Task: Show all the stores that has offer on smoothie.
Action: Mouse moved to (61, 95)
Screenshot: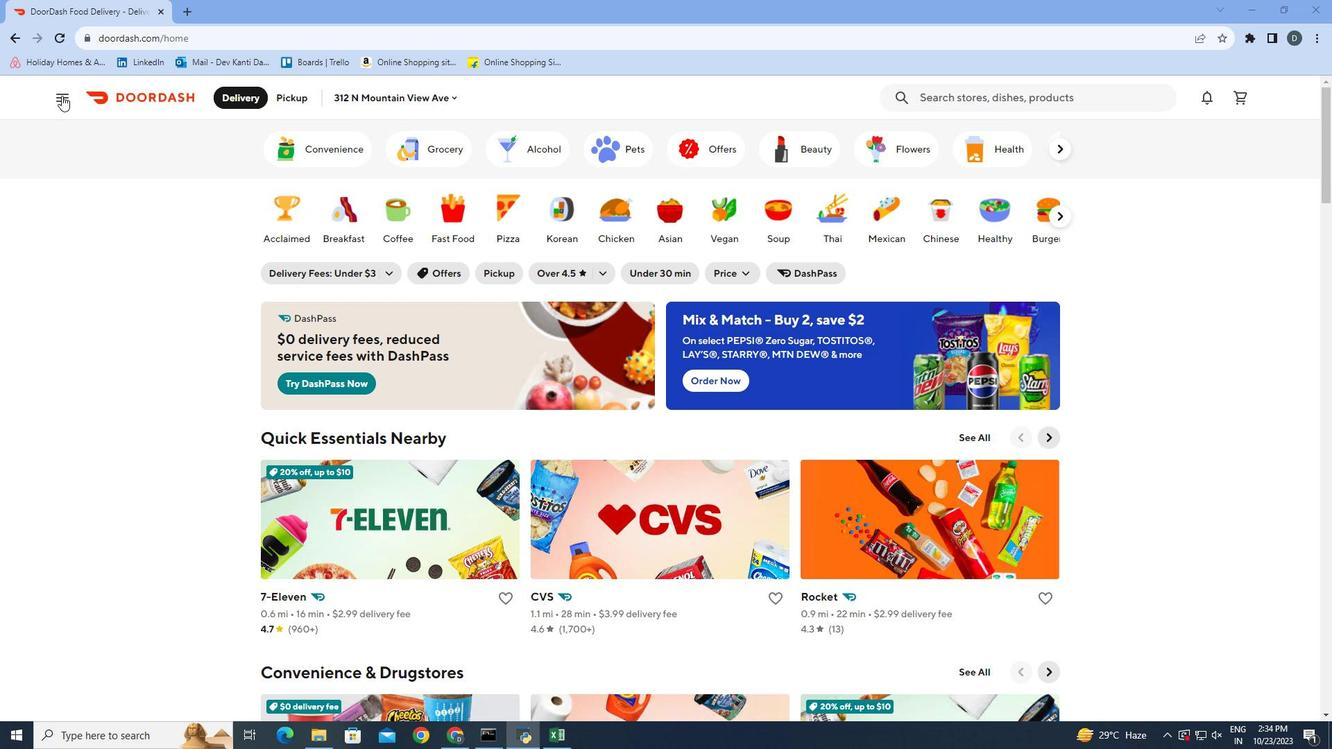 
Action: Mouse pressed left at (61, 95)
Screenshot: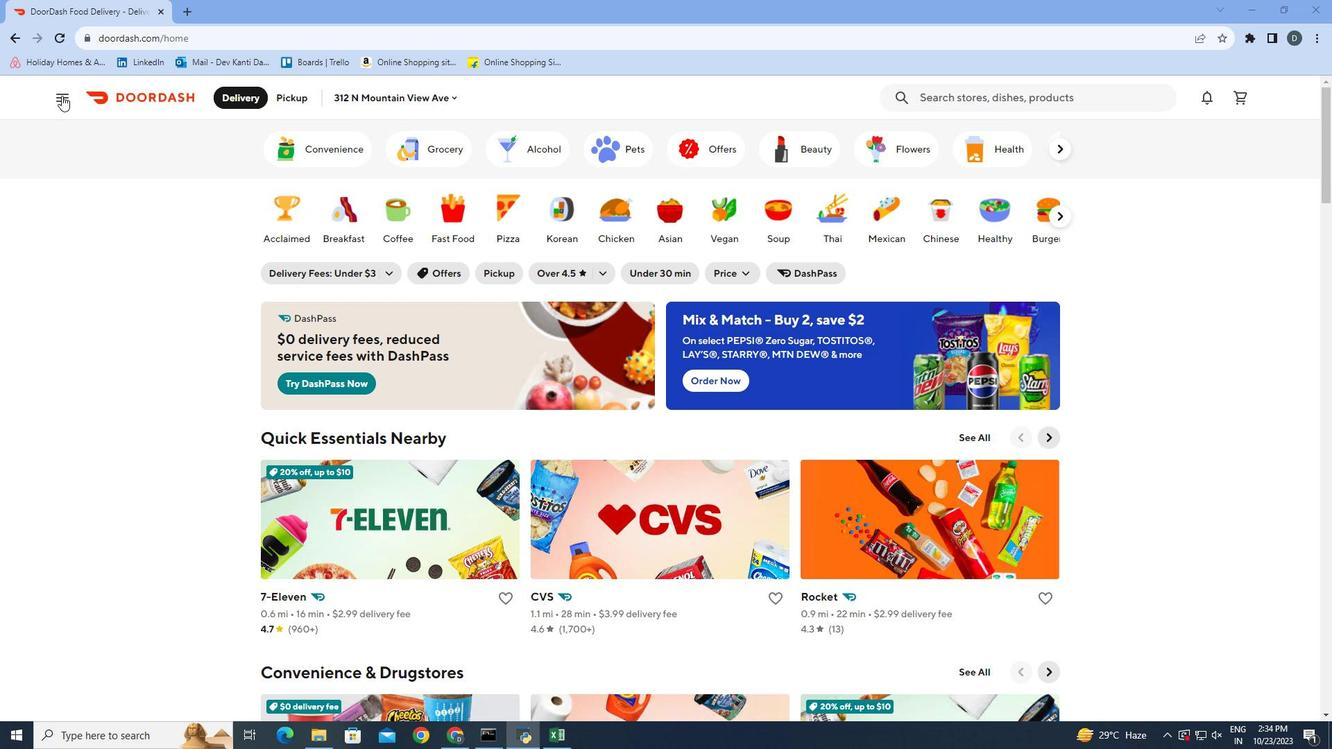 
Action: Mouse moved to (100, 282)
Screenshot: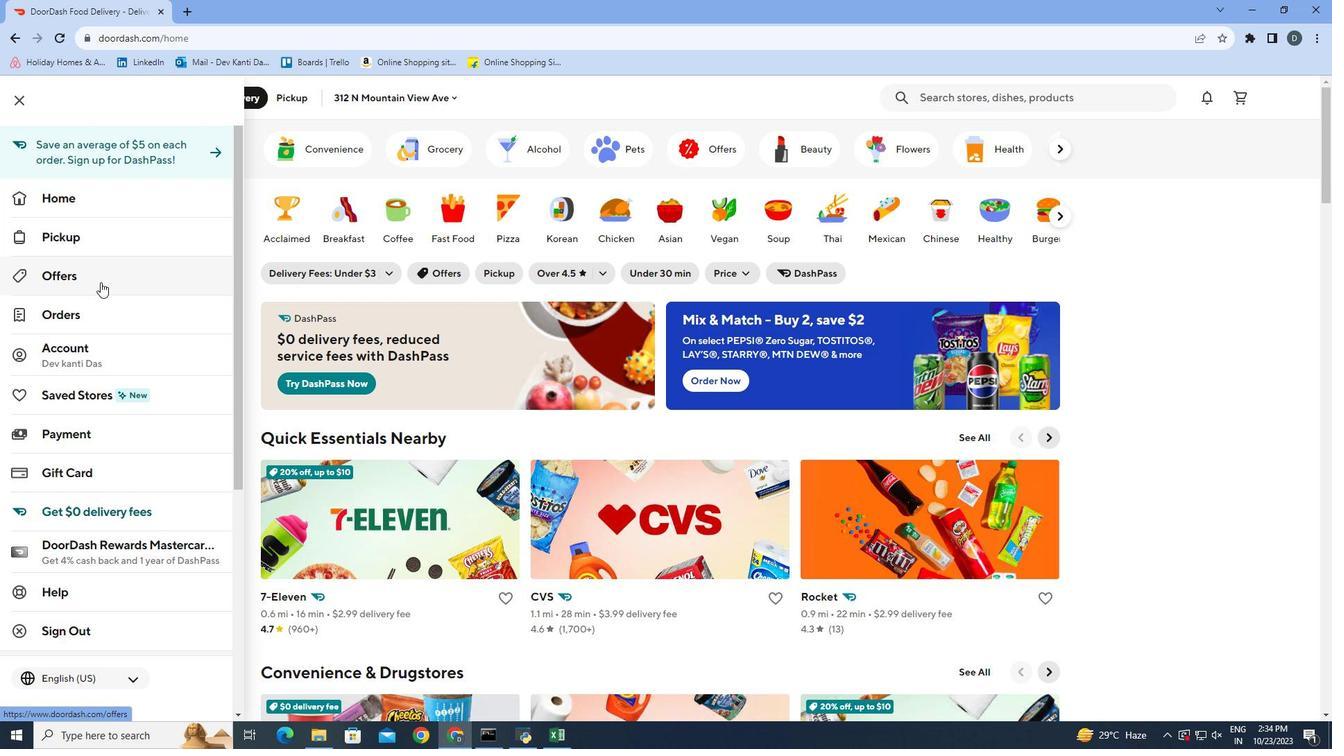 
Action: Mouse pressed left at (100, 282)
Screenshot: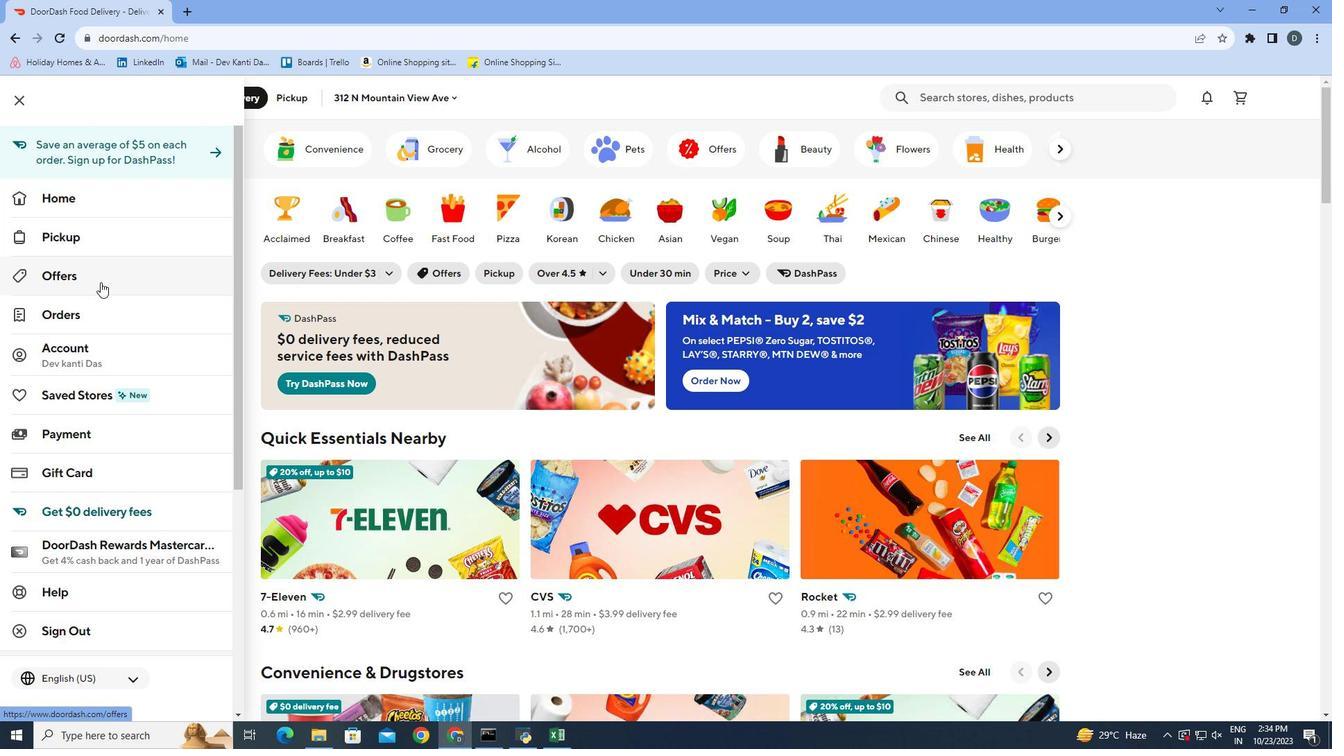 
Action: Mouse moved to (315, 204)
Screenshot: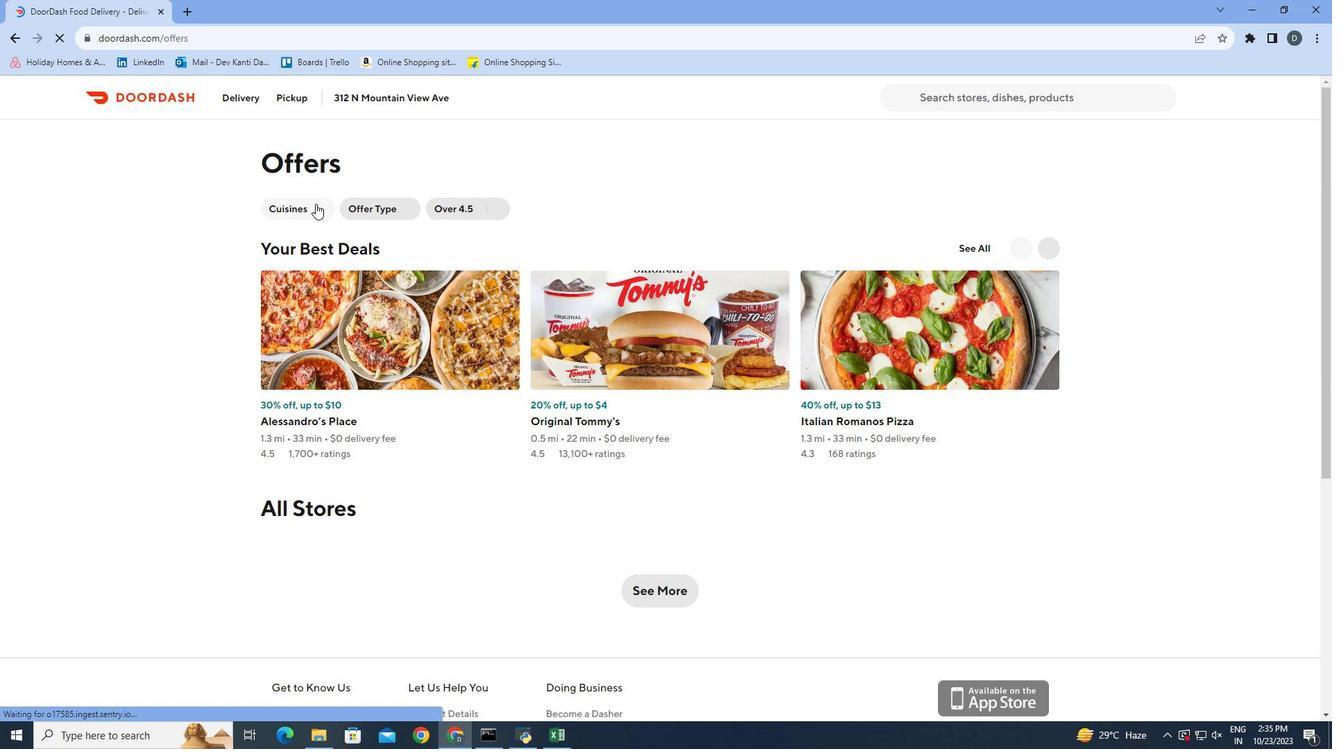 
Action: Mouse pressed left at (315, 204)
Screenshot: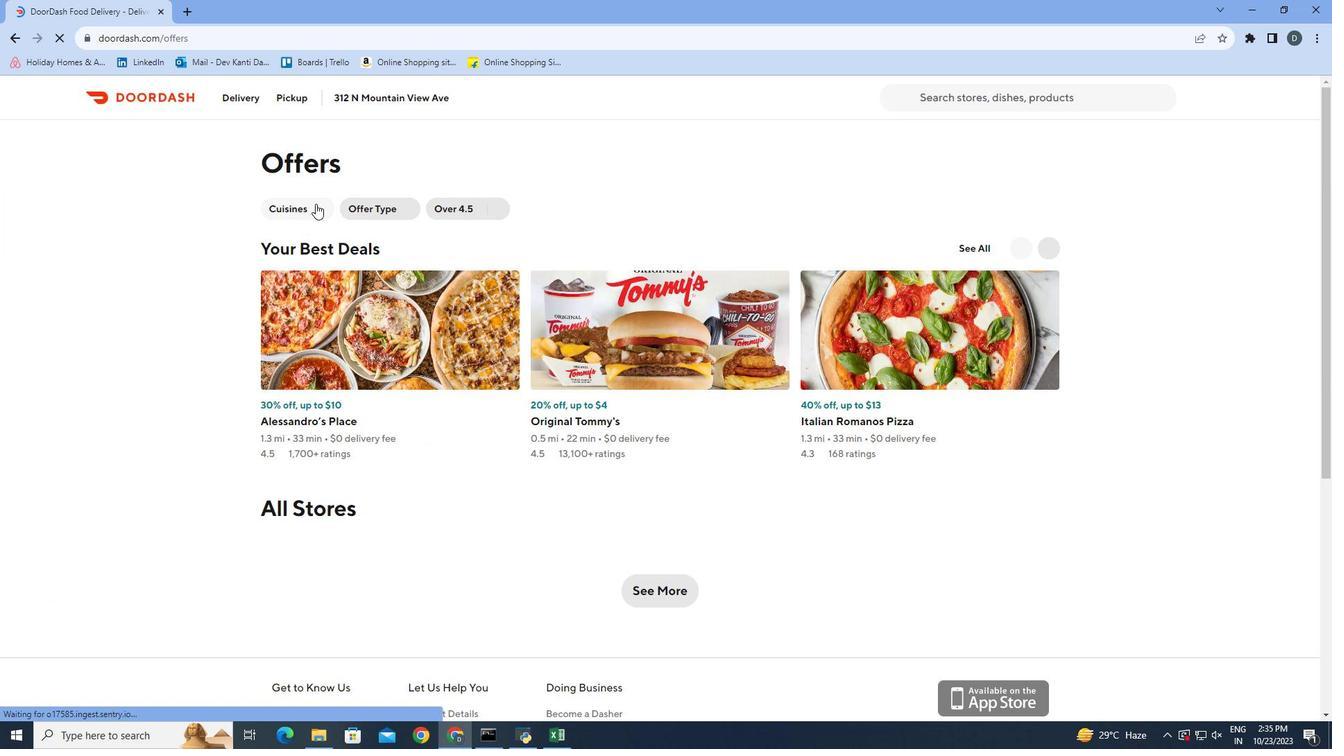 
Action: Mouse moved to (433, 301)
Screenshot: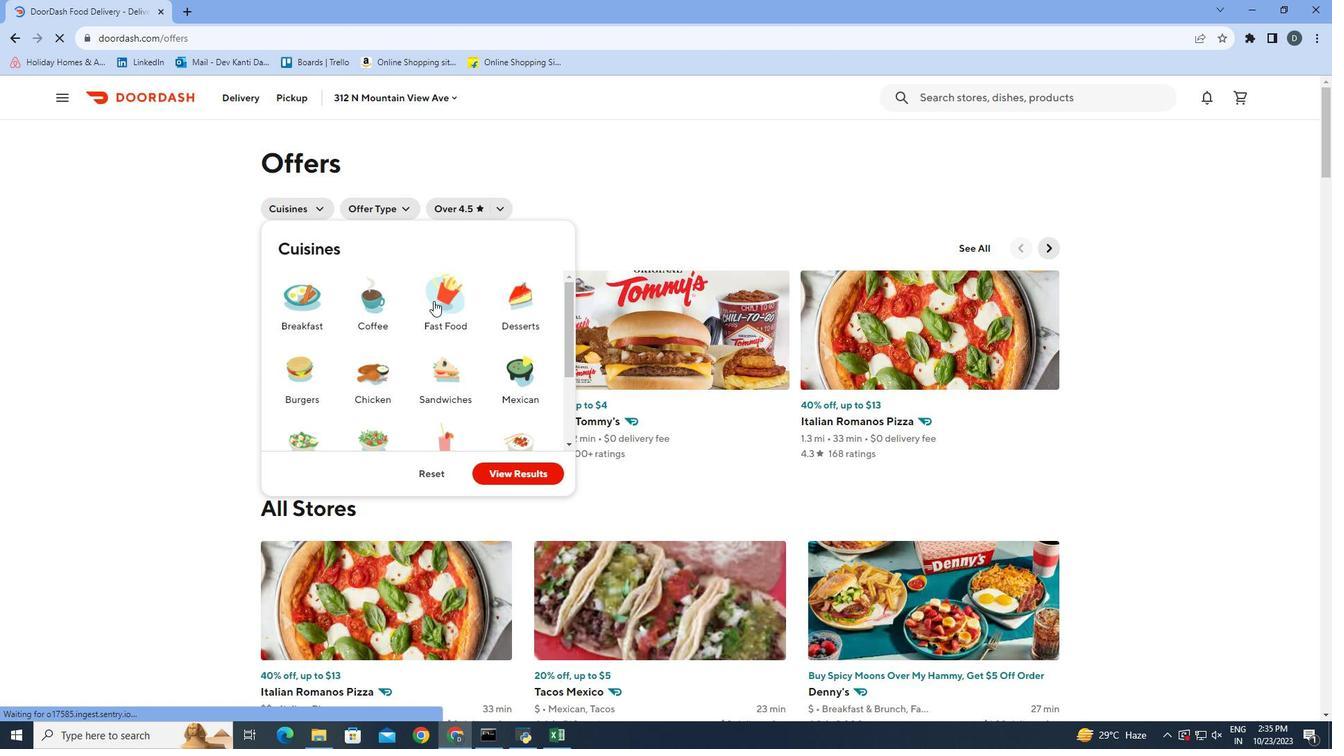 
Action: Mouse scrolled (433, 300) with delta (0, 0)
Screenshot: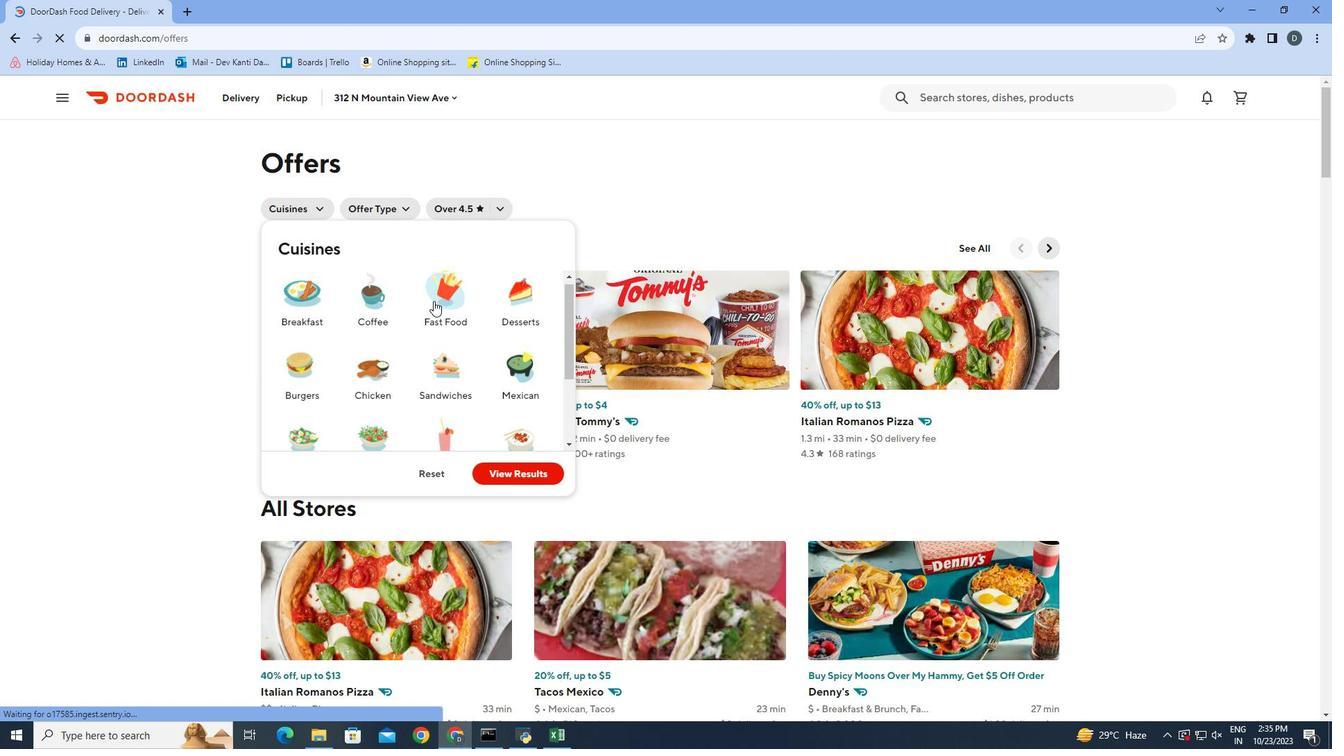 
Action: Mouse moved to (440, 375)
Screenshot: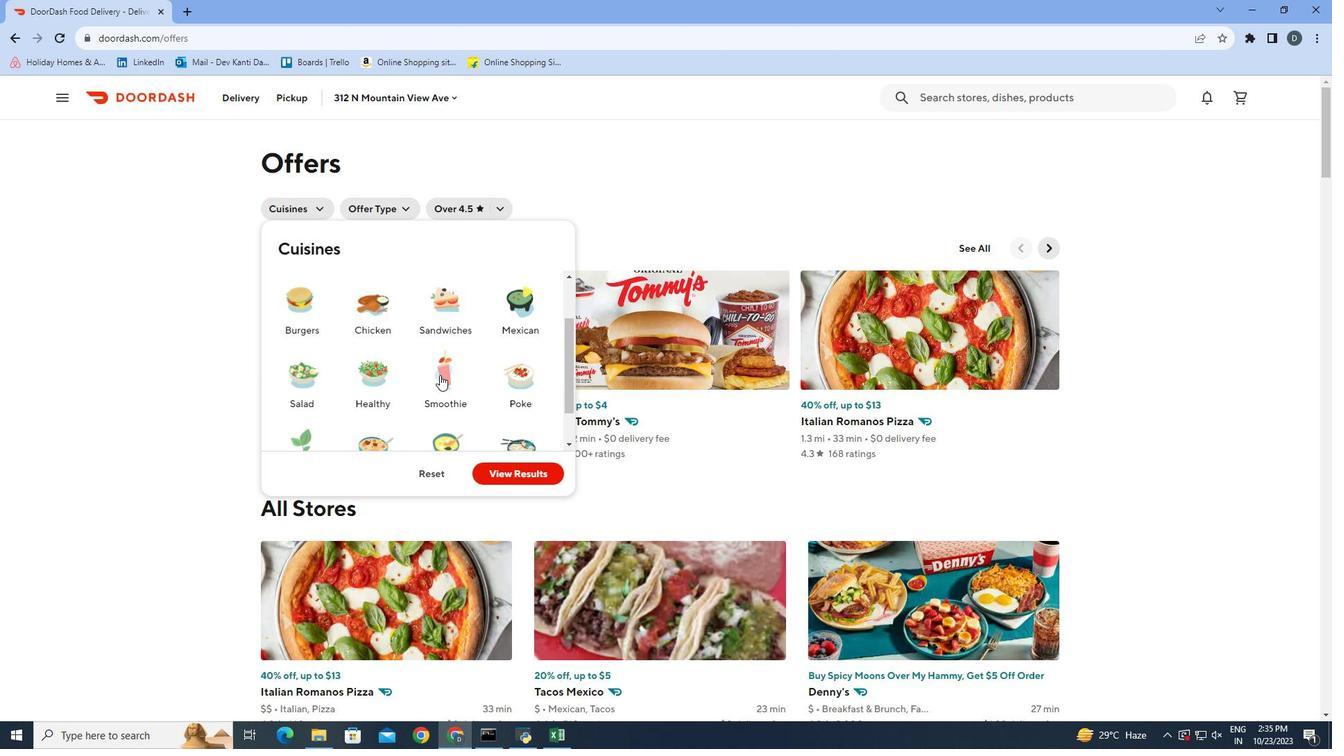 
Action: Mouse pressed left at (440, 375)
Screenshot: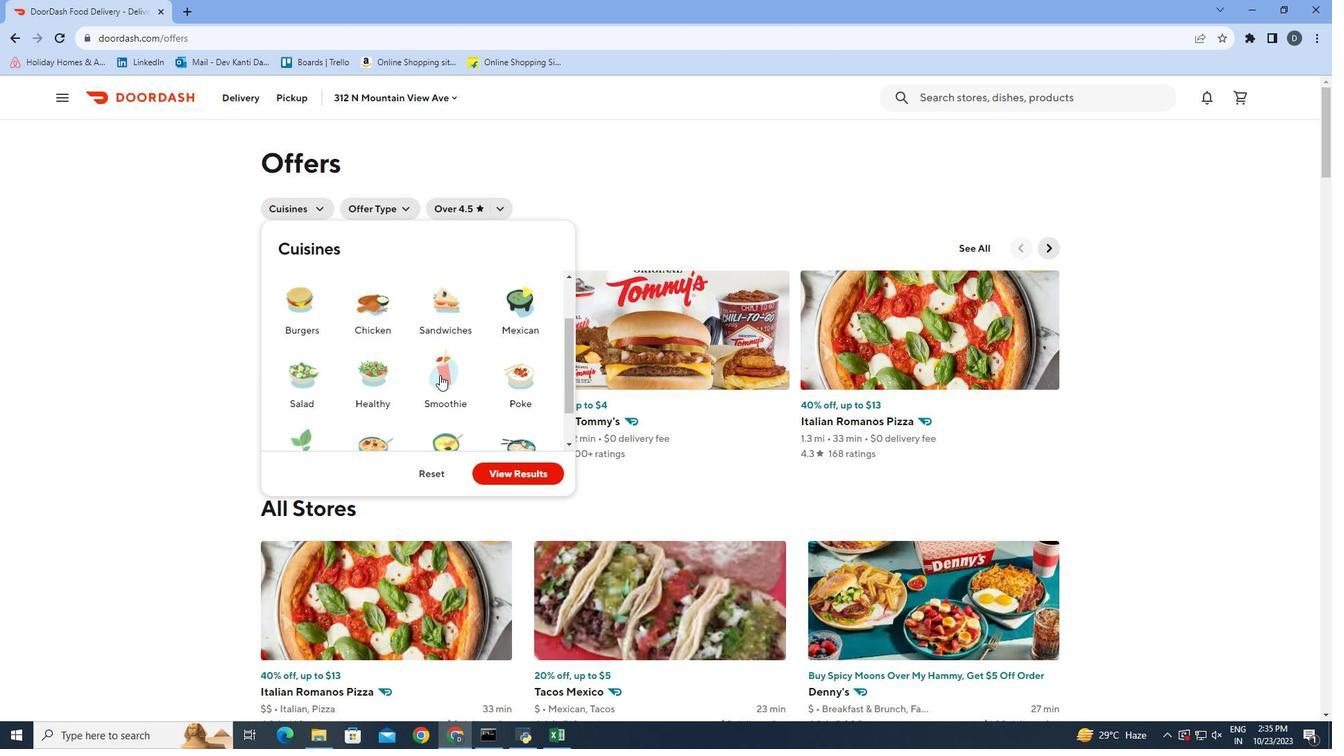 
Action: Mouse moved to (503, 466)
Screenshot: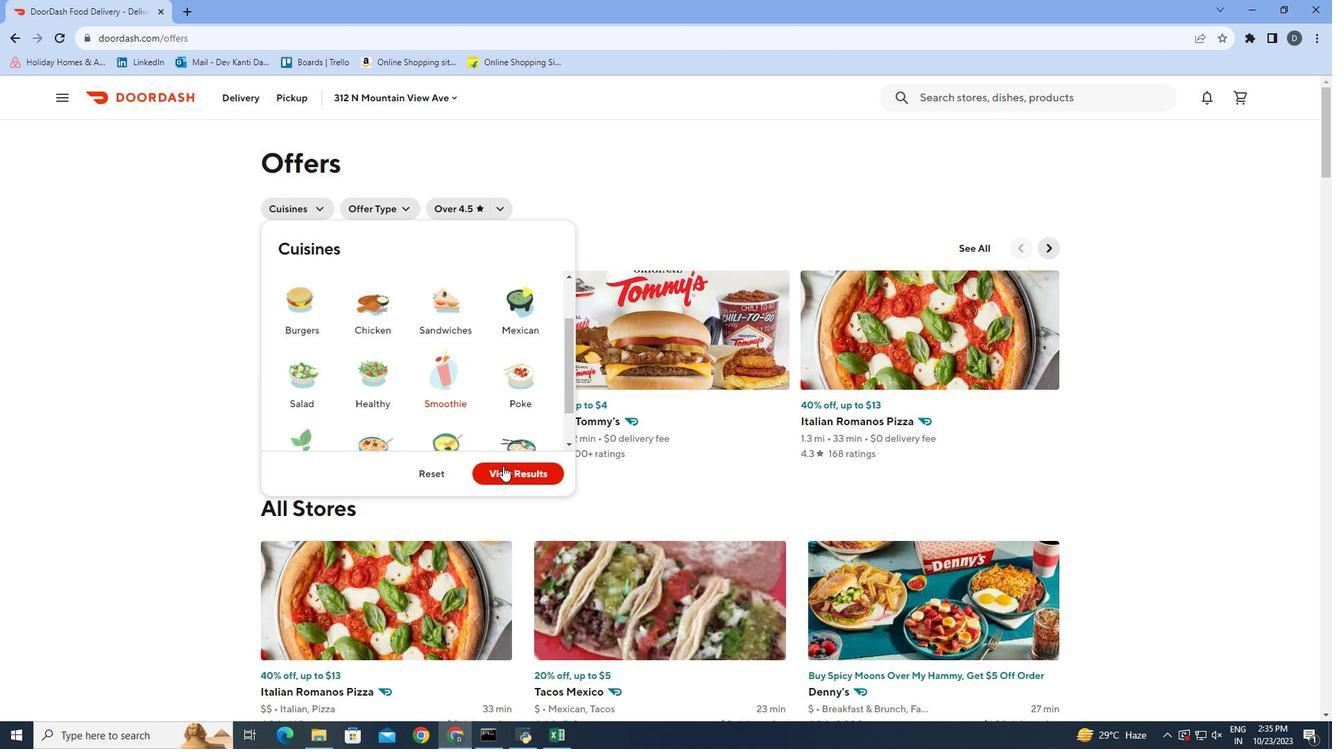 
Action: Mouse pressed left at (503, 466)
Screenshot: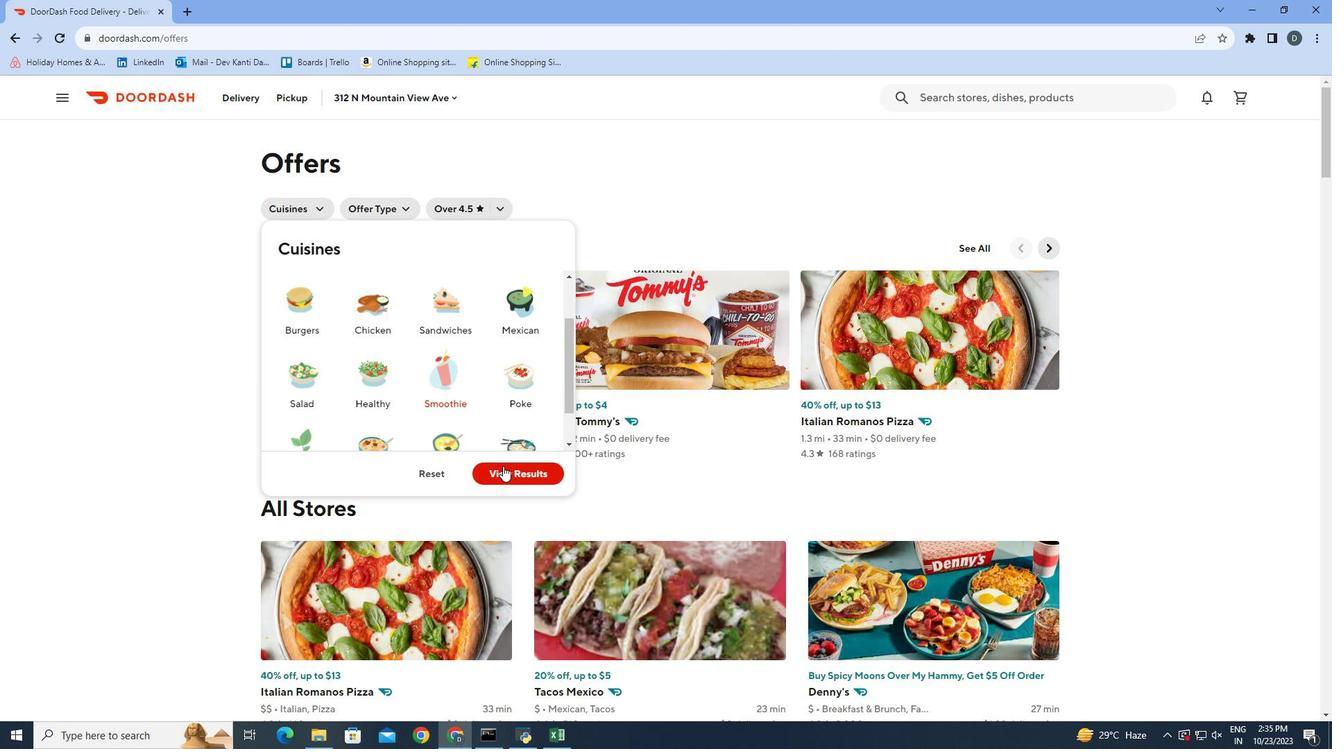 
Action: Mouse moved to (1118, 298)
Screenshot: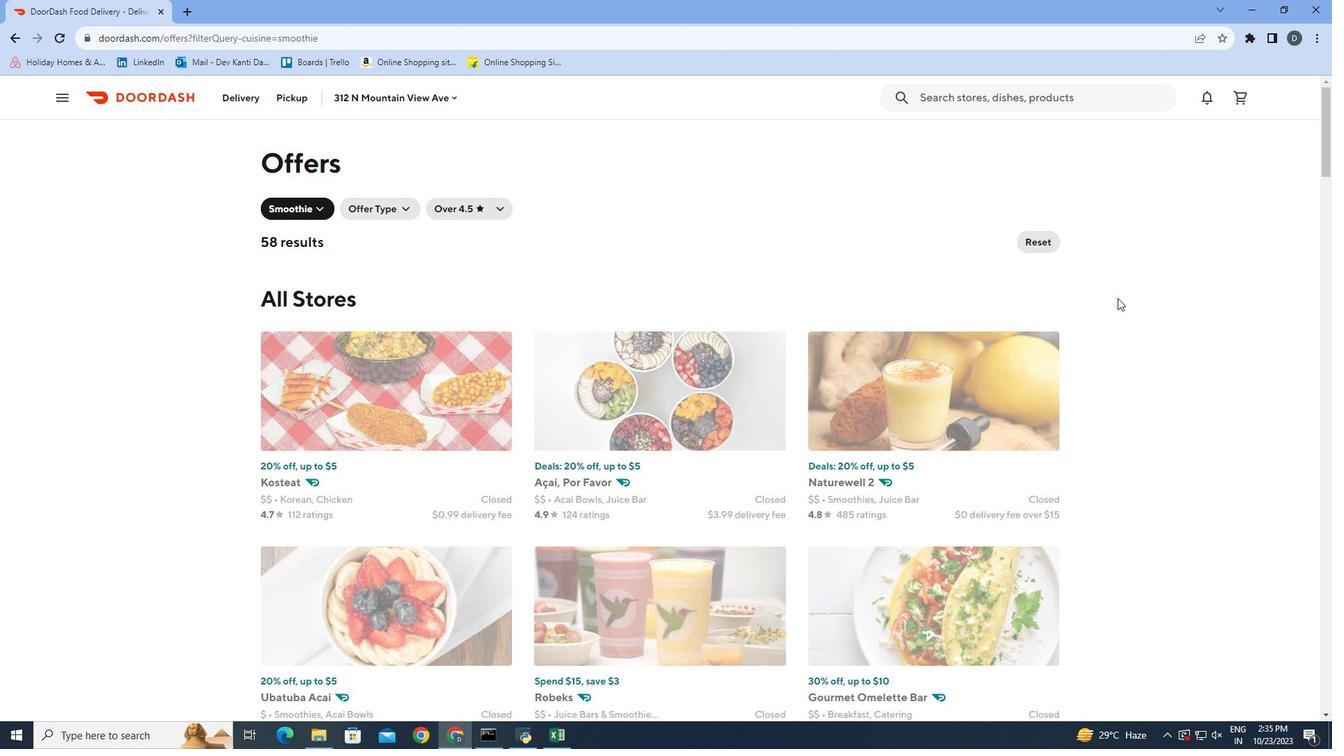 
Action: Mouse scrolled (1118, 297) with delta (0, 0)
Screenshot: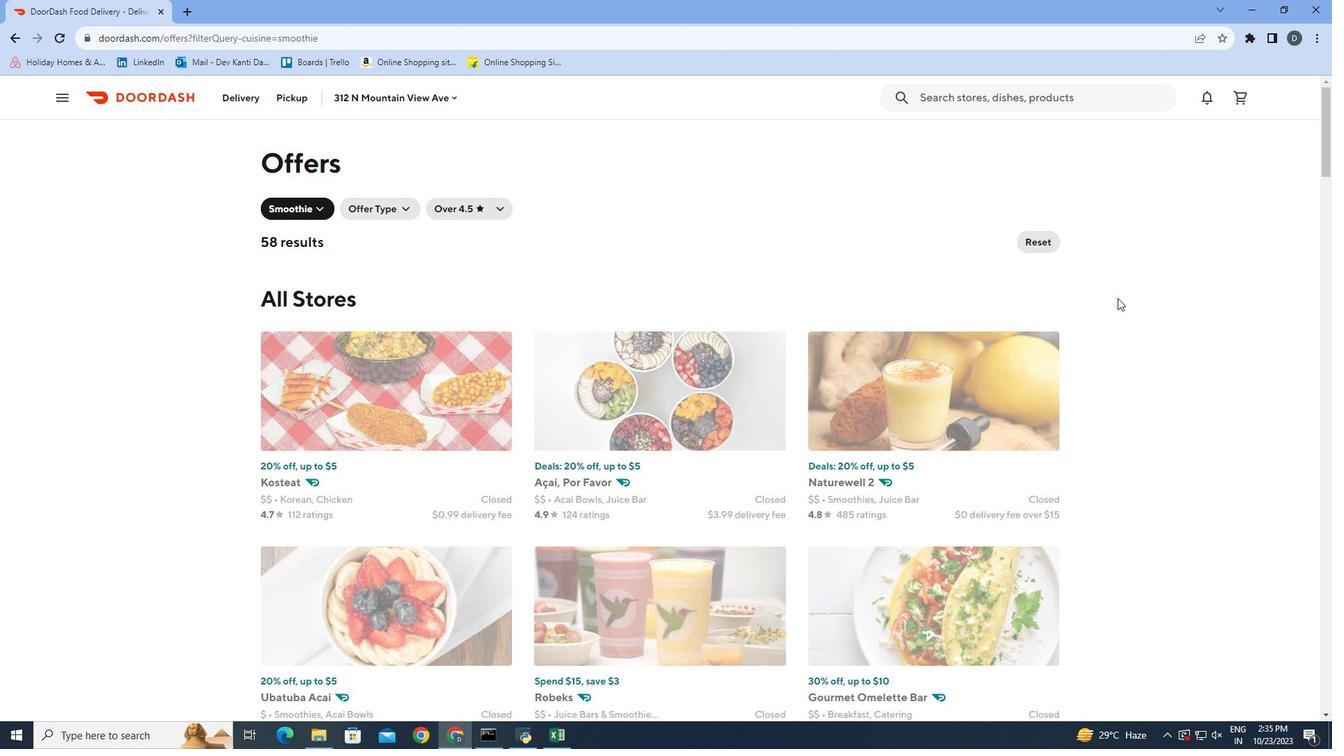 
Action: Mouse scrolled (1118, 299) with delta (0, 0)
Screenshot: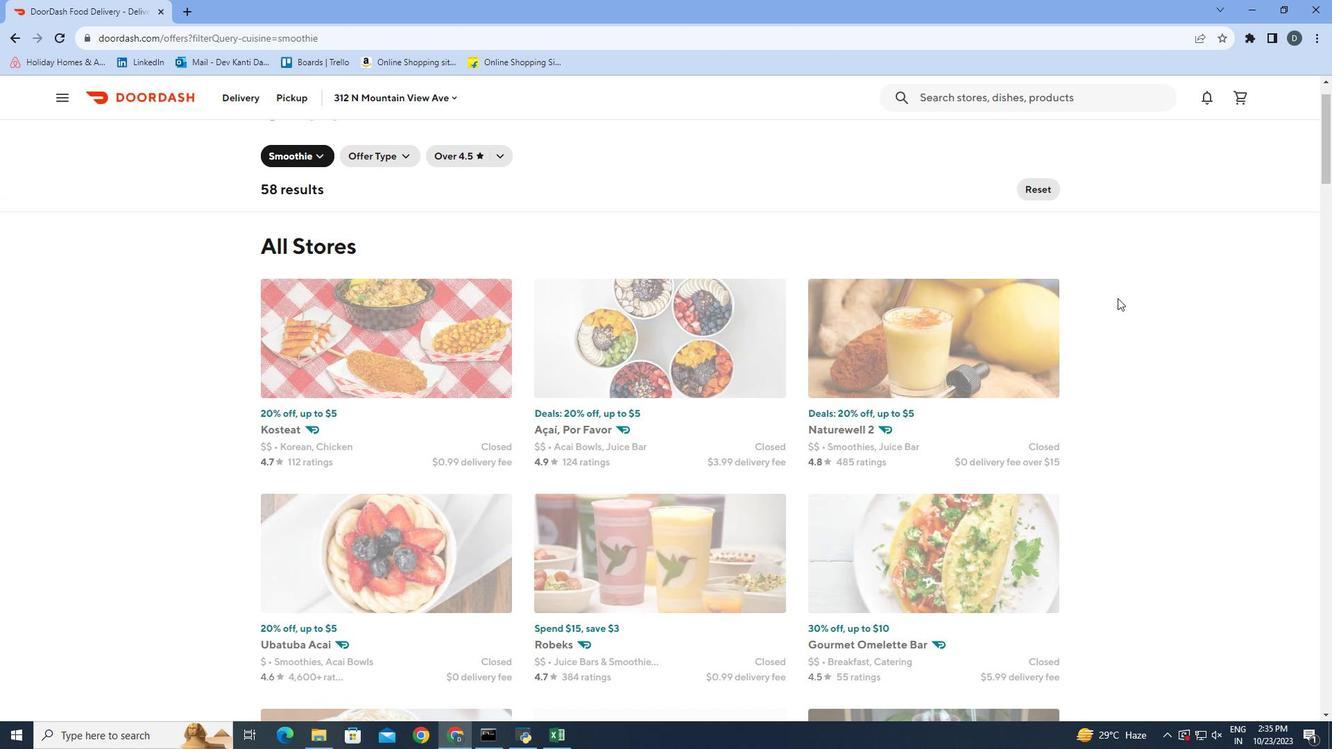 
Action: Mouse scrolled (1118, 297) with delta (0, 0)
Screenshot: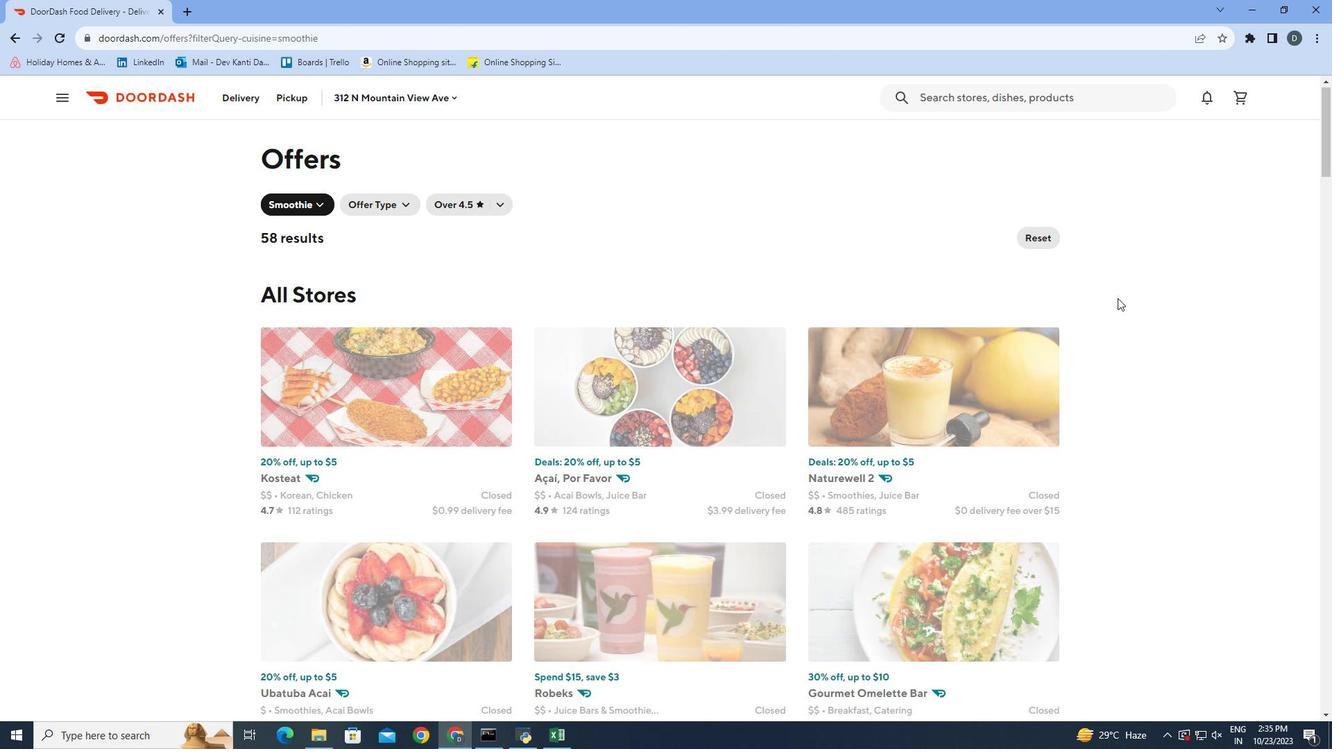 
Action: Mouse scrolled (1118, 297) with delta (0, 0)
Screenshot: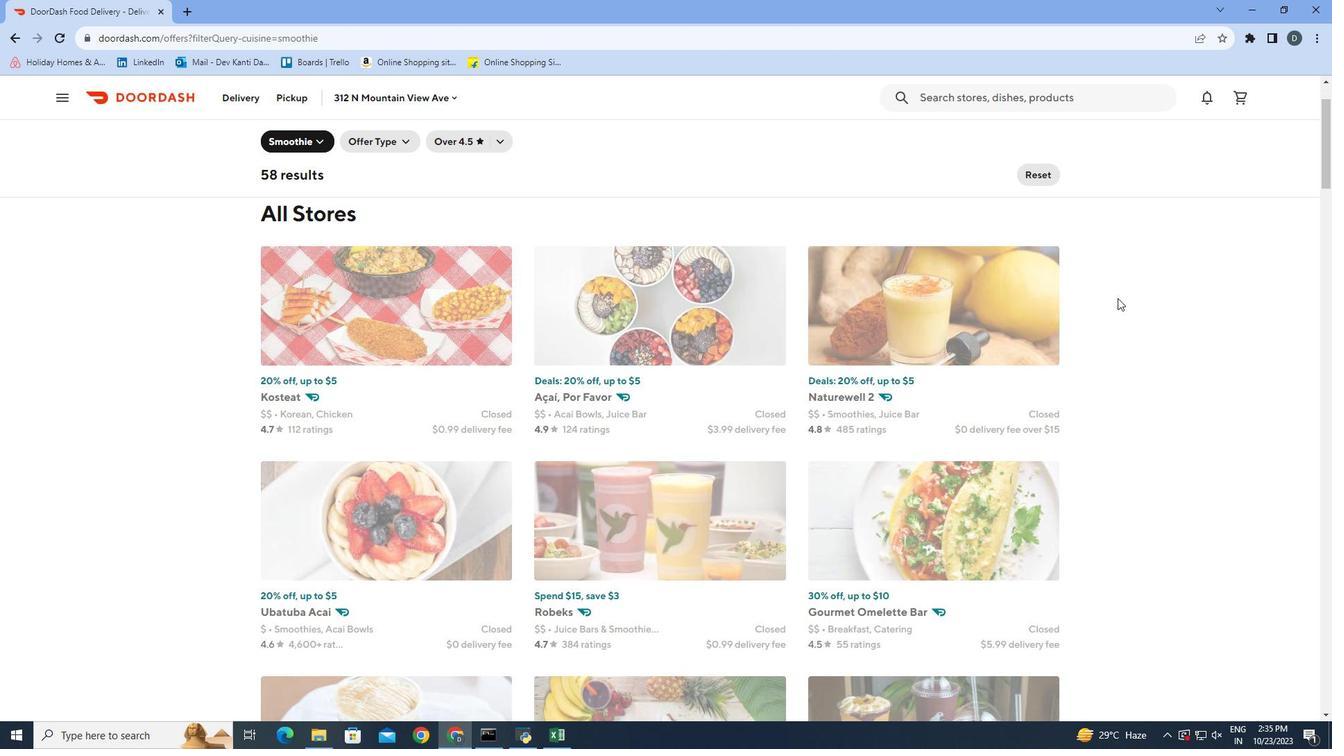 
Action: Mouse scrolled (1118, 297) with delta (0, 0)
Screenshot: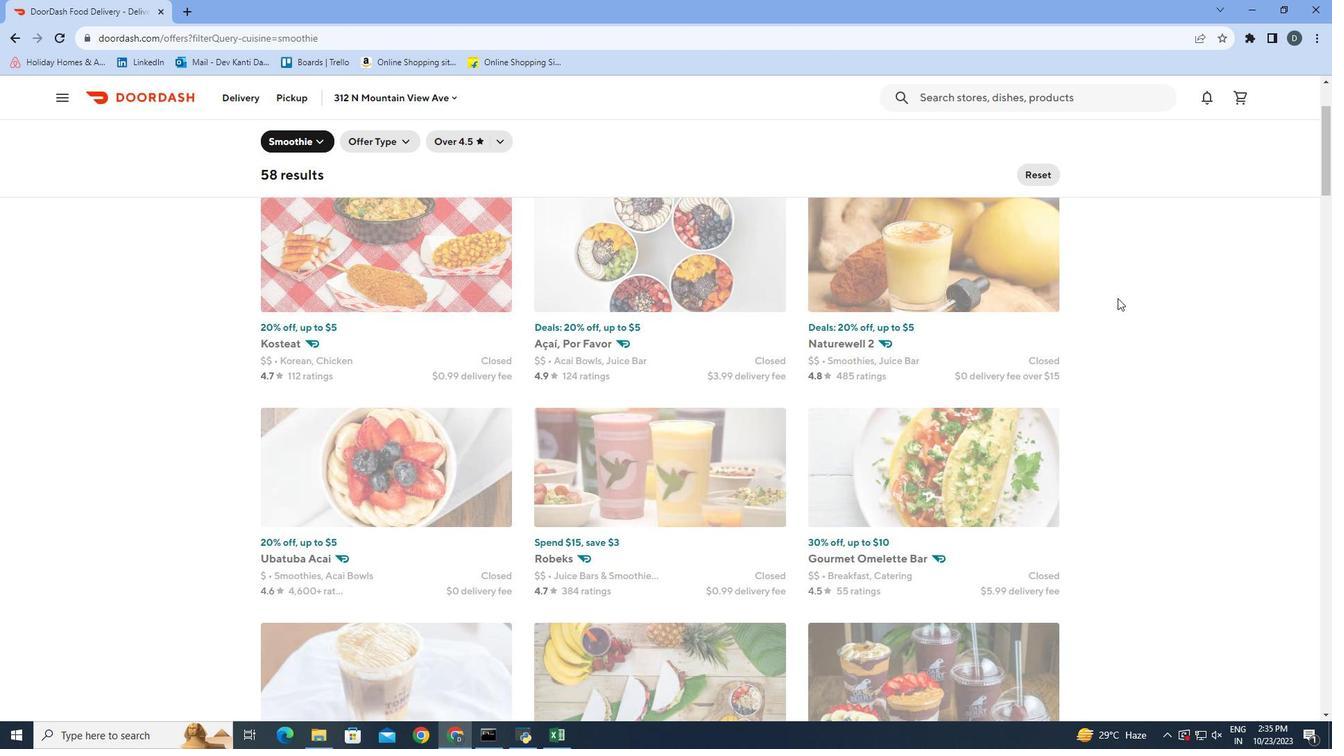 
Action: Mouse scrolled (1118, 297) with delta (0, 0)
Screenshot: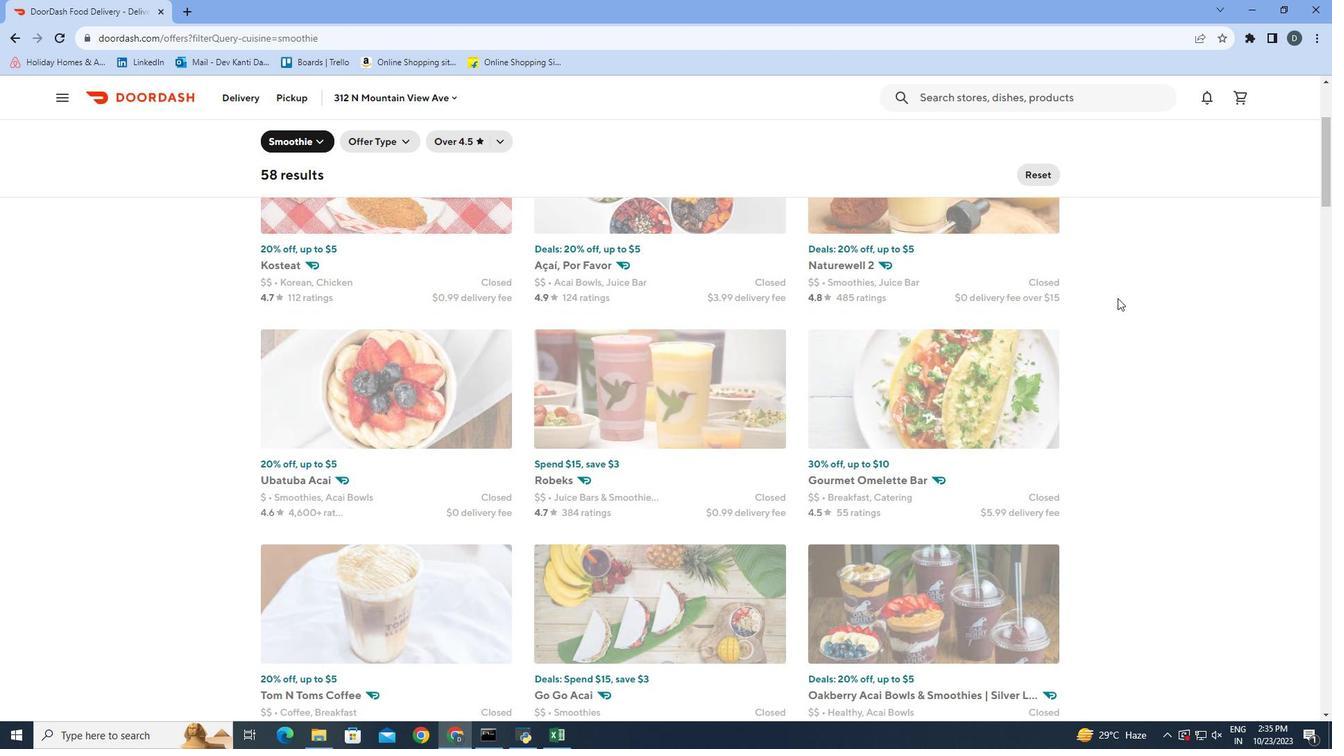 
Action: Mouse scrolled (1118, 297) with delta (0, 0)
Screenshot: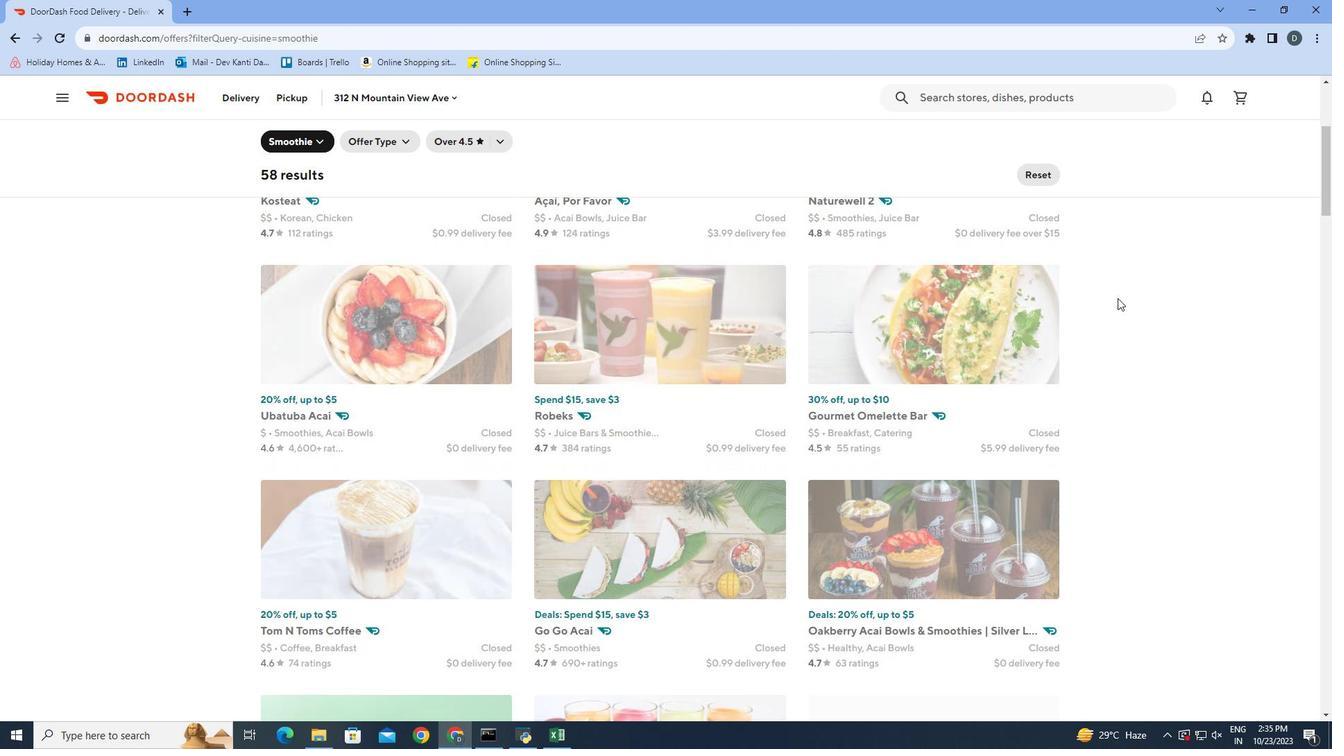 
Action: Mouse scrolled (1118, 297) with delta (0, 0)
Screenshot: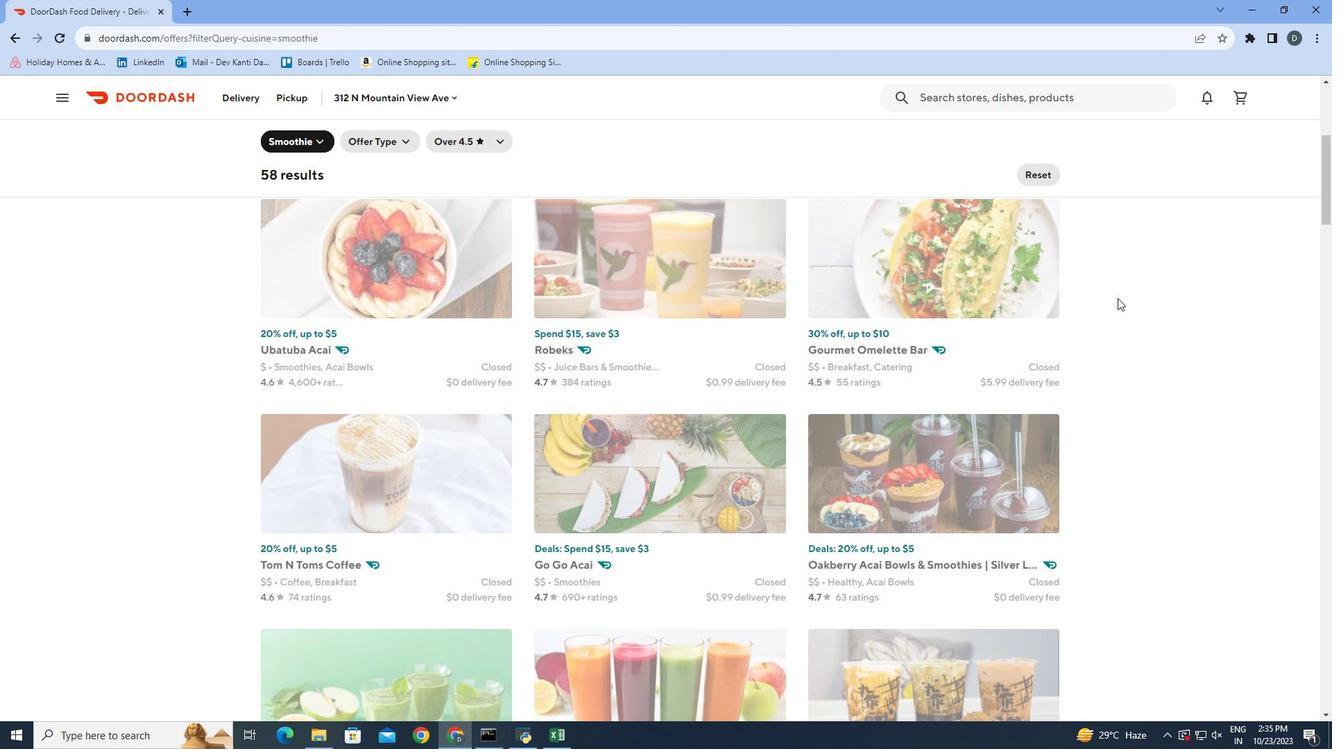 
Action: Mouse scrolled (1118, 297) with delta (0, 0)
Screenshot: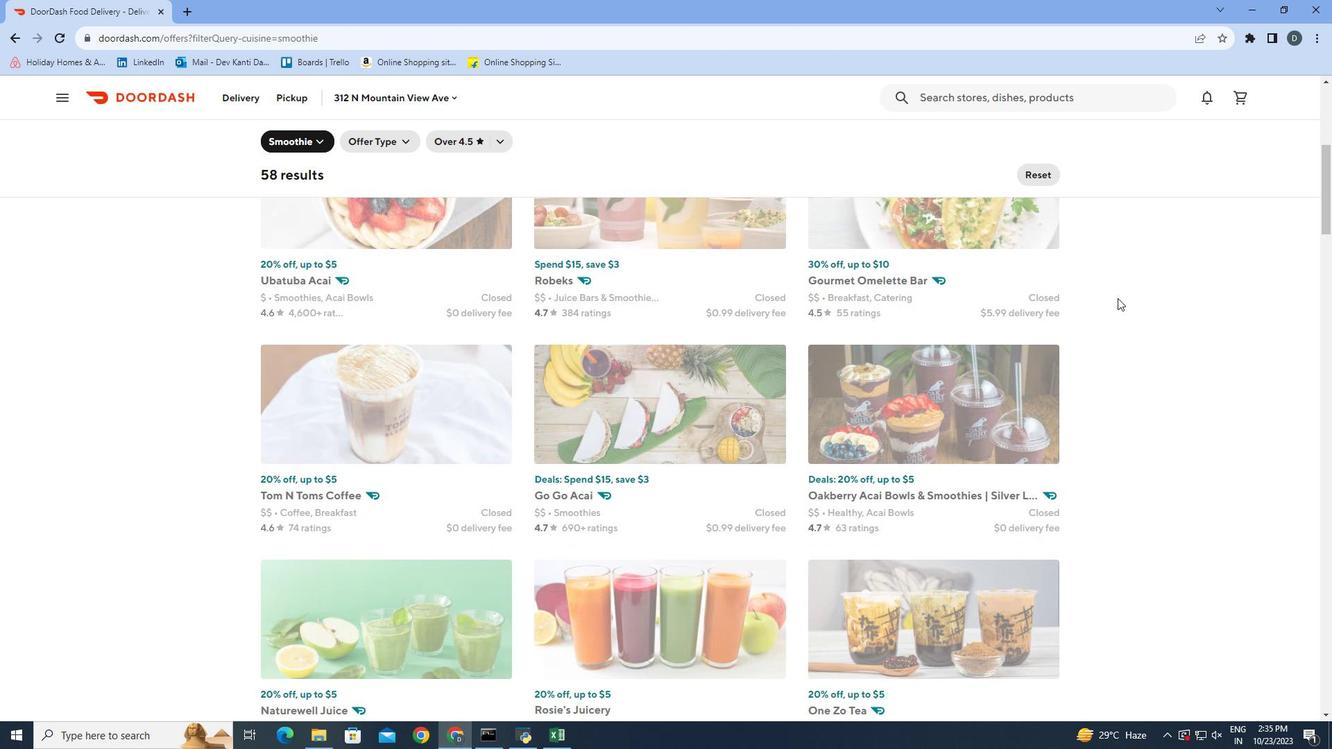 
Action: Mouse scrolled (1118, 297) with delta (0, 0)
Screenshot: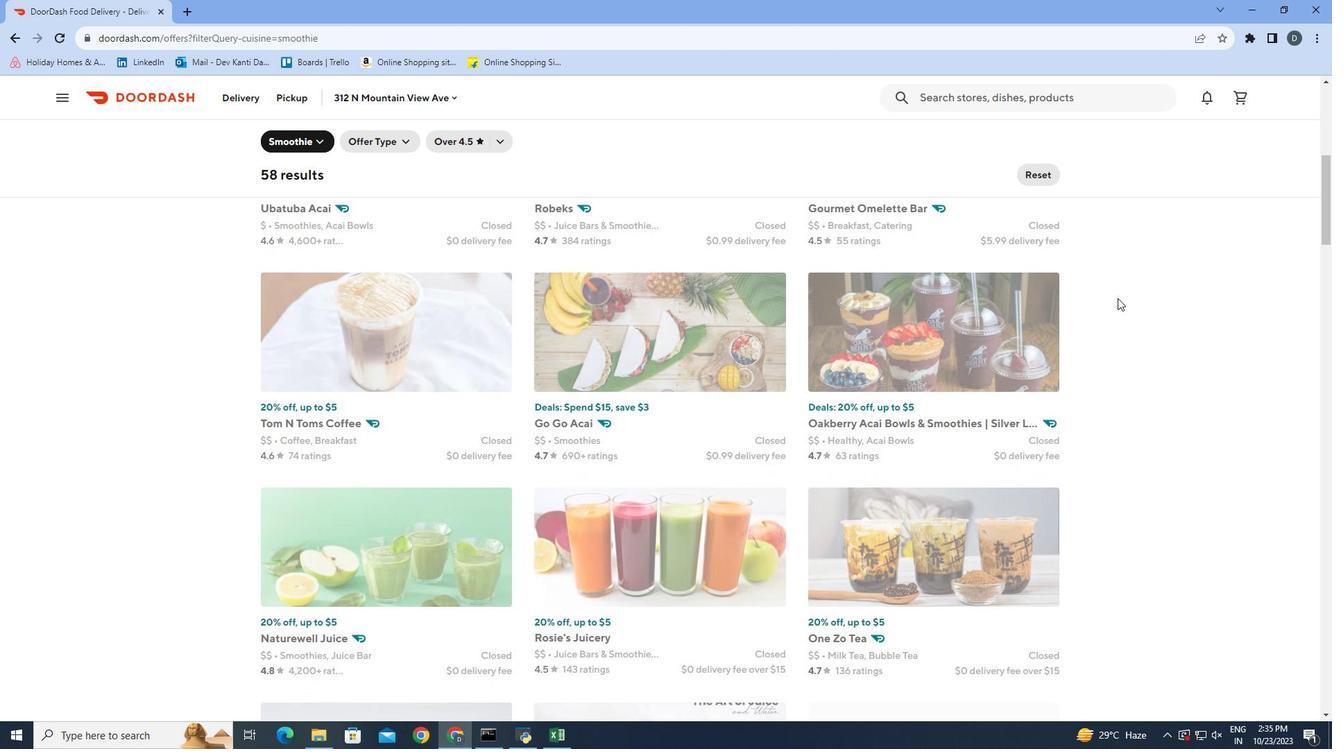 
Action: Mouse scrolled (1118, 297) with delta (0, 0)
Screenshot: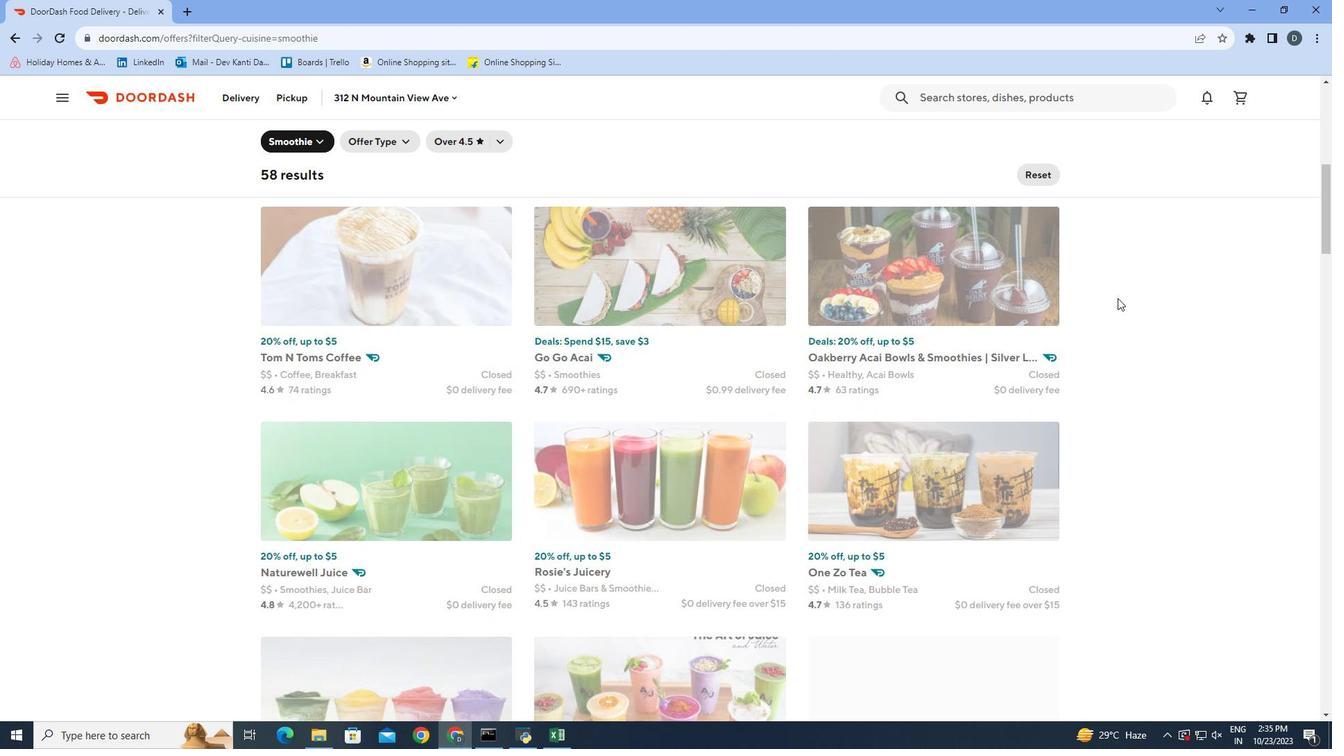 
Action: Mouse scrolled (1118, 297) with delta (0, 0)
Screenshot: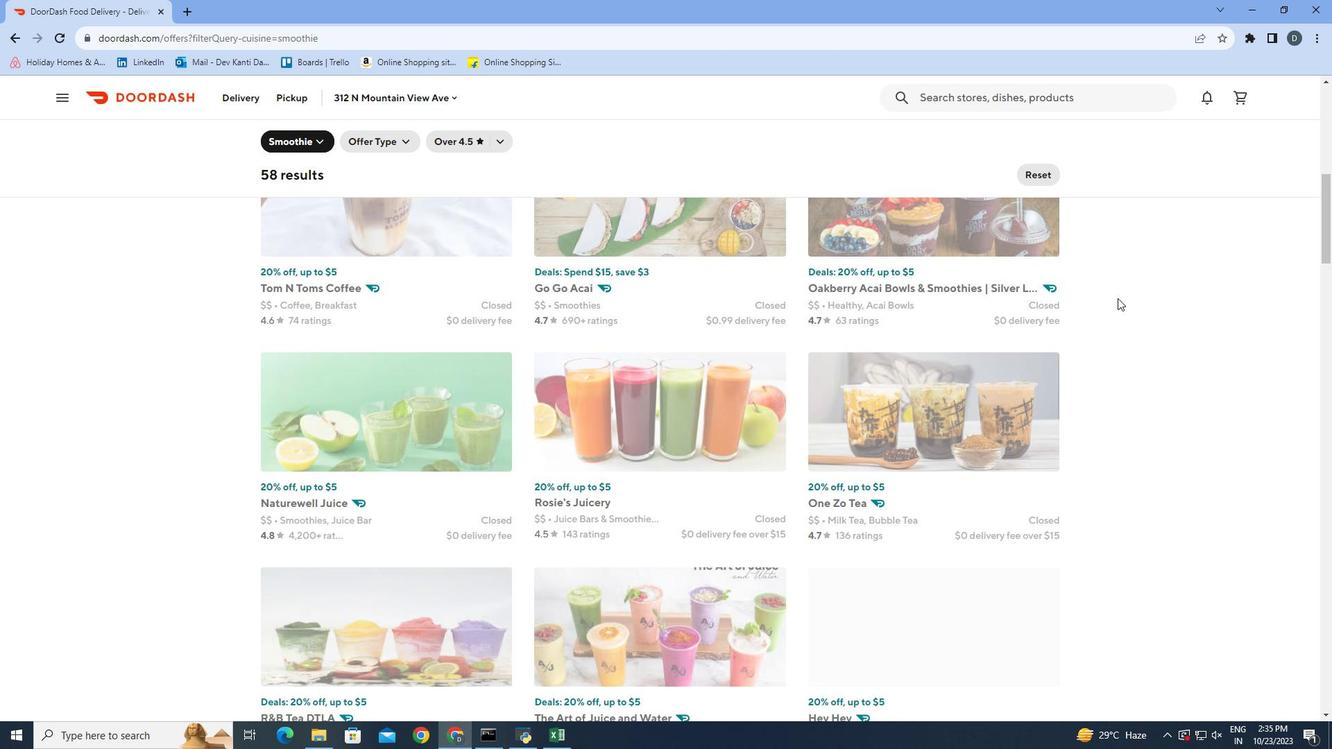 
Action: Mouse scrolled (1118, 297) with delta (0, 0)
Screenshot: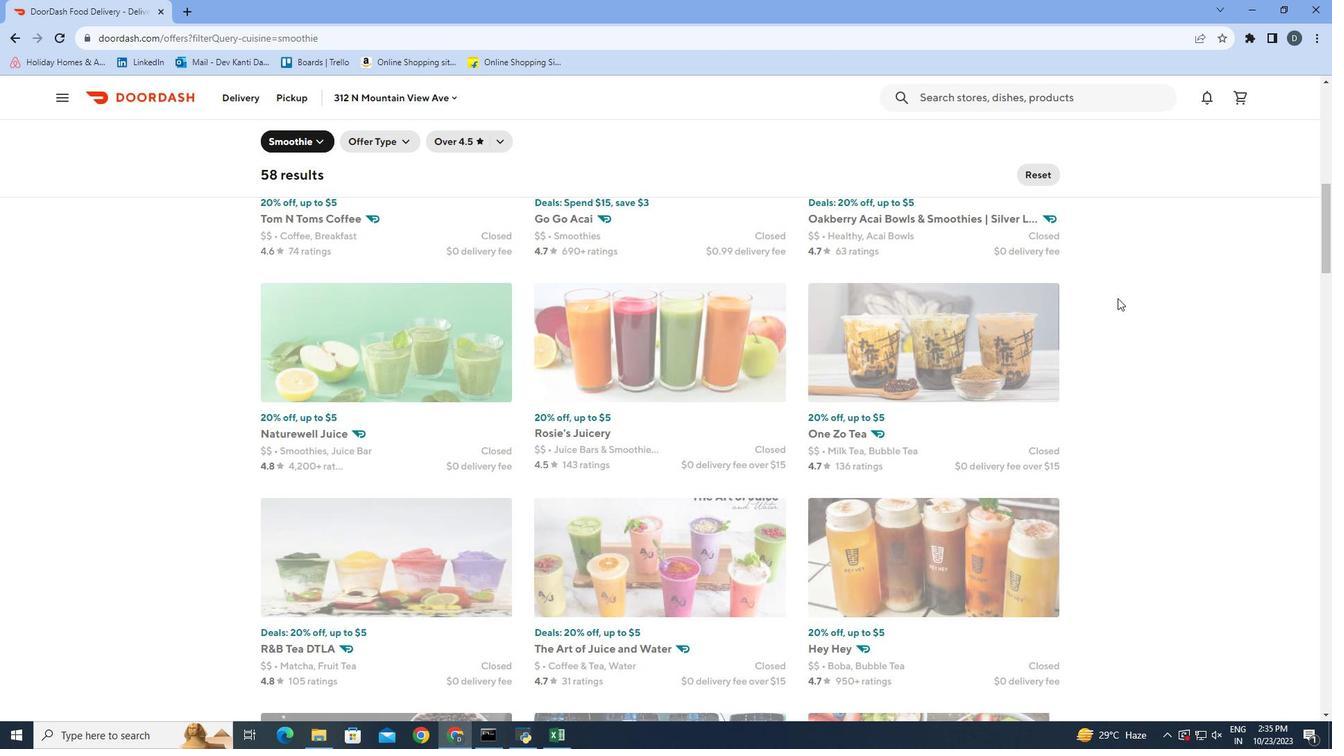 
Action: Mouse scrolled (1118, 297) with delta (0, 0)
Screenshot: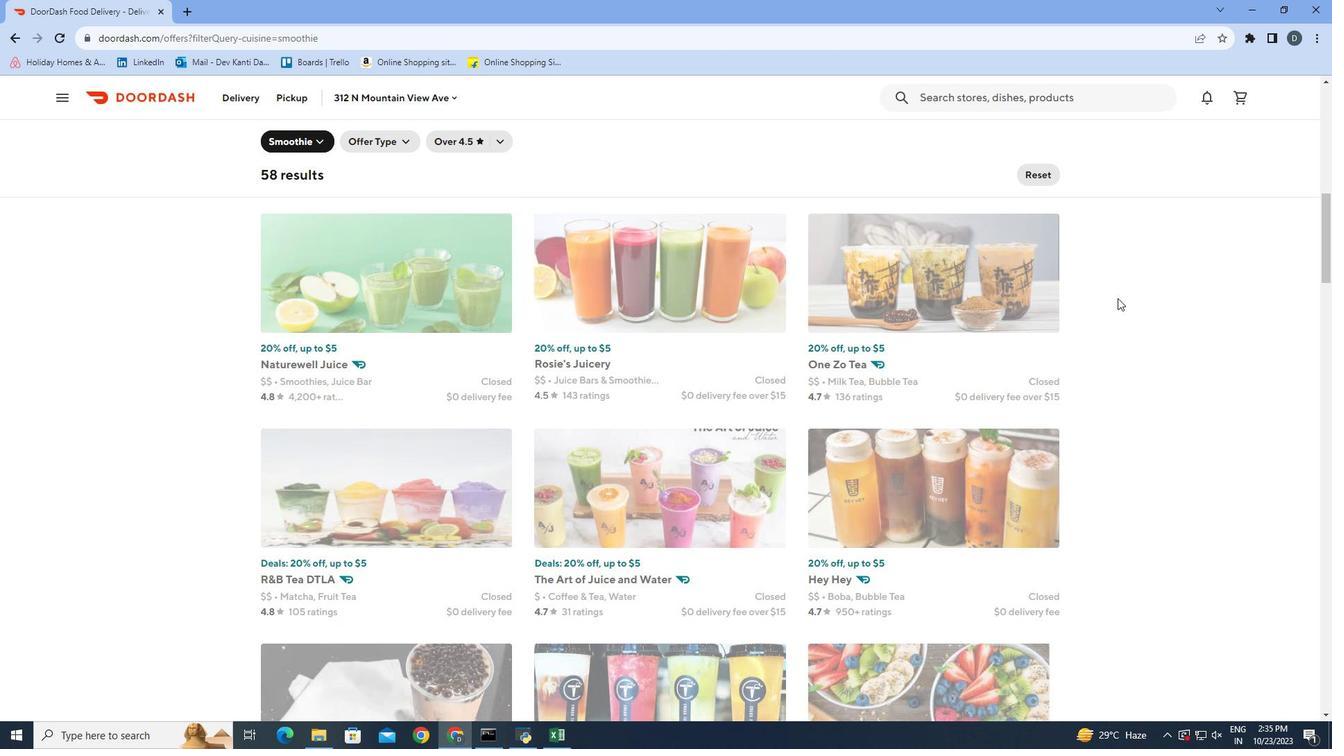 
Action: Mouse scrolled (1118, 297) with delta (0, 0)
Screenshot: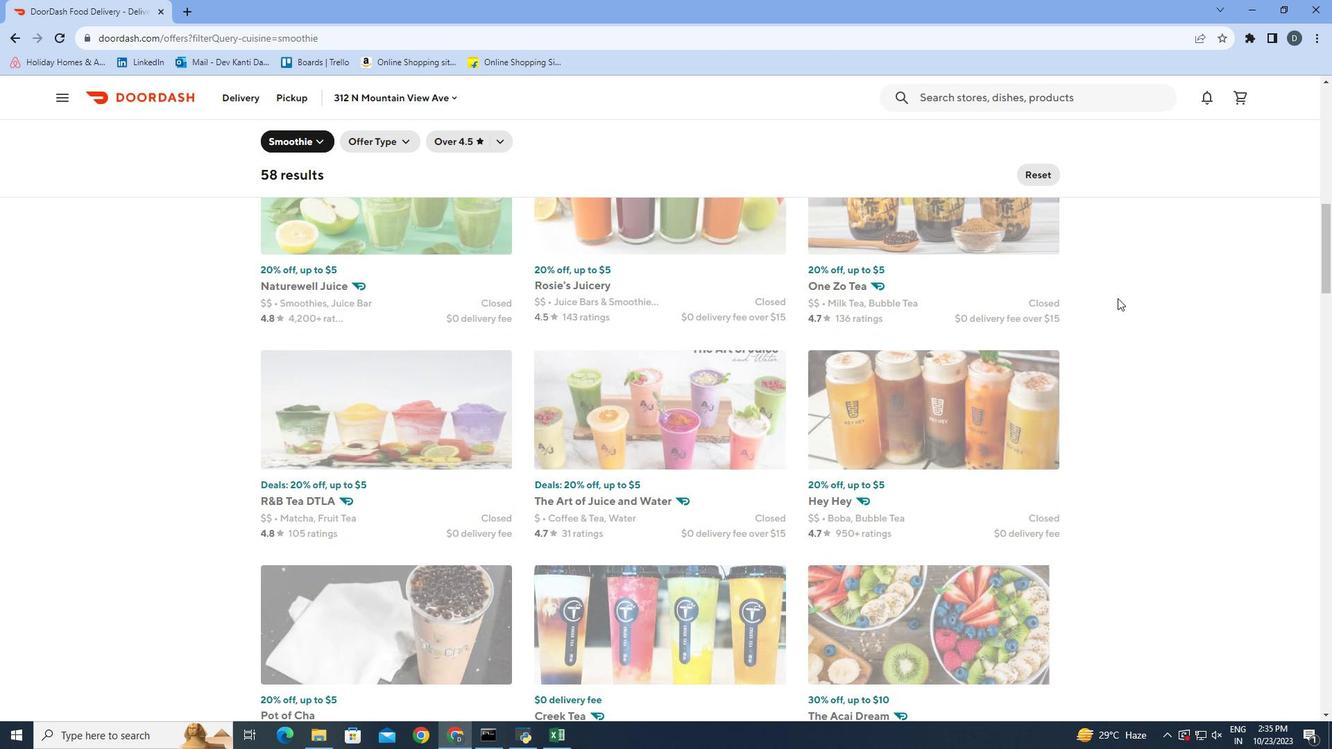 
Action: Mouse scrolled (1118, 297) with delta (0, 0)
Screenshot: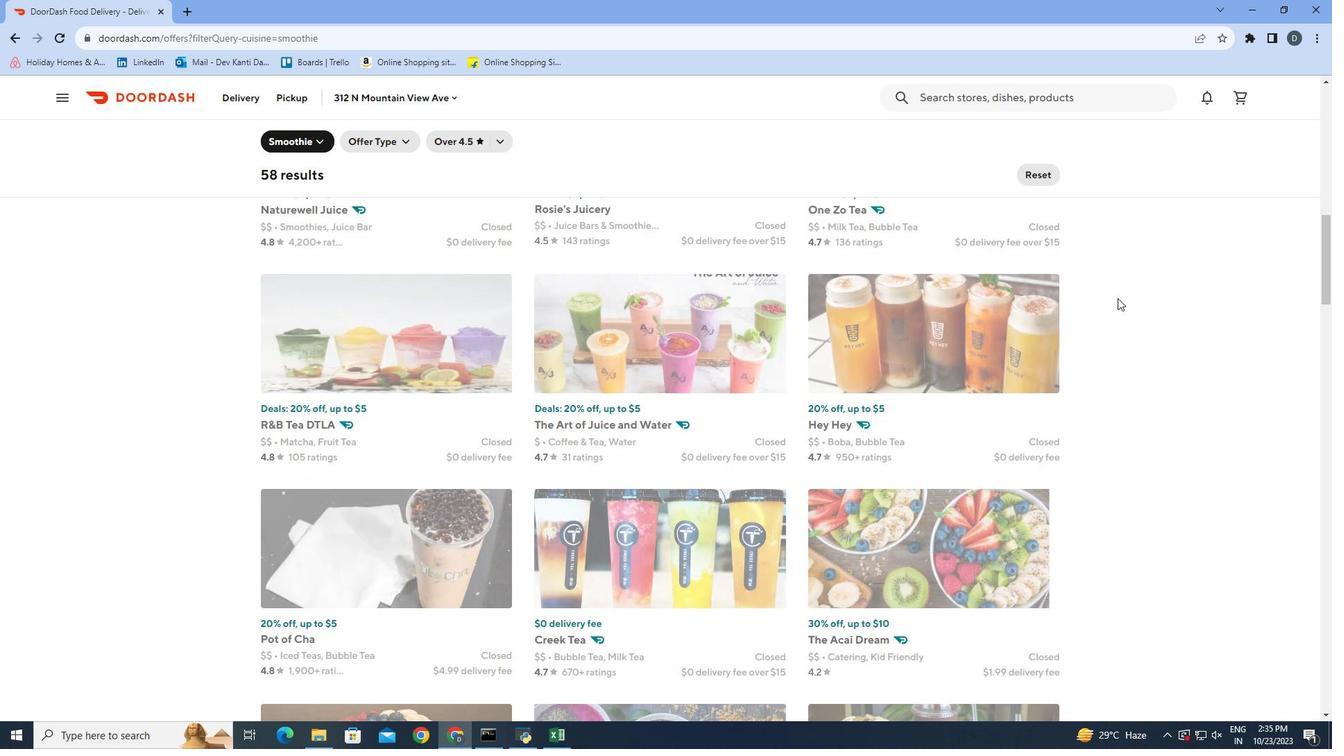 
Action: Mouse scrolled (1118, 297) with delta (0, 0)
Screenshot: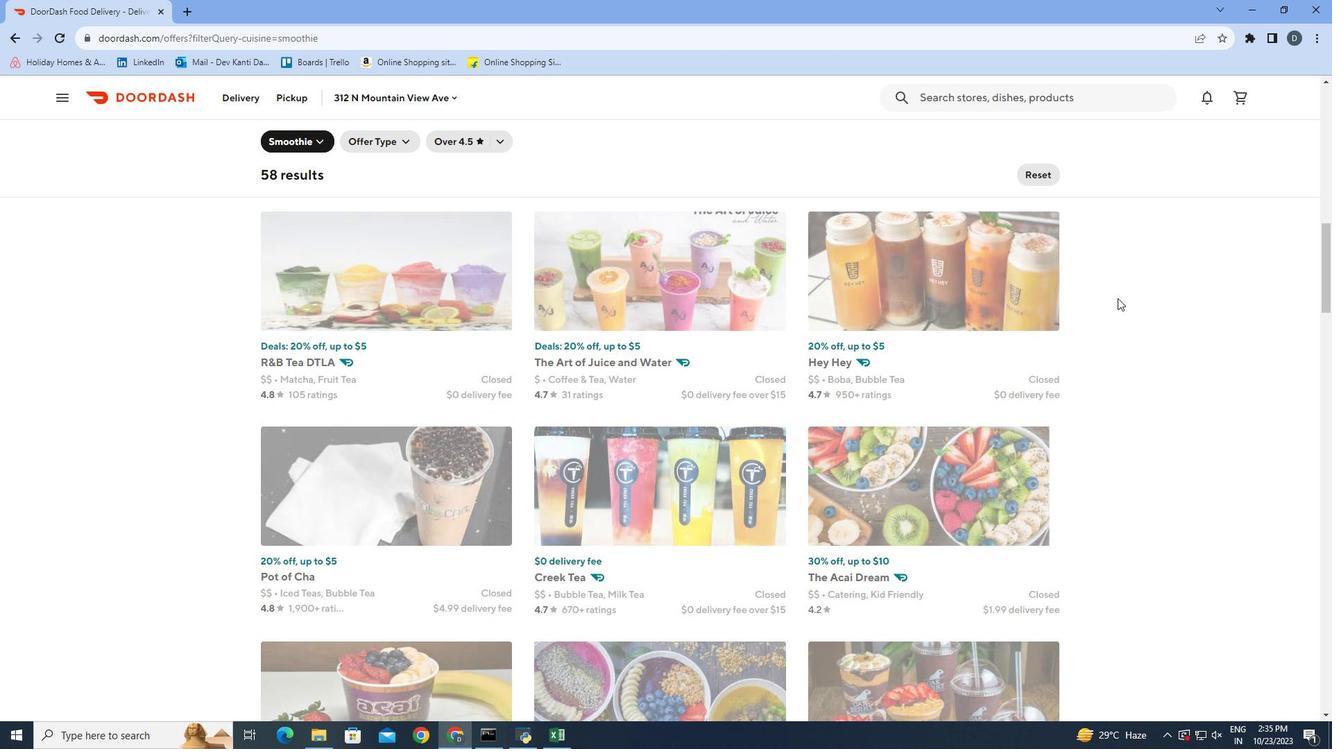 
Action: Mouse scrolled (1118, 297) with delta (0, 0)
Screenshot: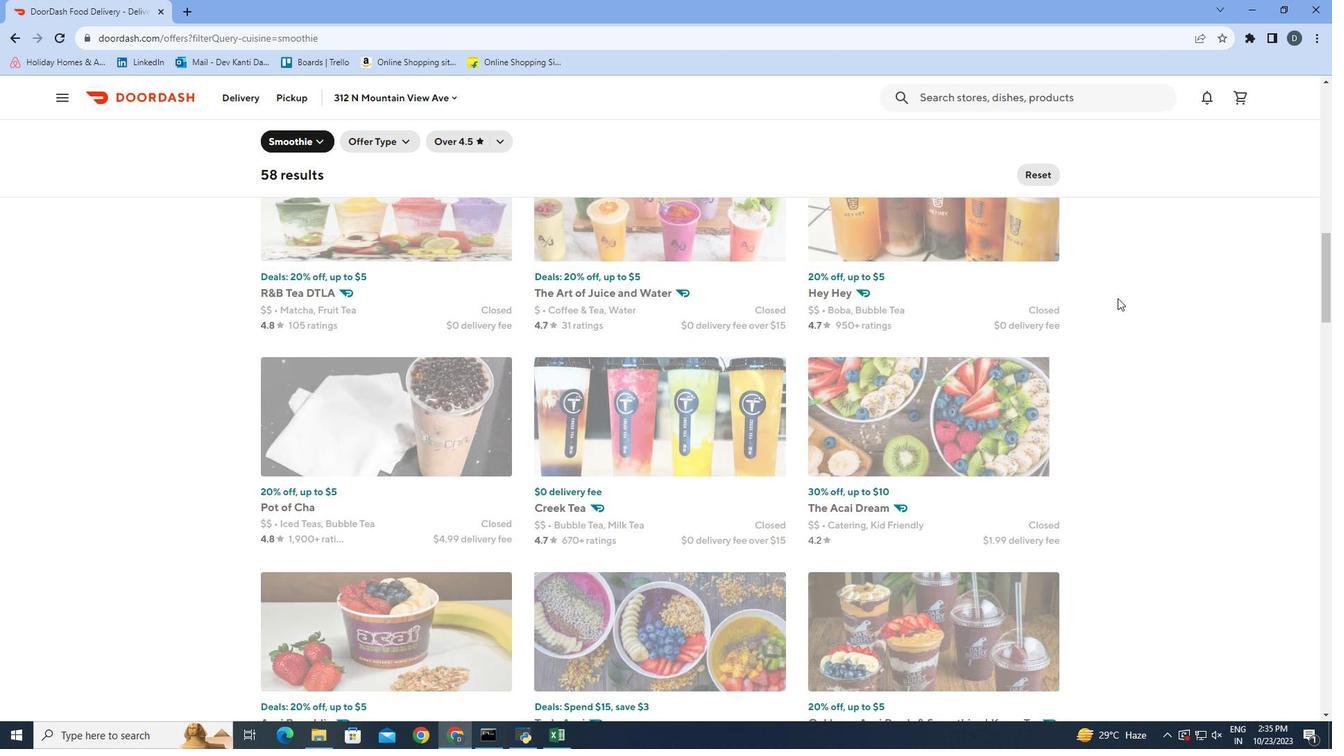 
Action: Mouse scrolled (1118, 297) with delta (0, 0)
Screenshot: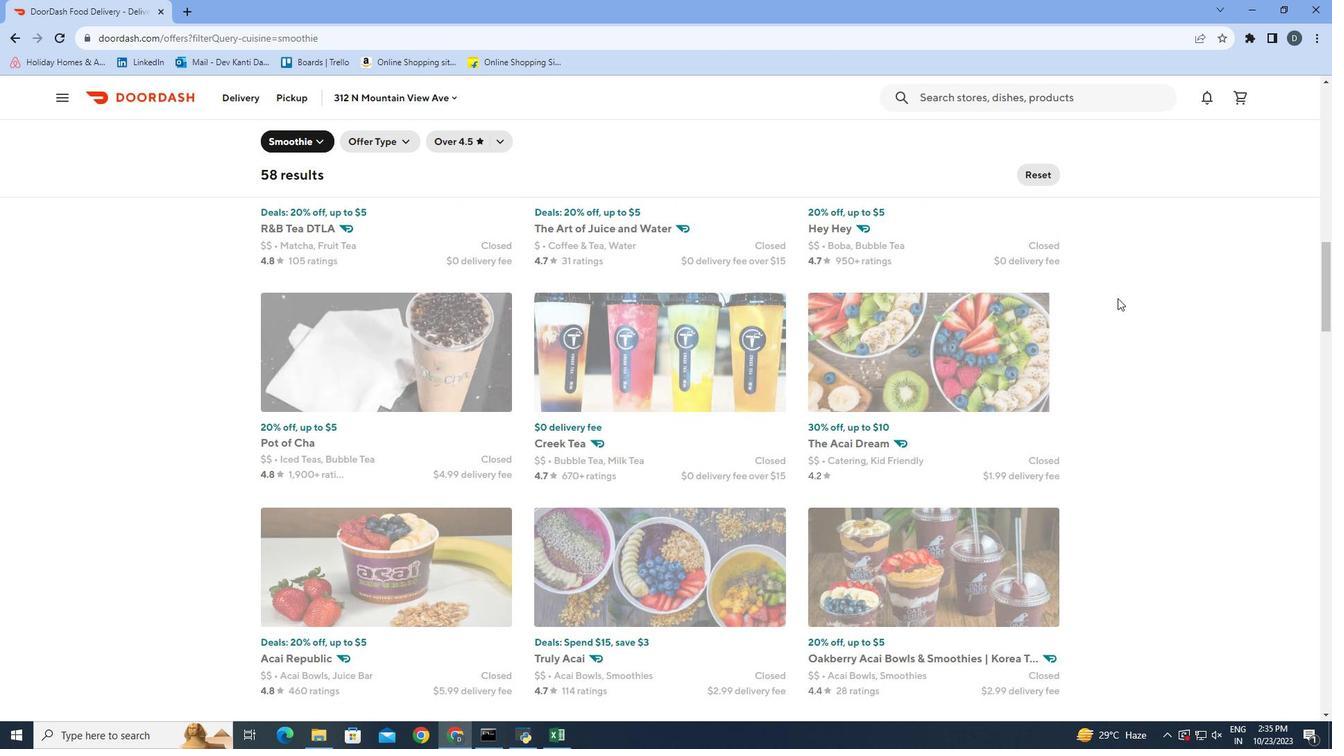 
Action: Mouse scrolled (1118, 297) with delta (0, 0)
Screenshot: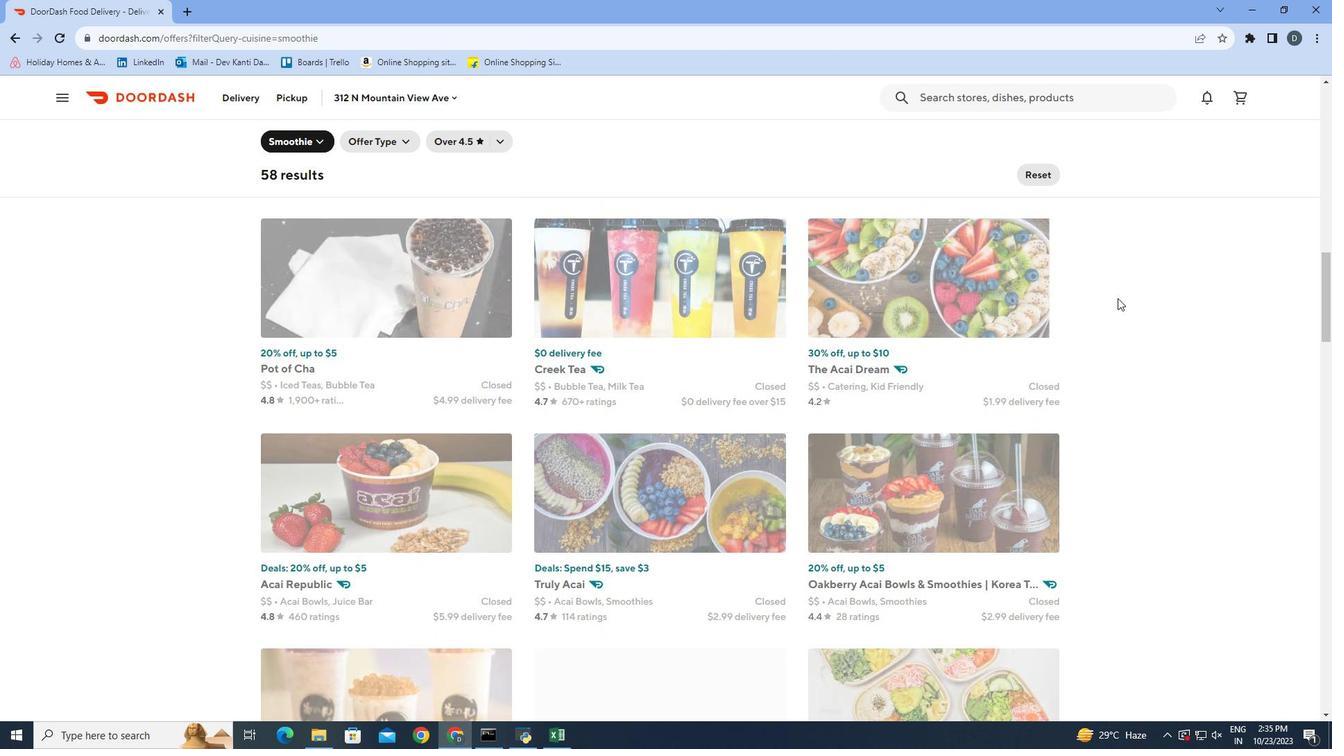 
Action: Mouse scrolled (1118, 297) with delta (0, 0)
Screenshot: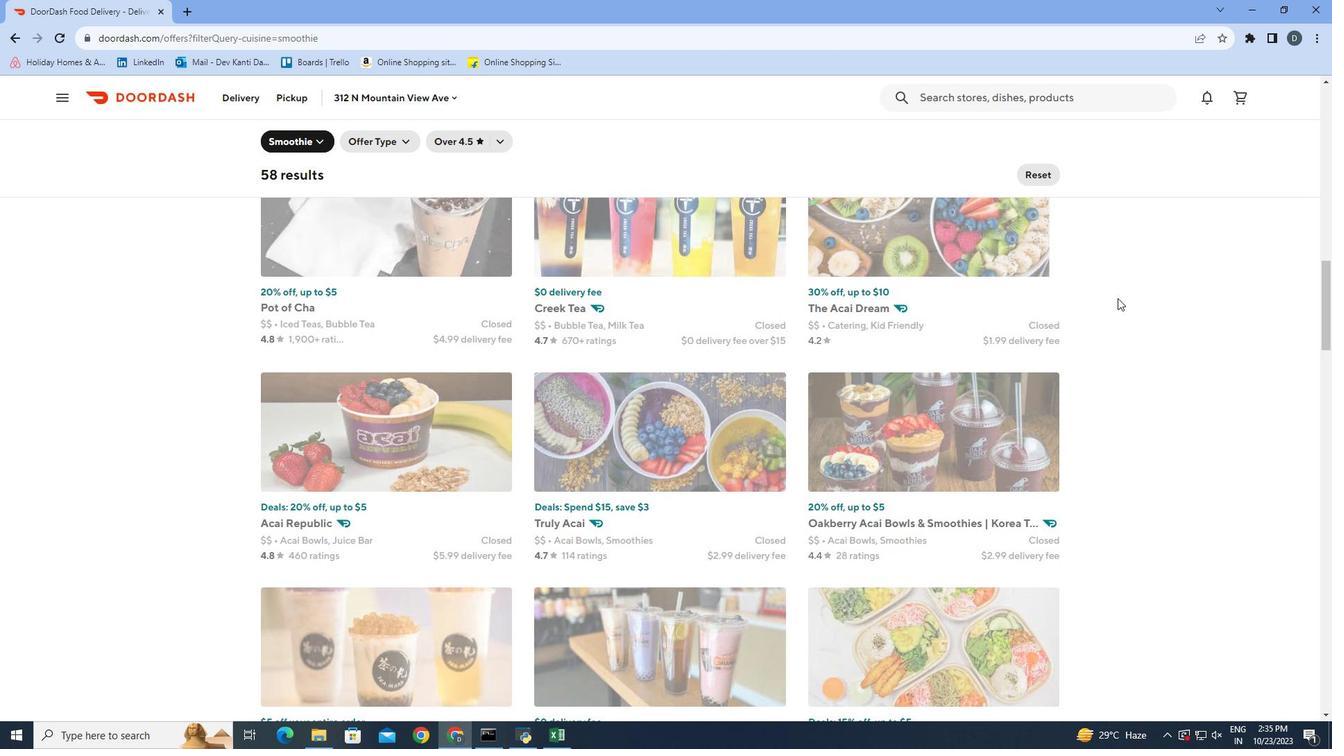 
Action: Mouse scrolled (1118, 297) with delta (0, 0)
Screenshot: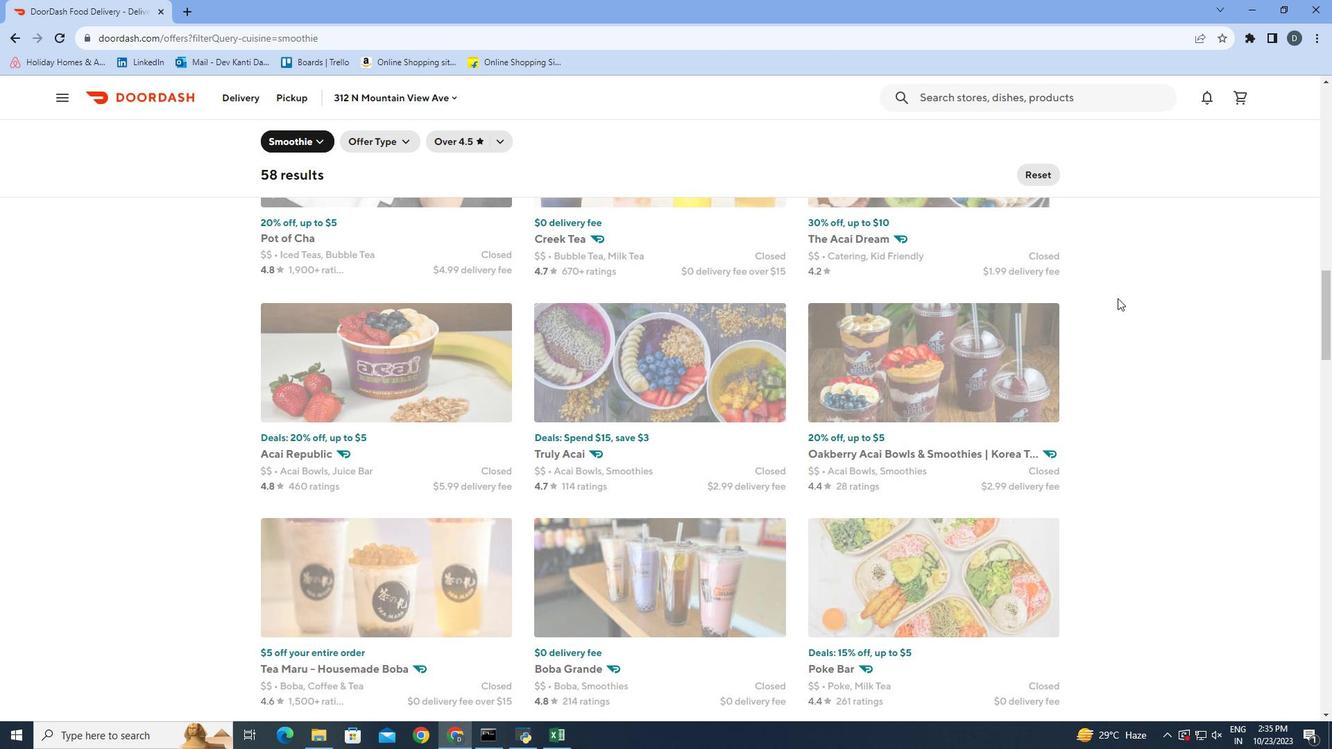 
Action: Mouse scrolled (1118, 297) with delta (0, 0)
Screenshot: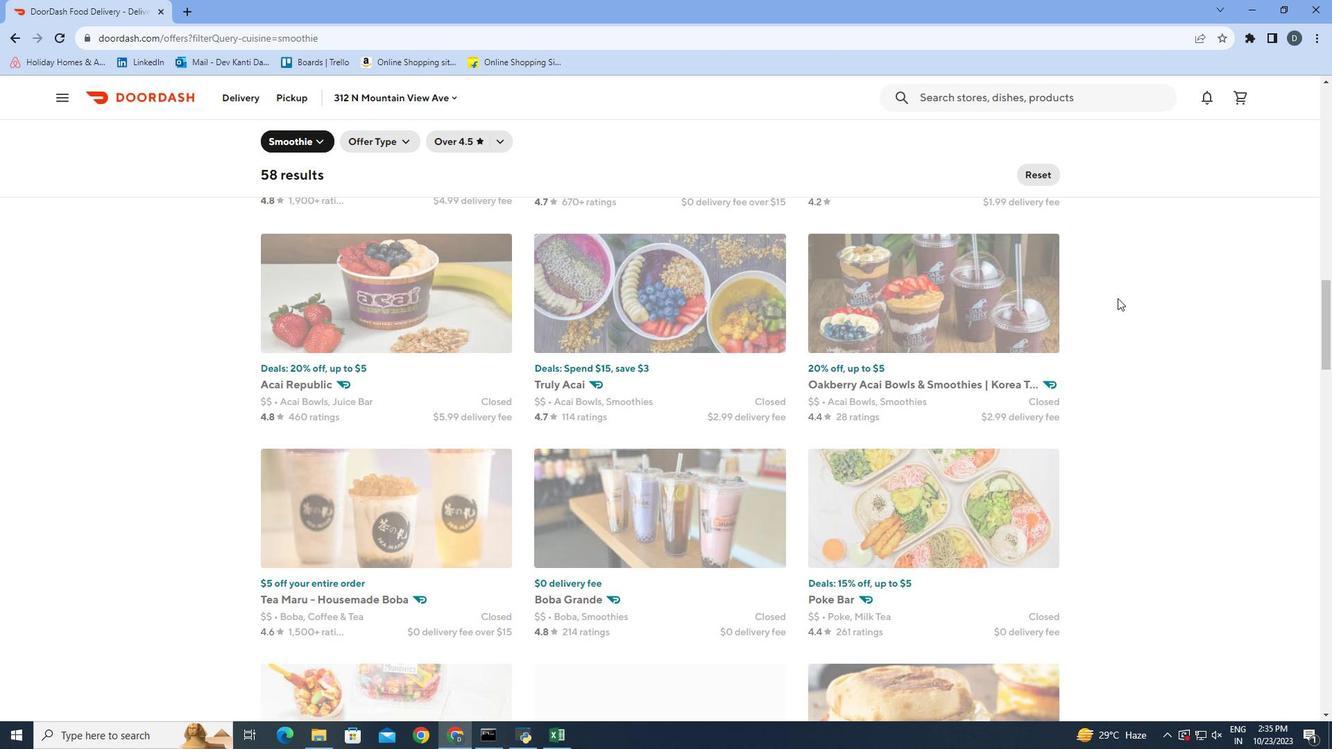 
Action: Mouse scrolled (1118, 297) with delta (0, 0)
Screenshot: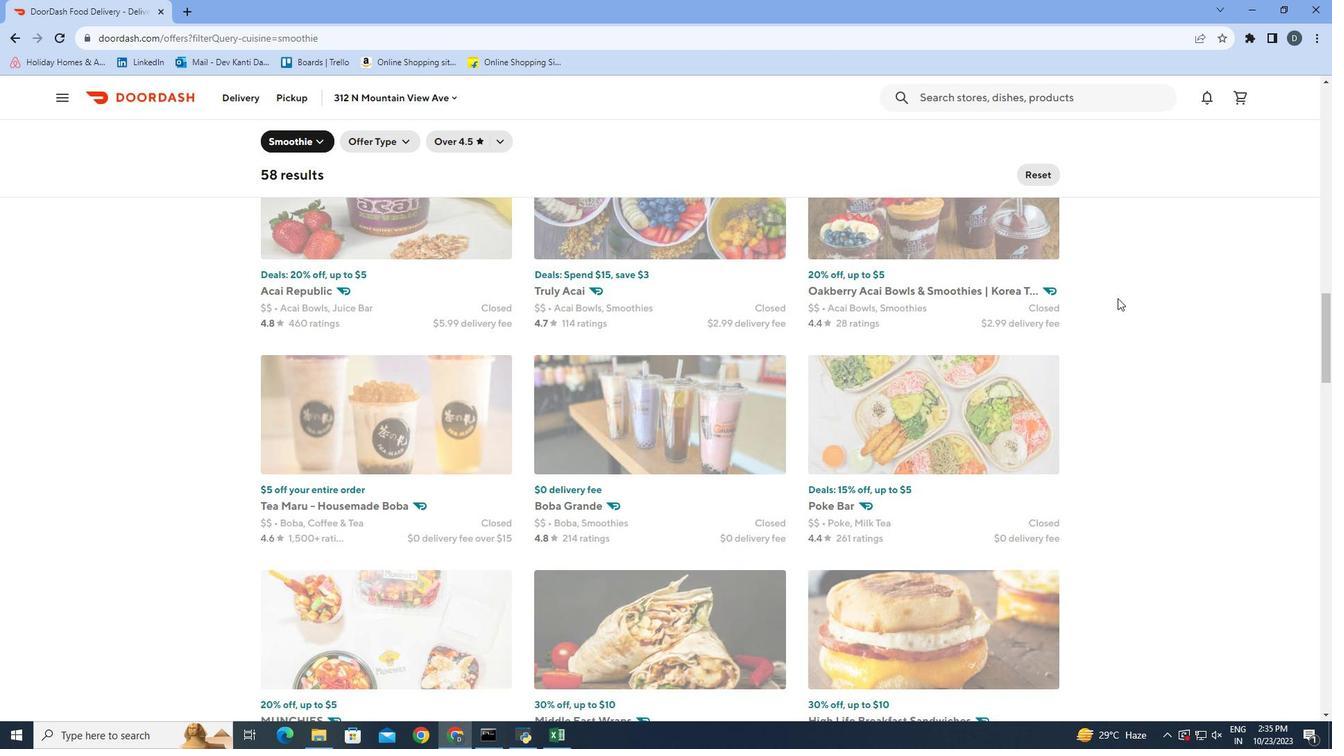 
Action: Mouse scrolled (1118, 297) with delta (0, 0)
Screenshot: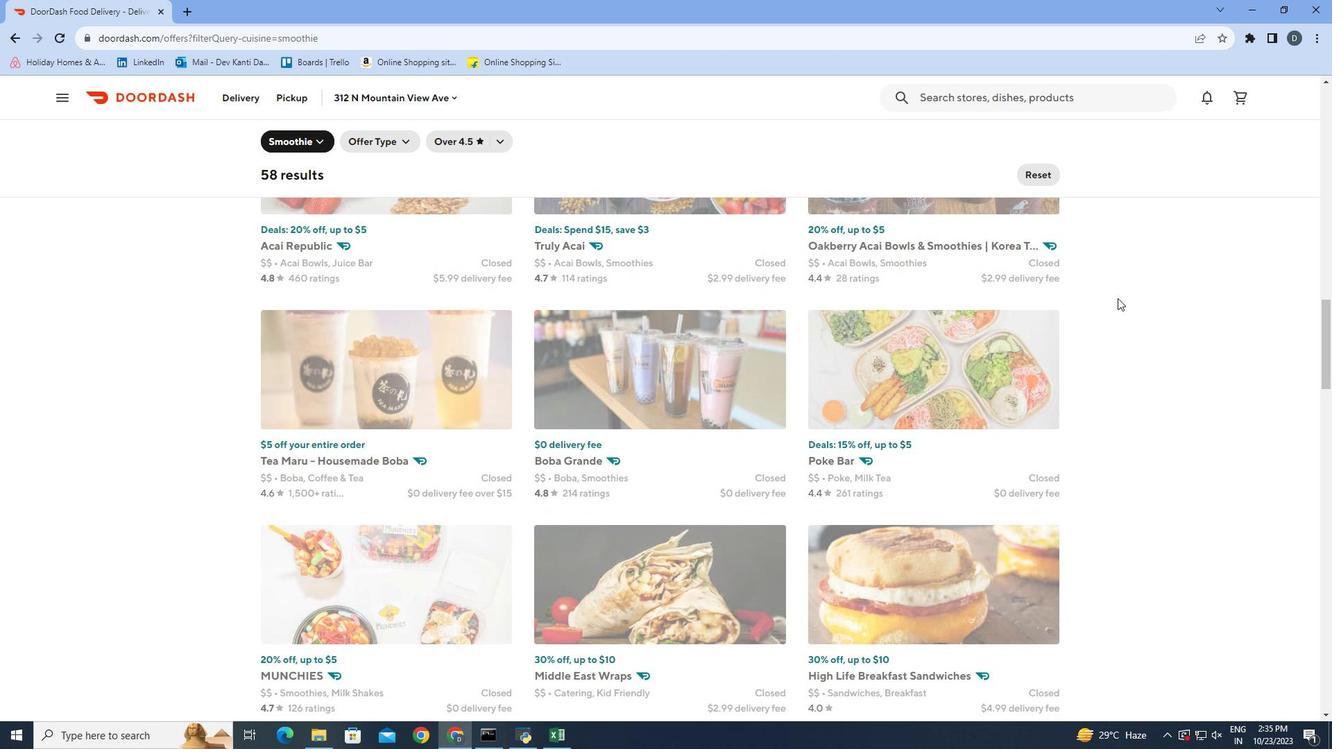 
Action: Mouse scrolled (1118, 297) with delta (0, 0)
Screenshot: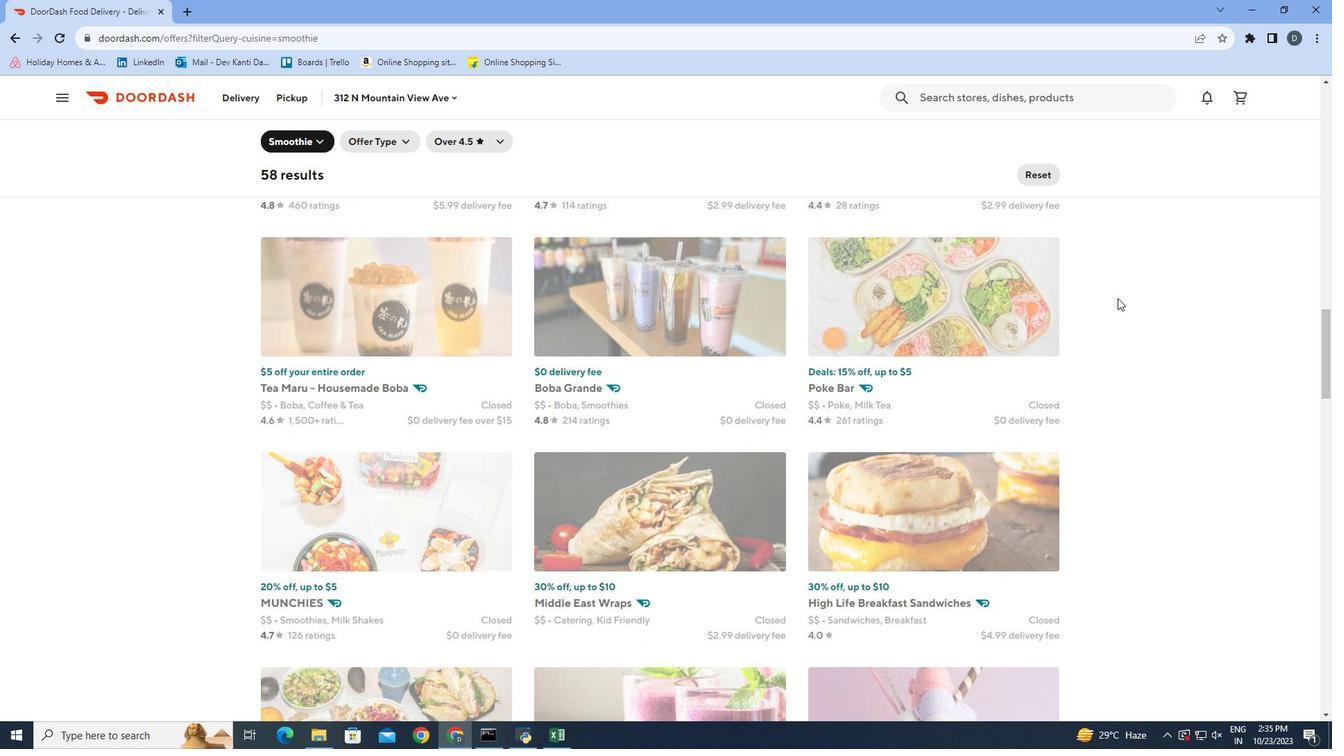
Action: Mouse scrolled (1118, 297) with delta (0, 0)
Screenshot: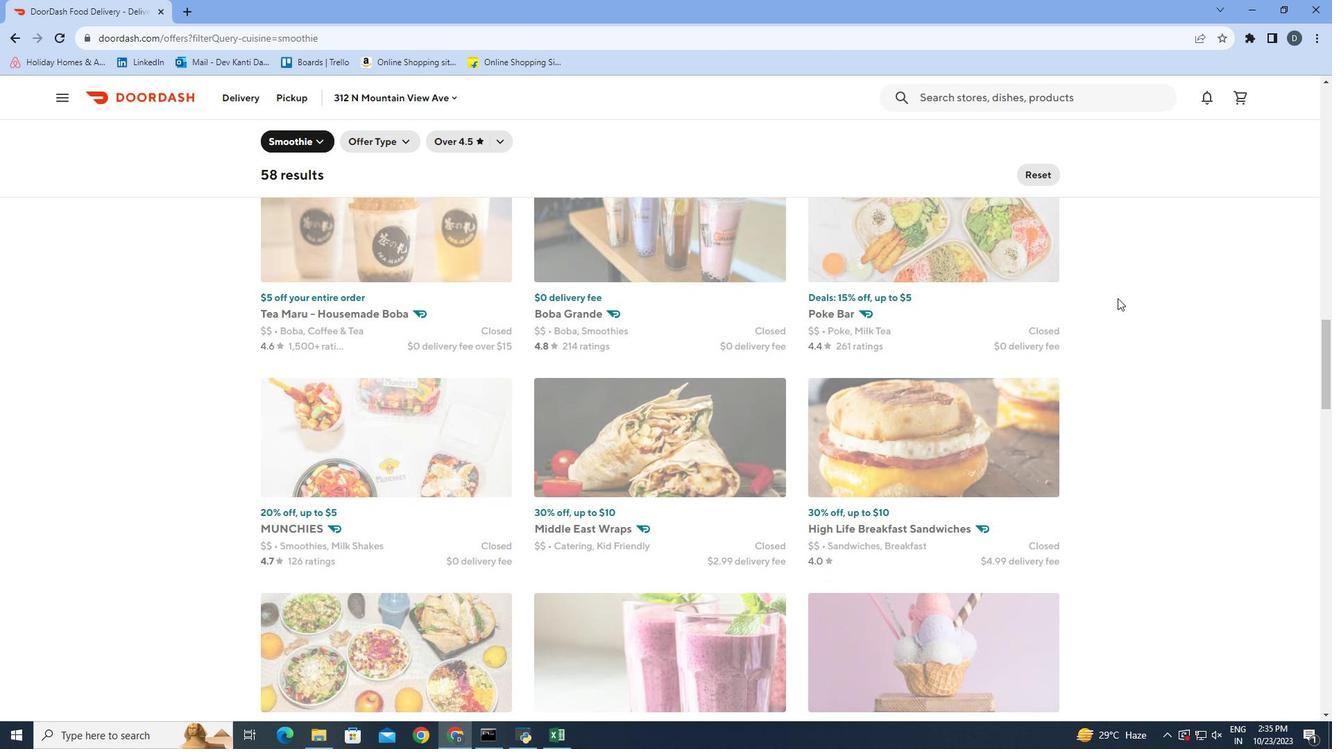 
Action: Mouse scrolled (1118, 297) with delta (0, 0)
Screenshot: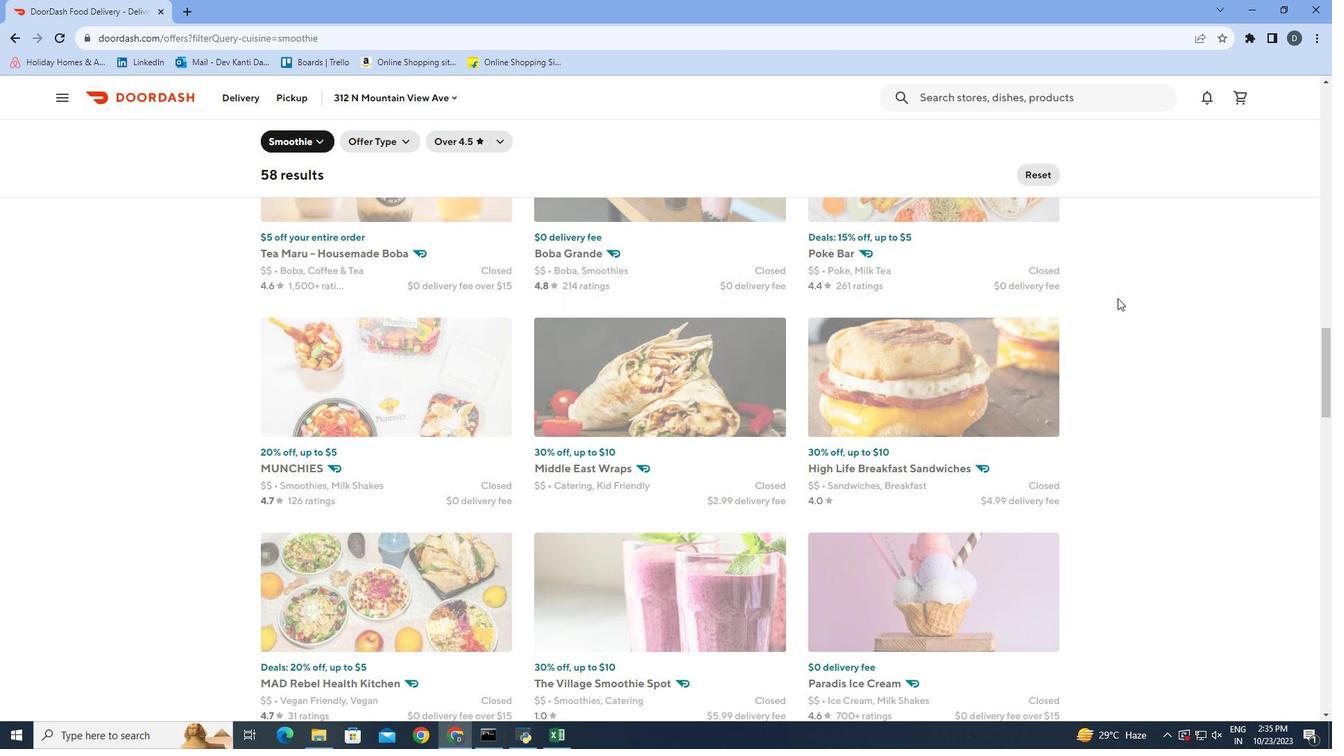
Action: Mouse scrolled (1118, 297) with delta (0, 0)
Screenshot: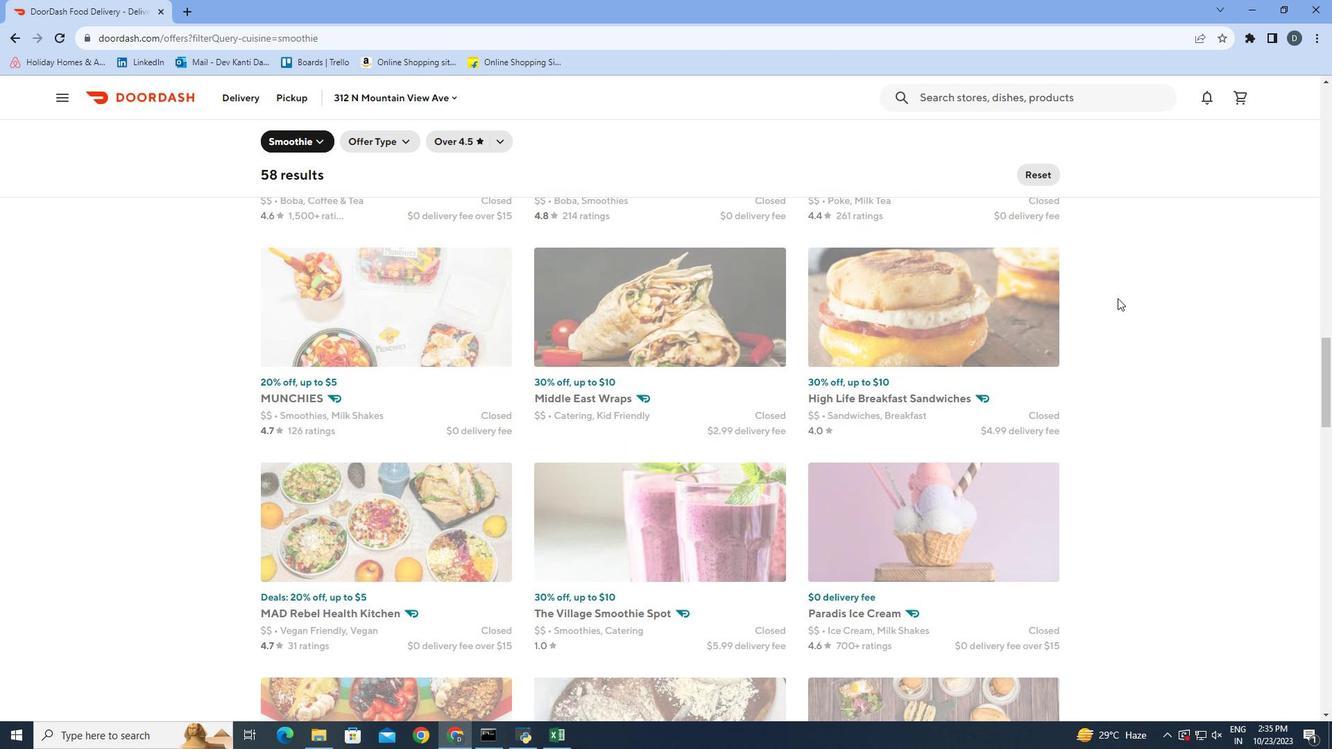 
Action: Mouse scrolled (1118, 297) with delta (0, 0)
Screenshot: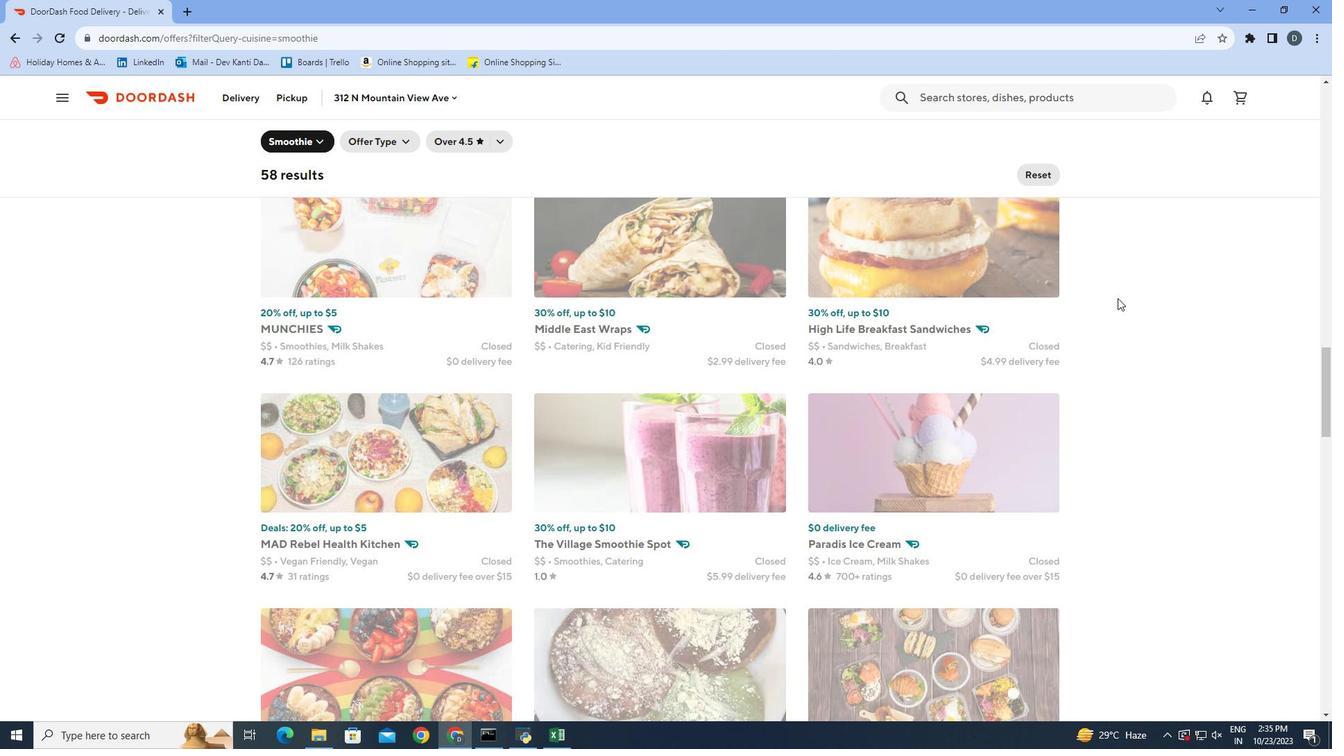 
Action: Mouse scrolled (1118, 297) with delta (0, 0)
Screenshot: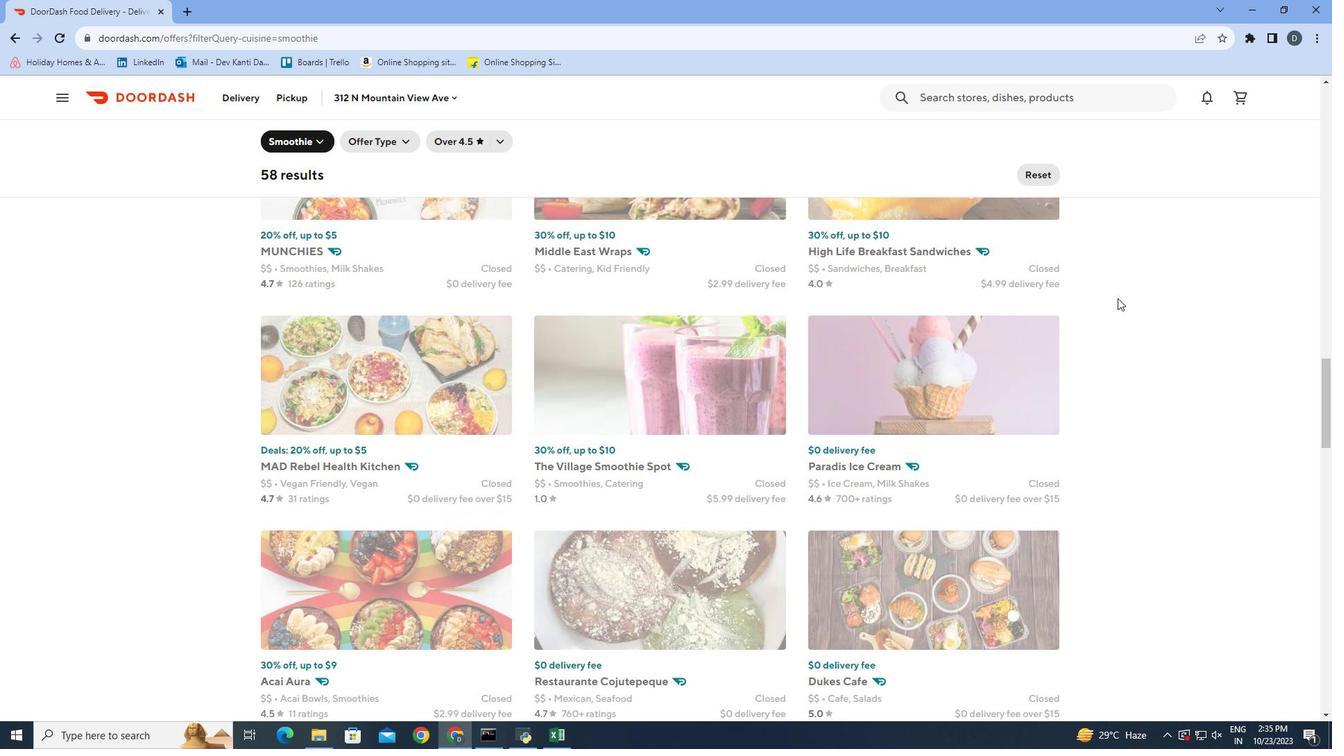 
Action: Mouse moved to (1119, 298)
Screenshot: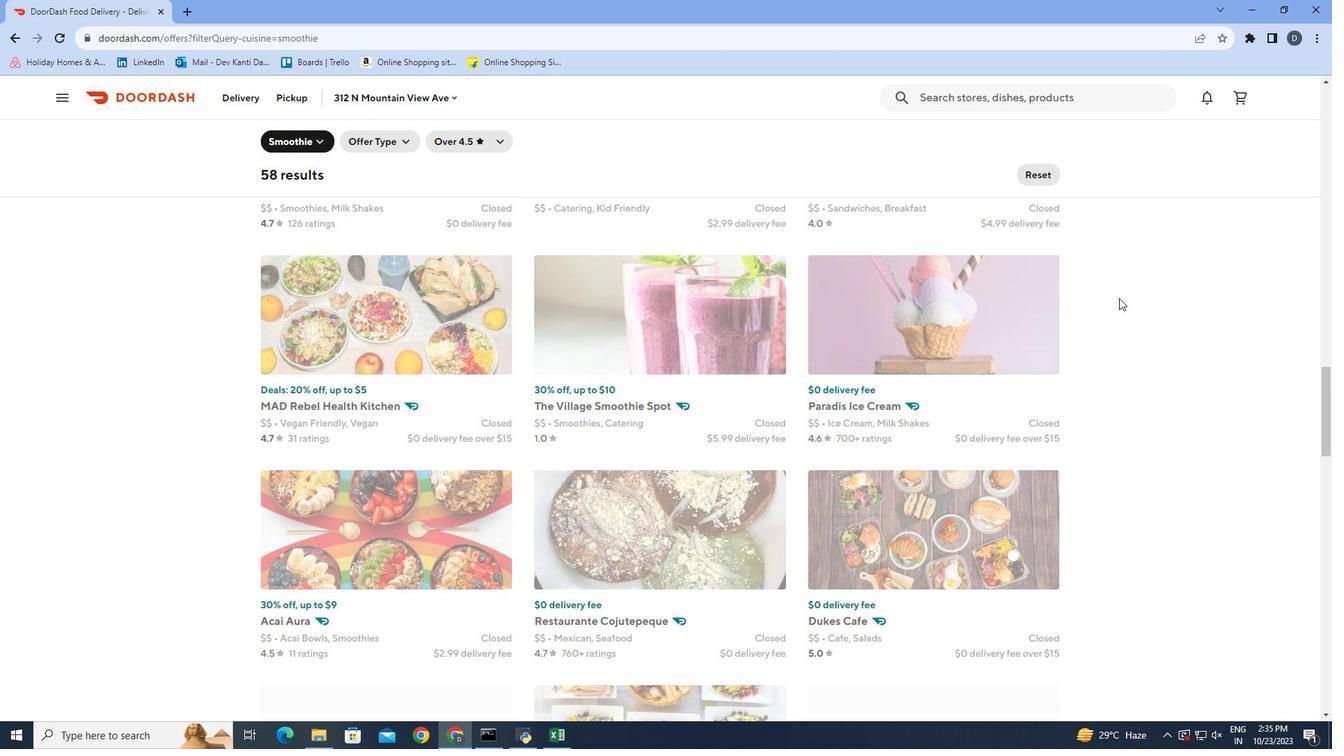 
Action: Mouse scrolled (1119, 297) with delta (0, 0)
Screenshot: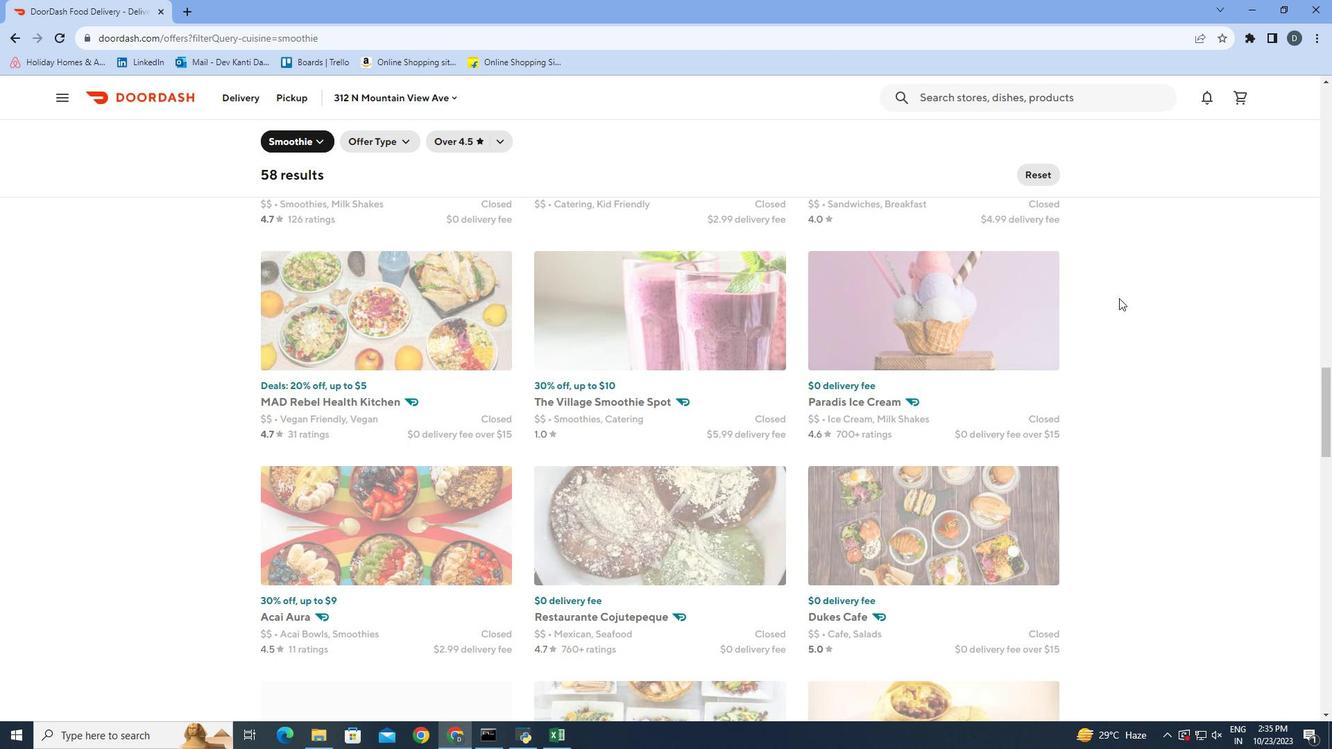 
Action: Mouse scrolled (1119, 297) with delta (0, 0)
Screenshot: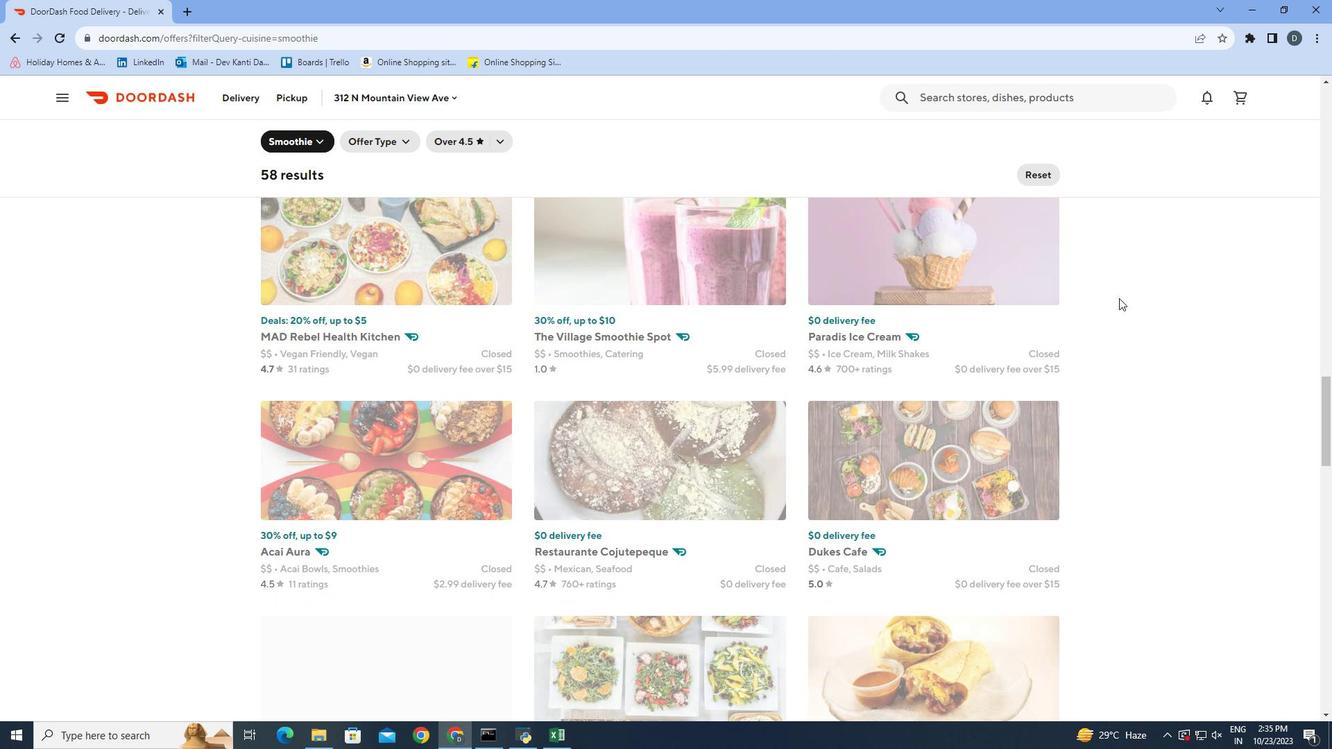 
Action: Mouse scrolled (1119, 297) with delta (0, 0)
Screenshot: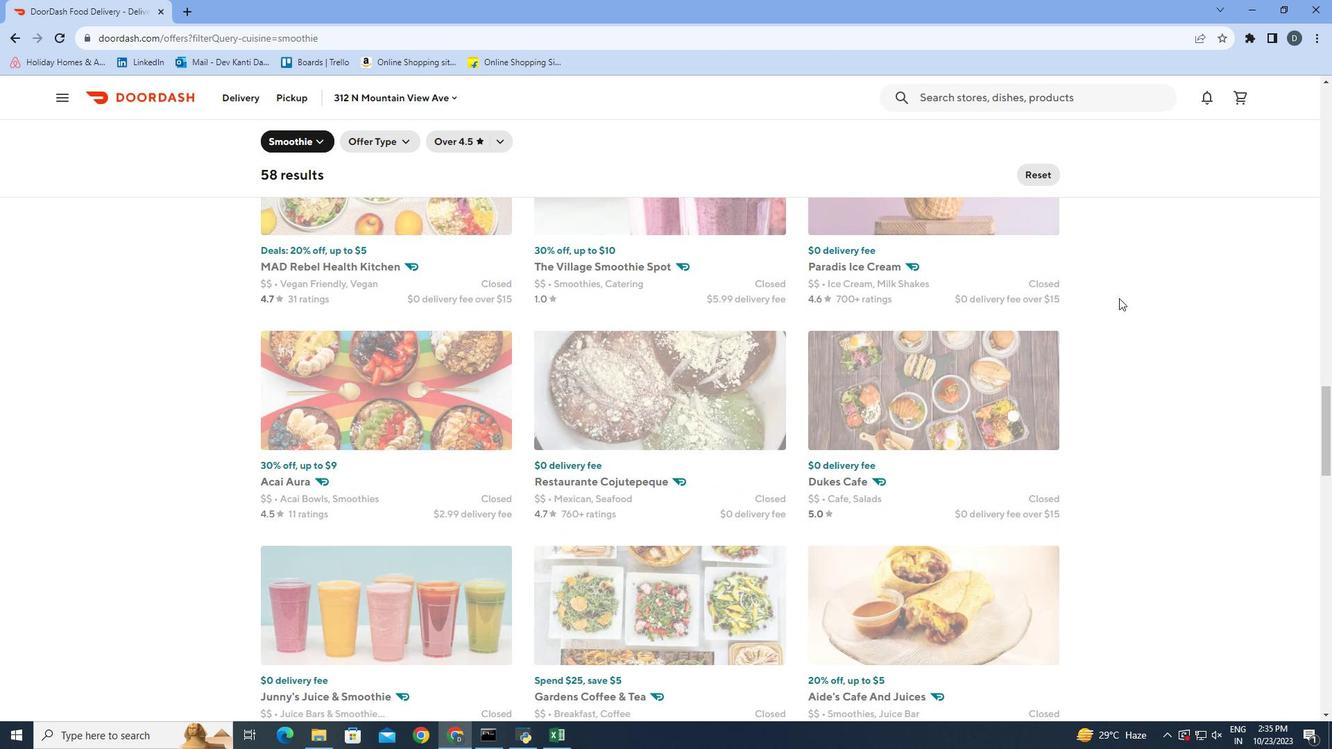 
Action: Mouse scrolled (1119, 297) with delta (0, 0)
Screenshot: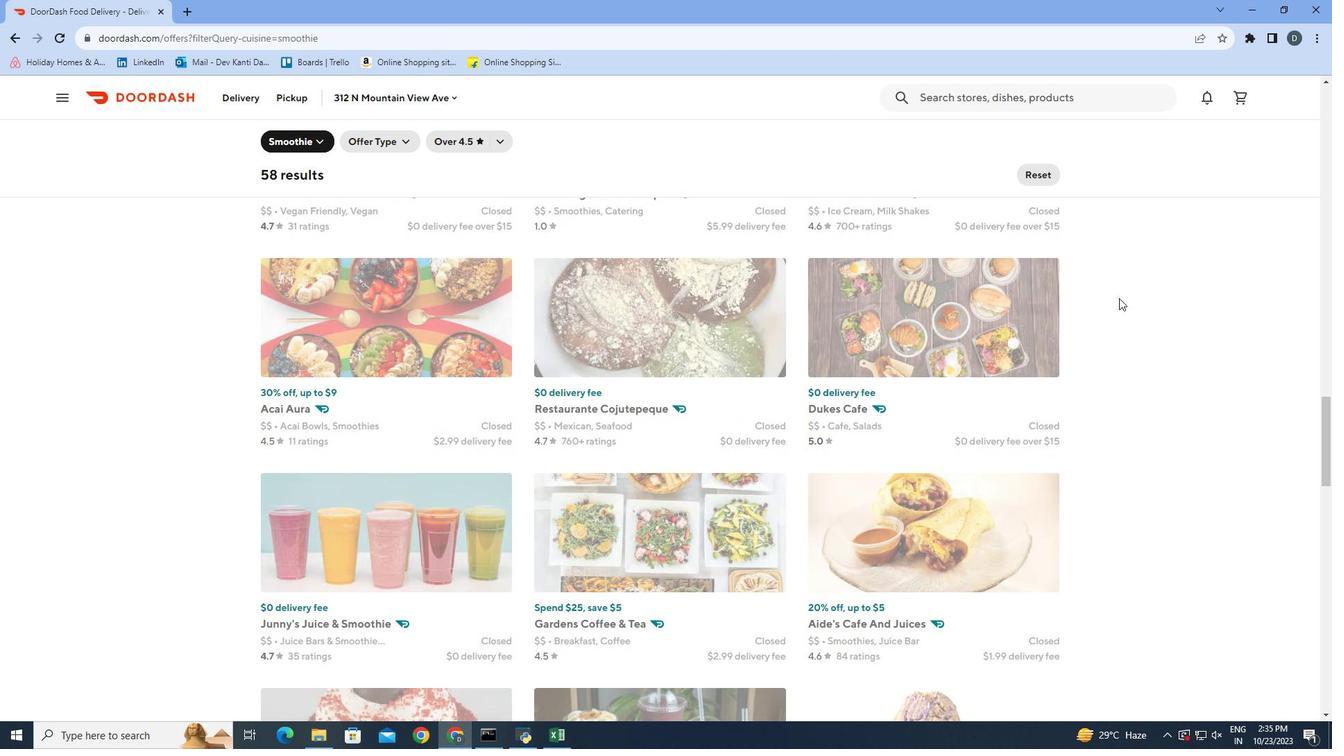 
Action: Mouse scrolled (1119, 297) with delta (0, 0)
Screenshot: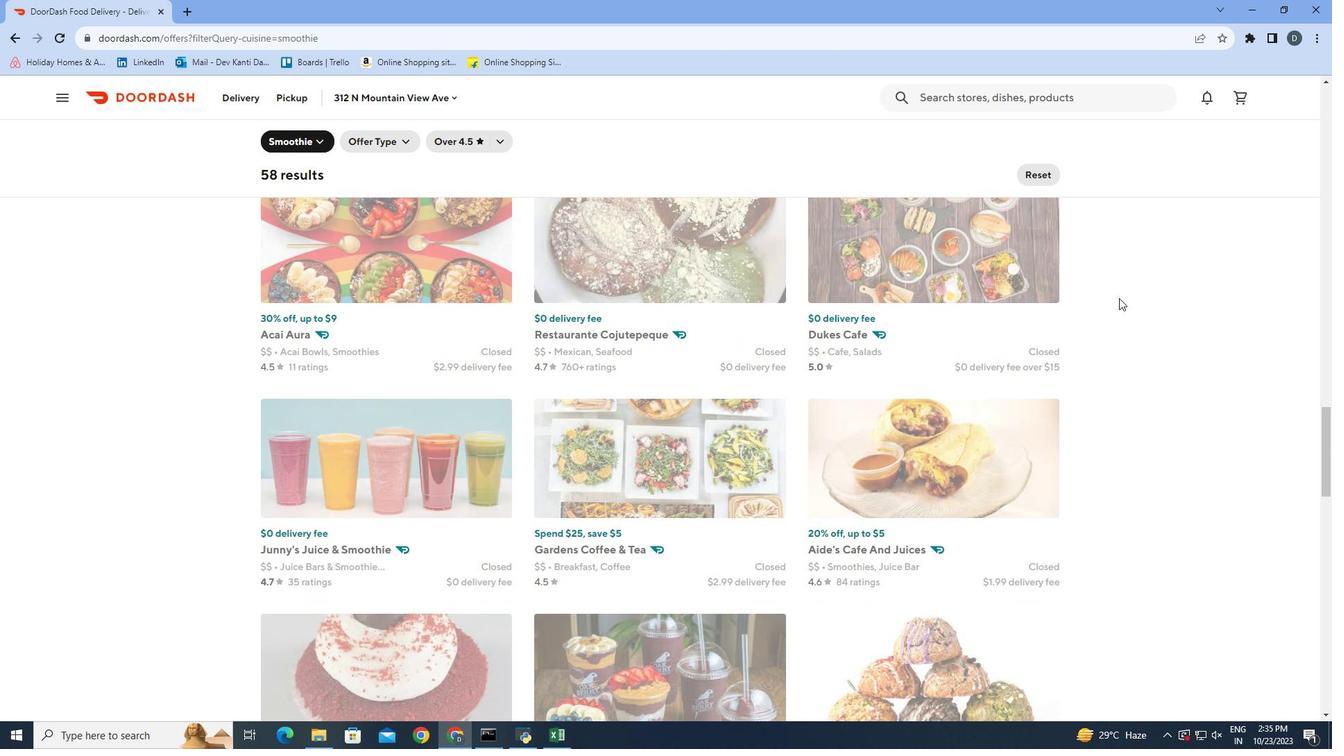 
Action: Mouse scrolled (1119, 297) with delta (0, 0)
Screenshot: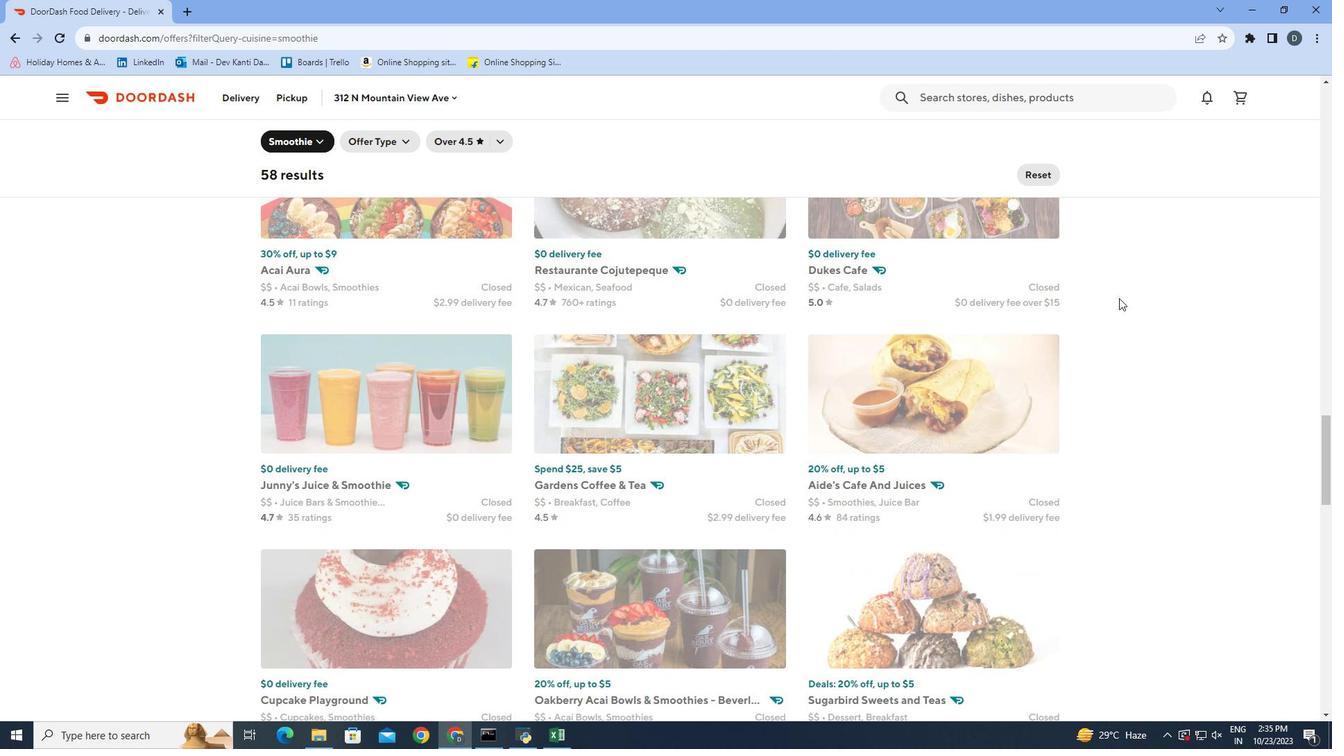 
Action: Mouse scrolled (1119, 297) with delta (0, 0)
Screenshot: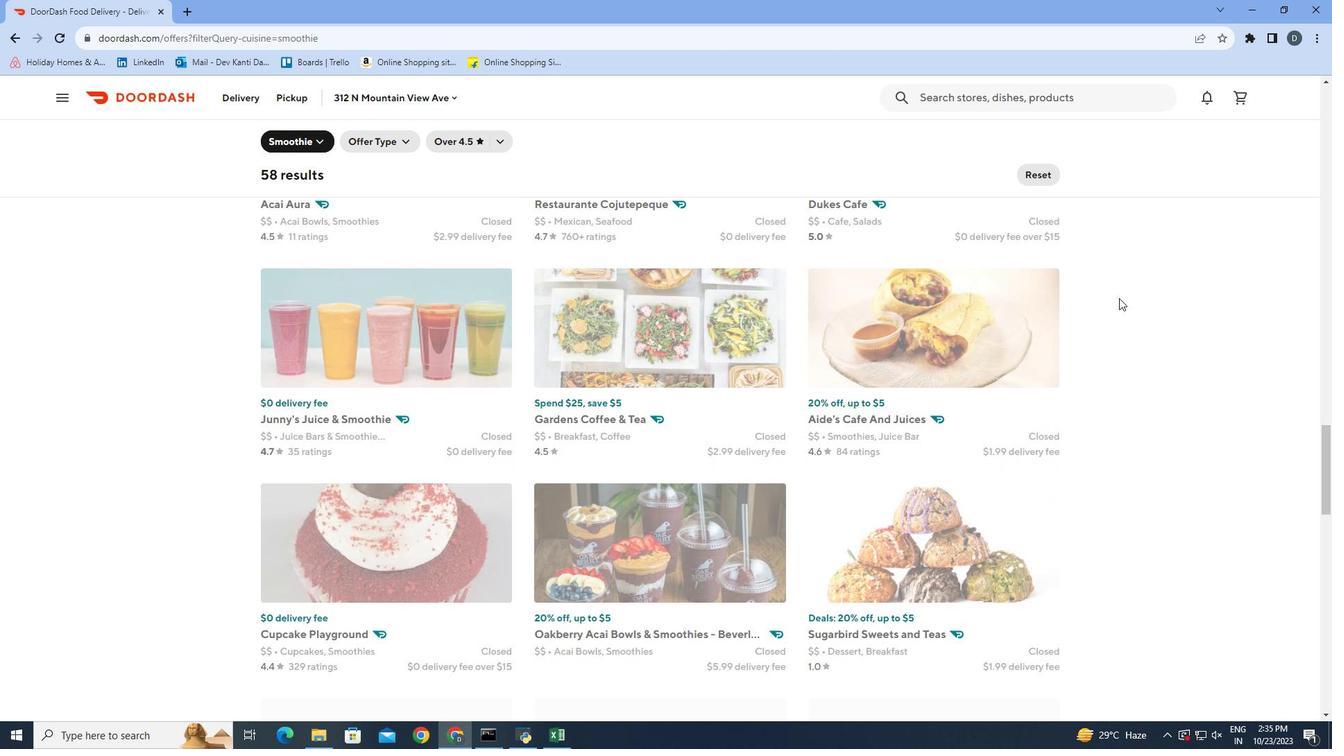 
Action: Mouse scrolled (1119, 297) with delta (0, 0)
Screenshot: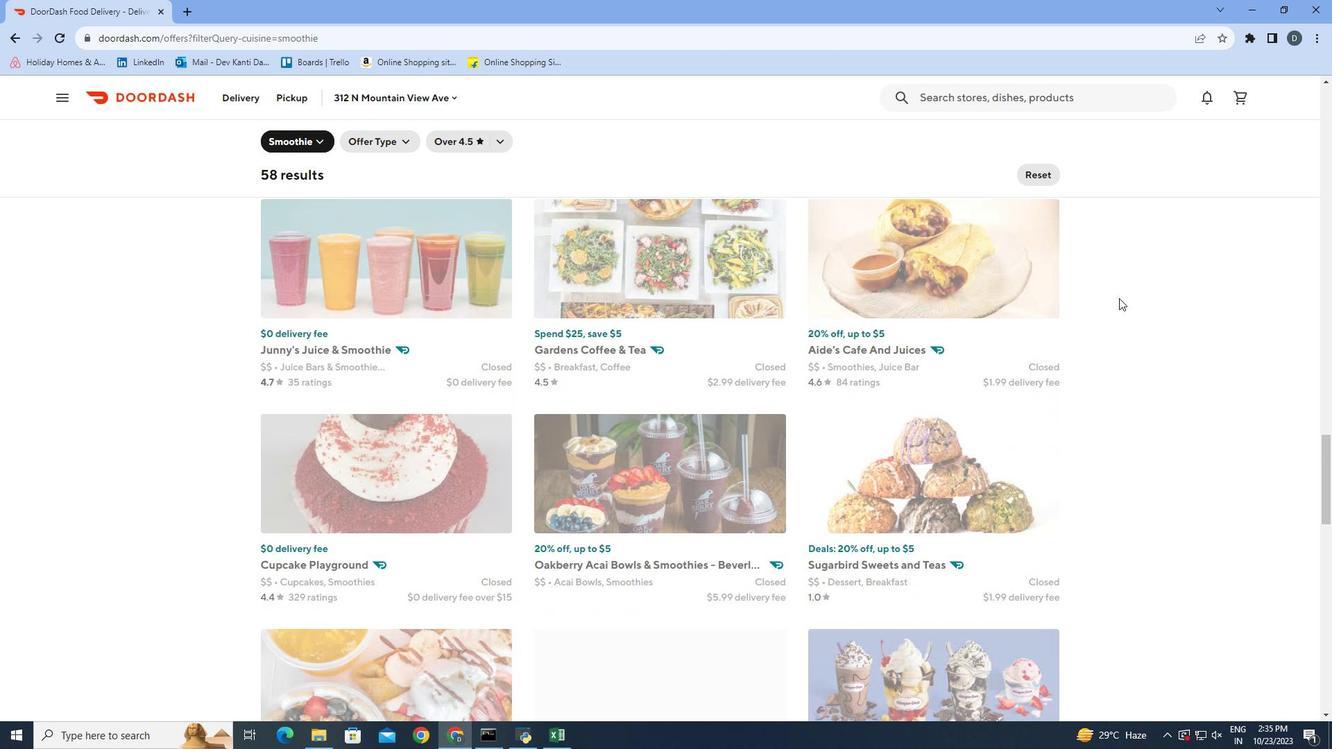 
Action: Mouse scrolled (1119, 297) with delta (0, 0)
Screenshot: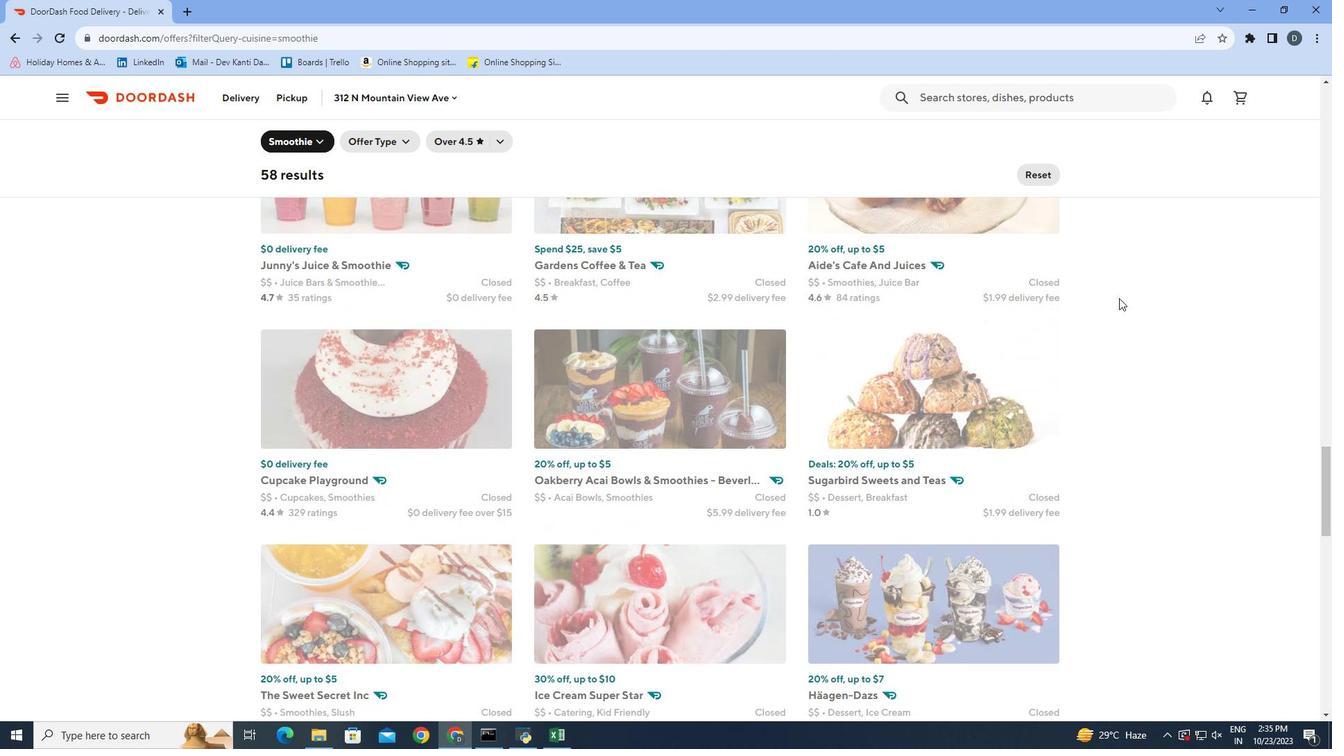 
Action: Mouse scrolled (1119, 297) with delta (0, 0)
Screenshot: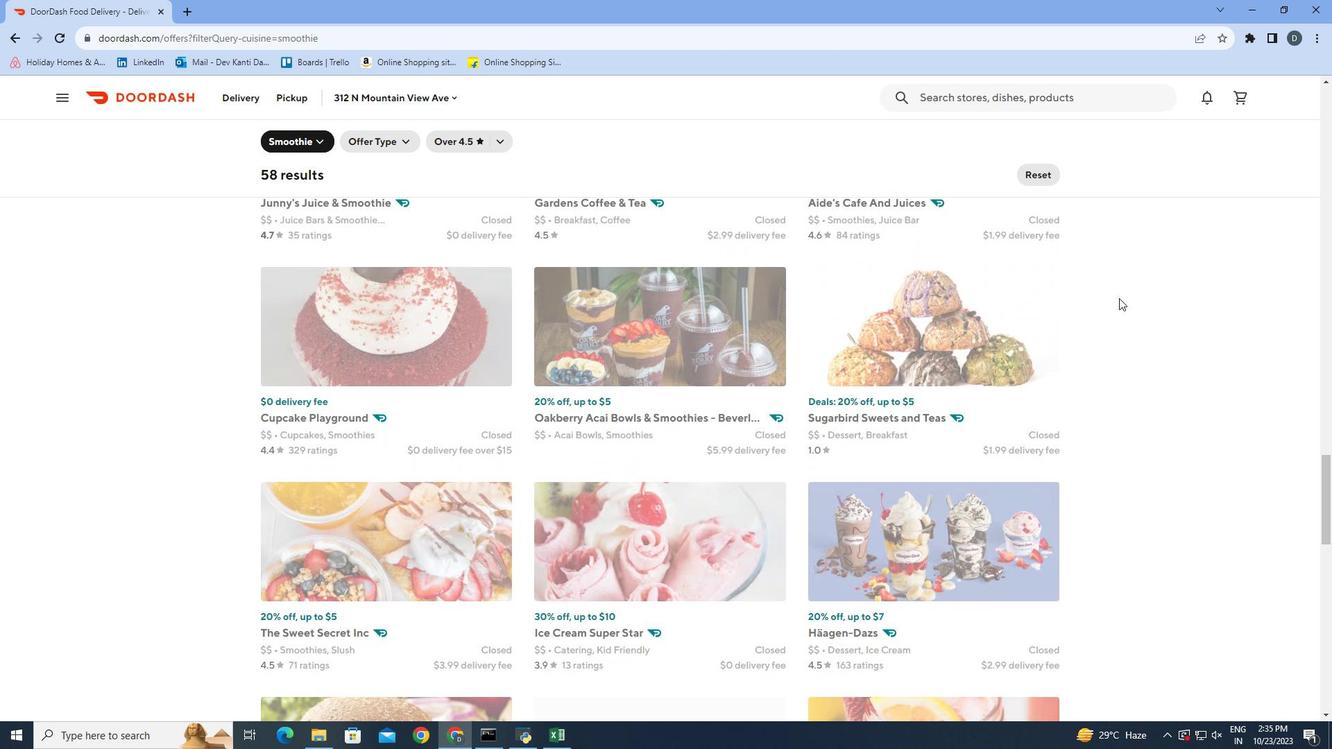 
Action: Mouse scrolled (1119, 297) with delta (0, 0)
Screenshot: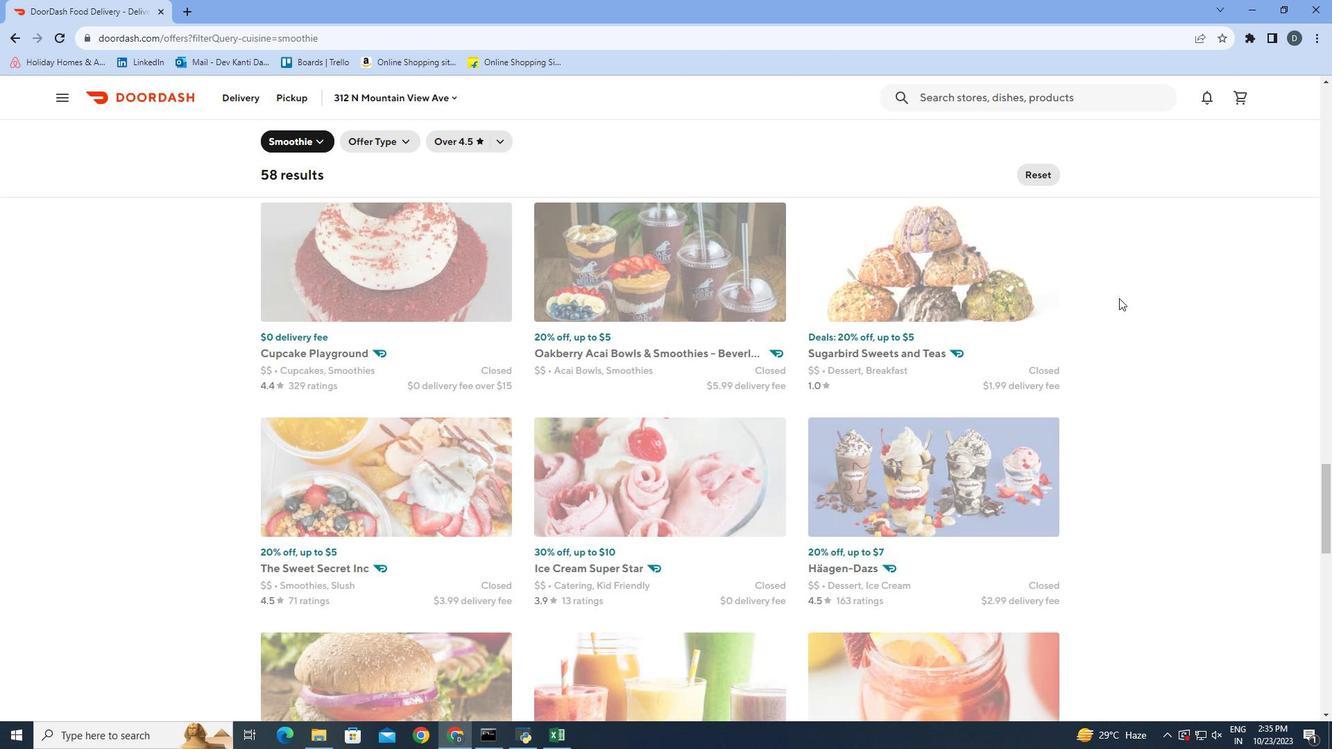 
Action: Mouse scrolled (1119, 297) with delta (0, 0)
Screenshot: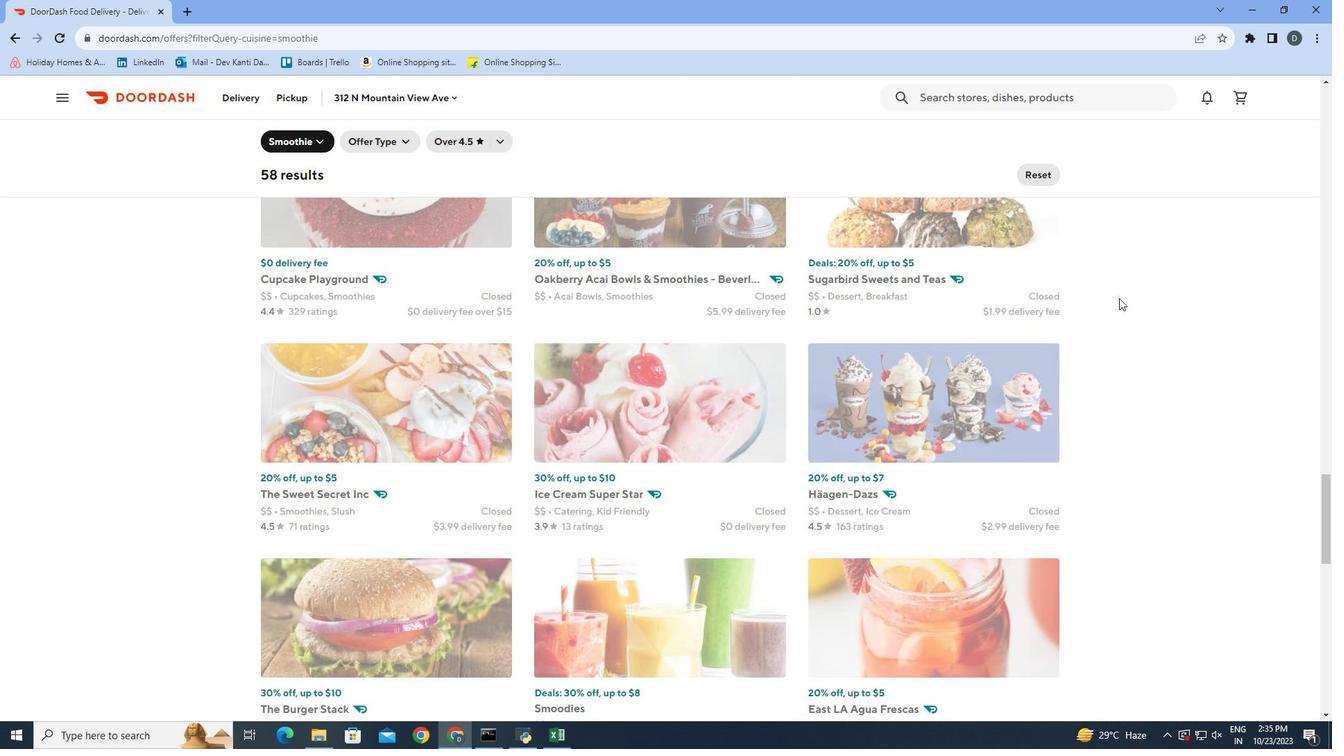 
Action: Mouse scrolled (1119, 297) with delta (0, 0)
Screenshot: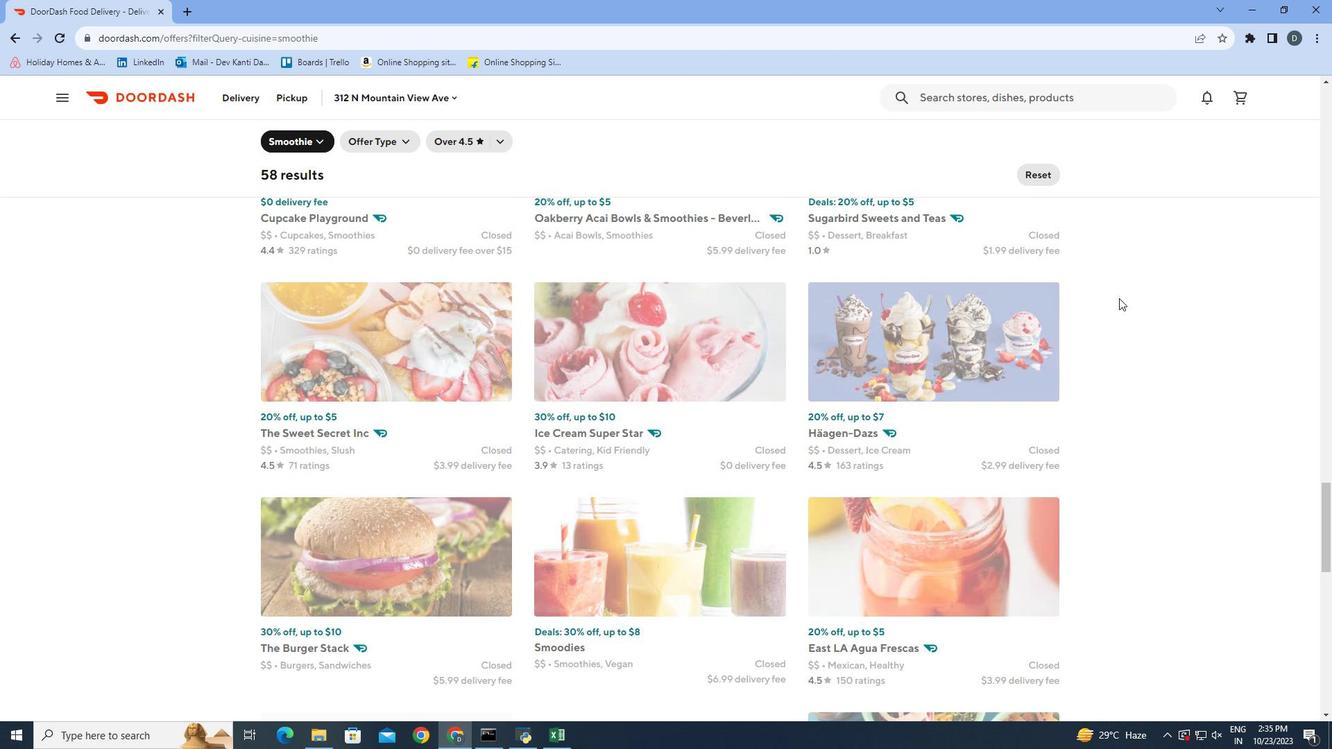 
Action: Mouse scrolled (1119, 297) with delta (0, 0)
Screenshot: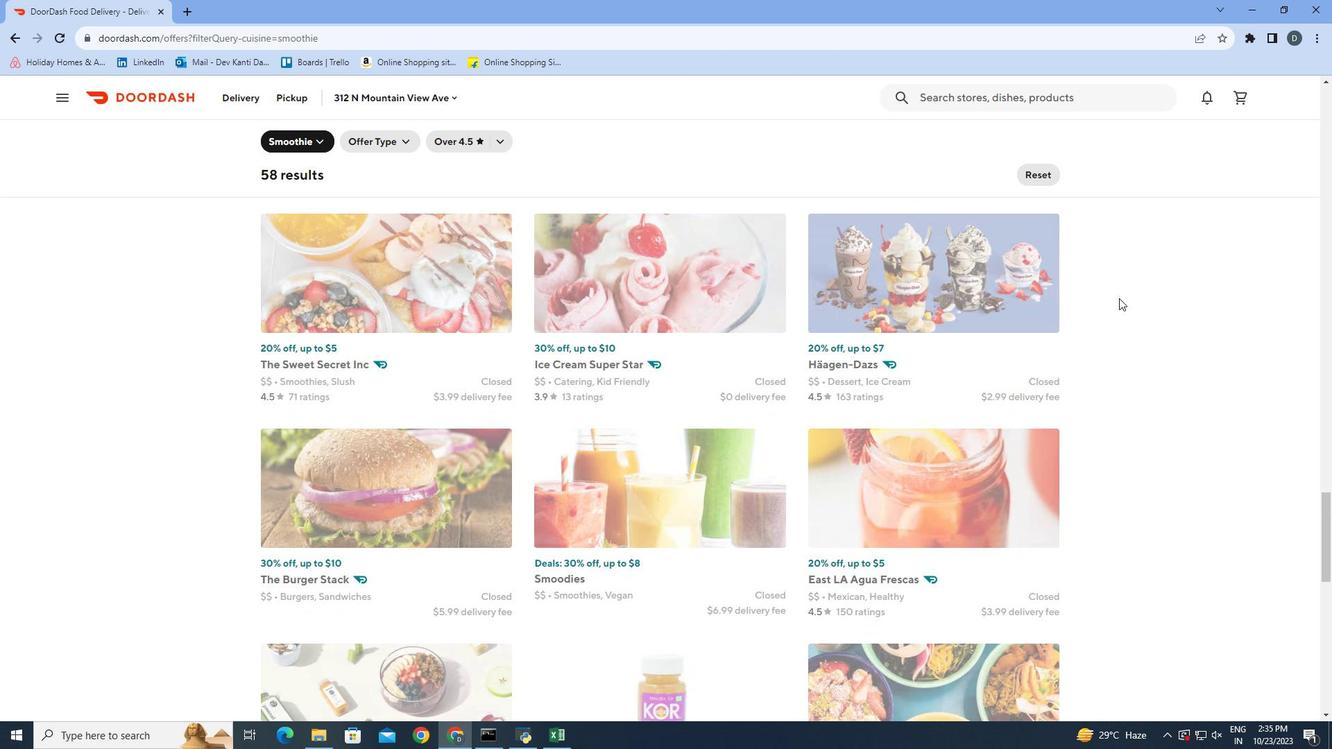 
Action: Mouse moved to (1119, 298)
Screenshot: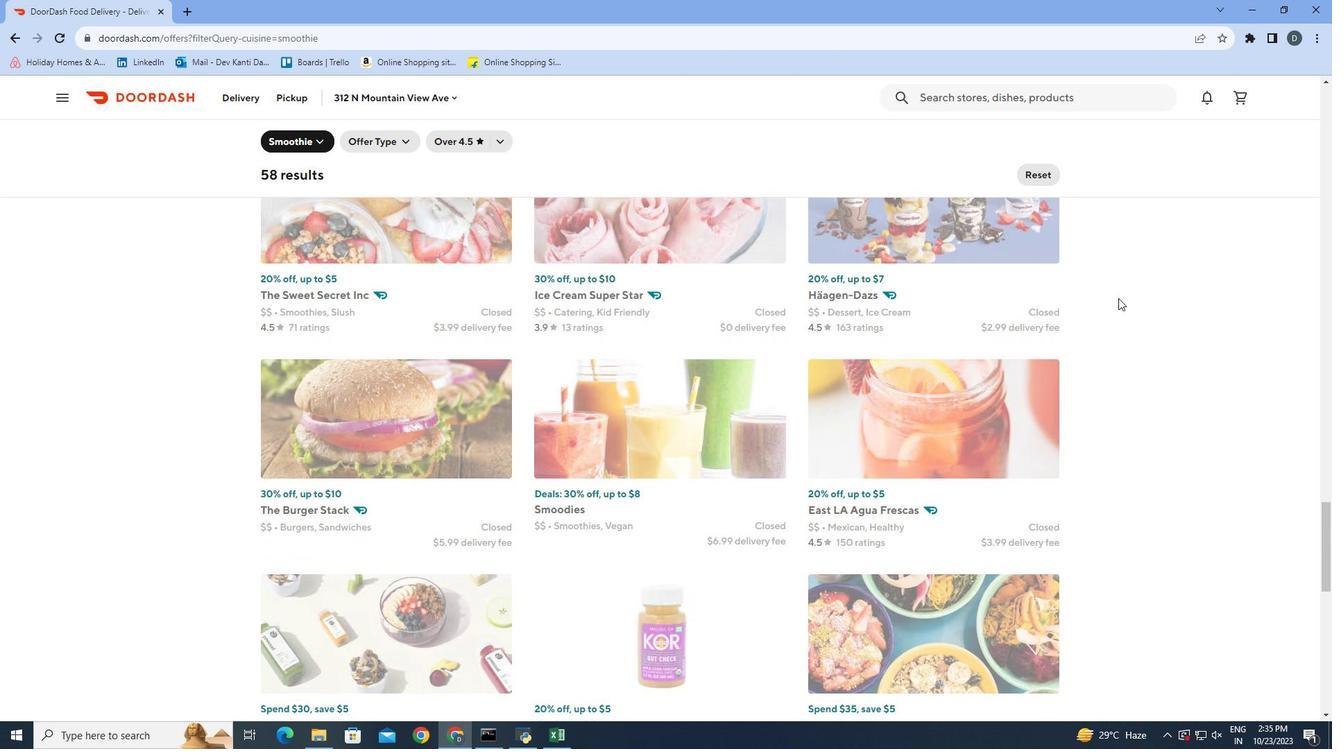 
Action: Mouse scrolled (1119, 297) with delta (0, 0)
Screenshot: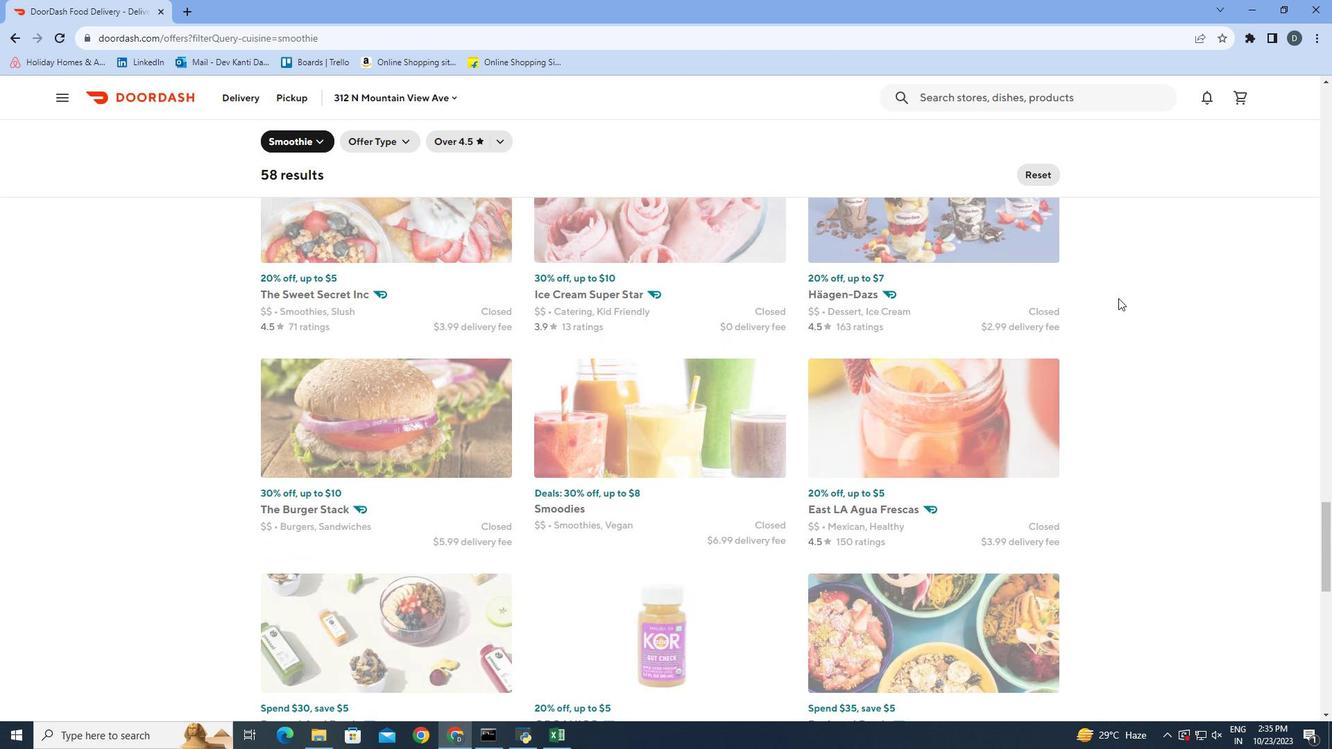 
Action: Mouse scrolled (1119, 297) with delta (0, 0)
Screenshot: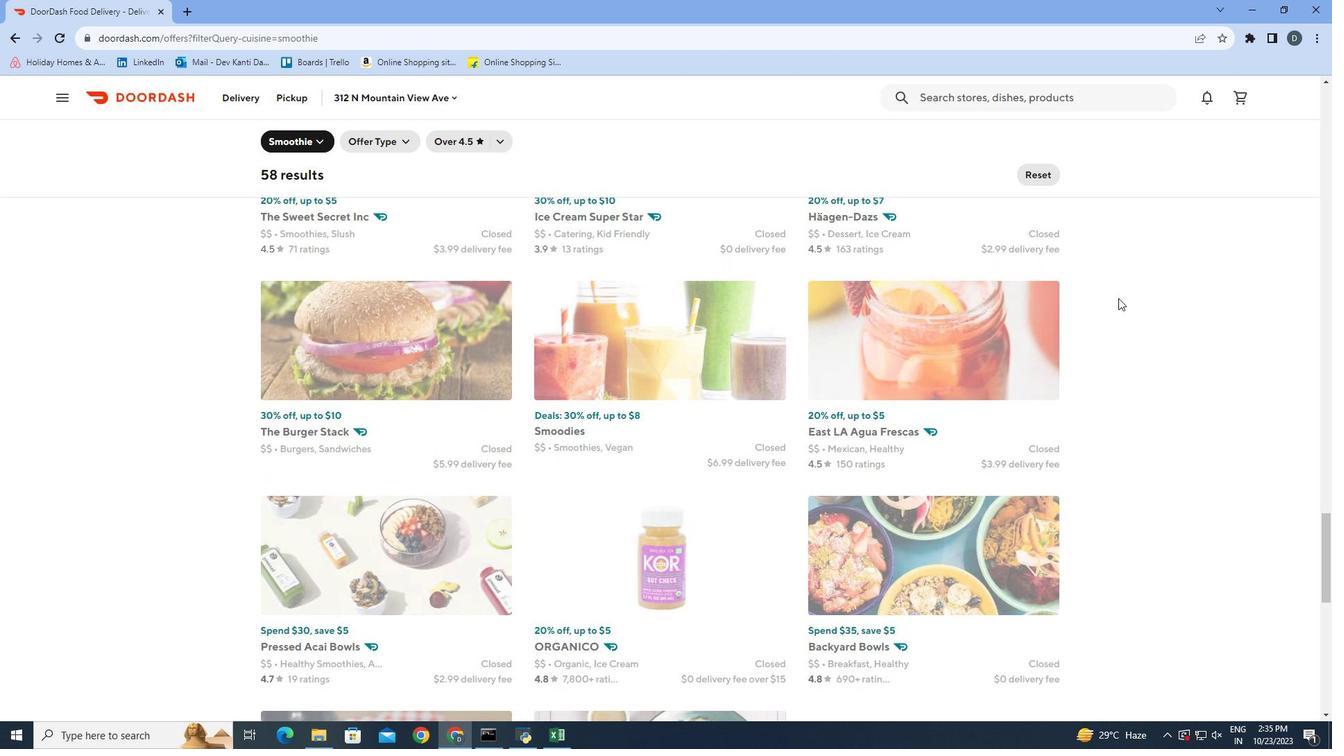 
Action: Mouse moved to (1108, 305)
Screenshot: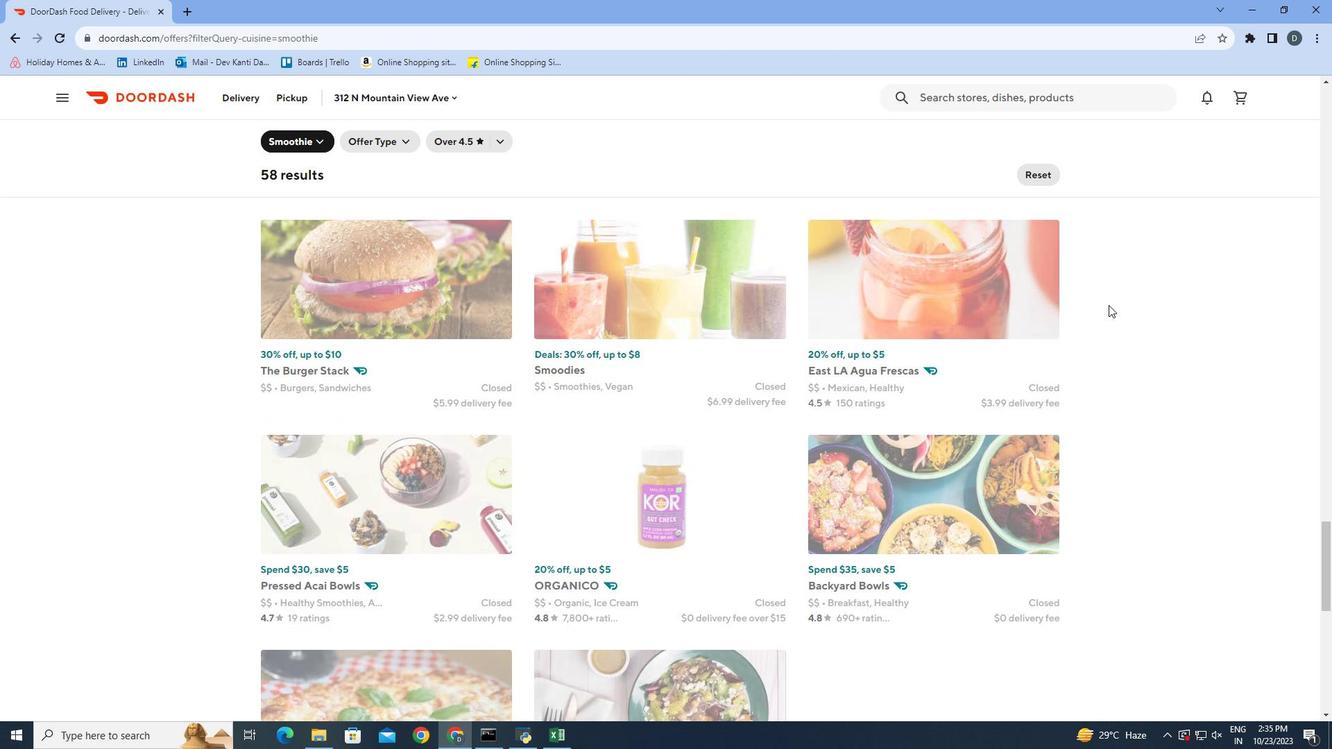
Action: Mouse scrolled (1108, 304) with delta (0, 0)
Screenshot: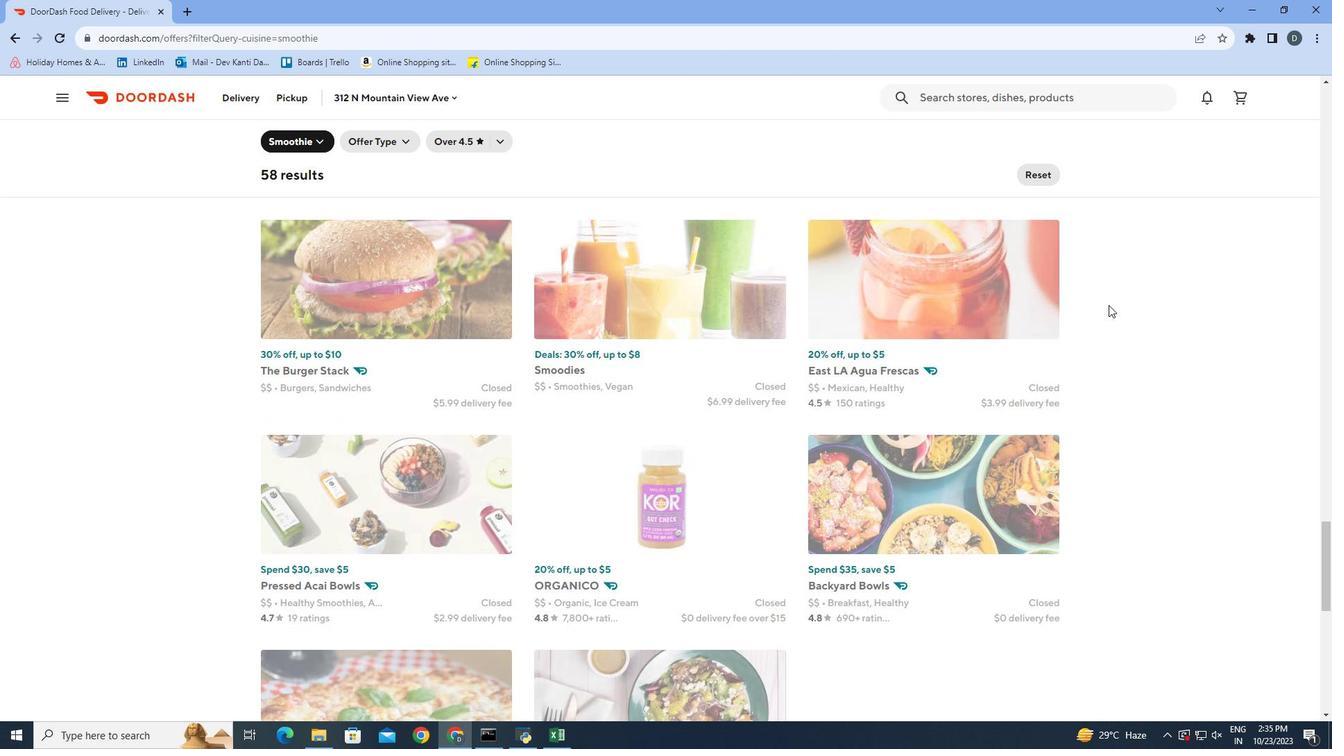 
Action: Mouse moved to (1109, 305)
Screenshot: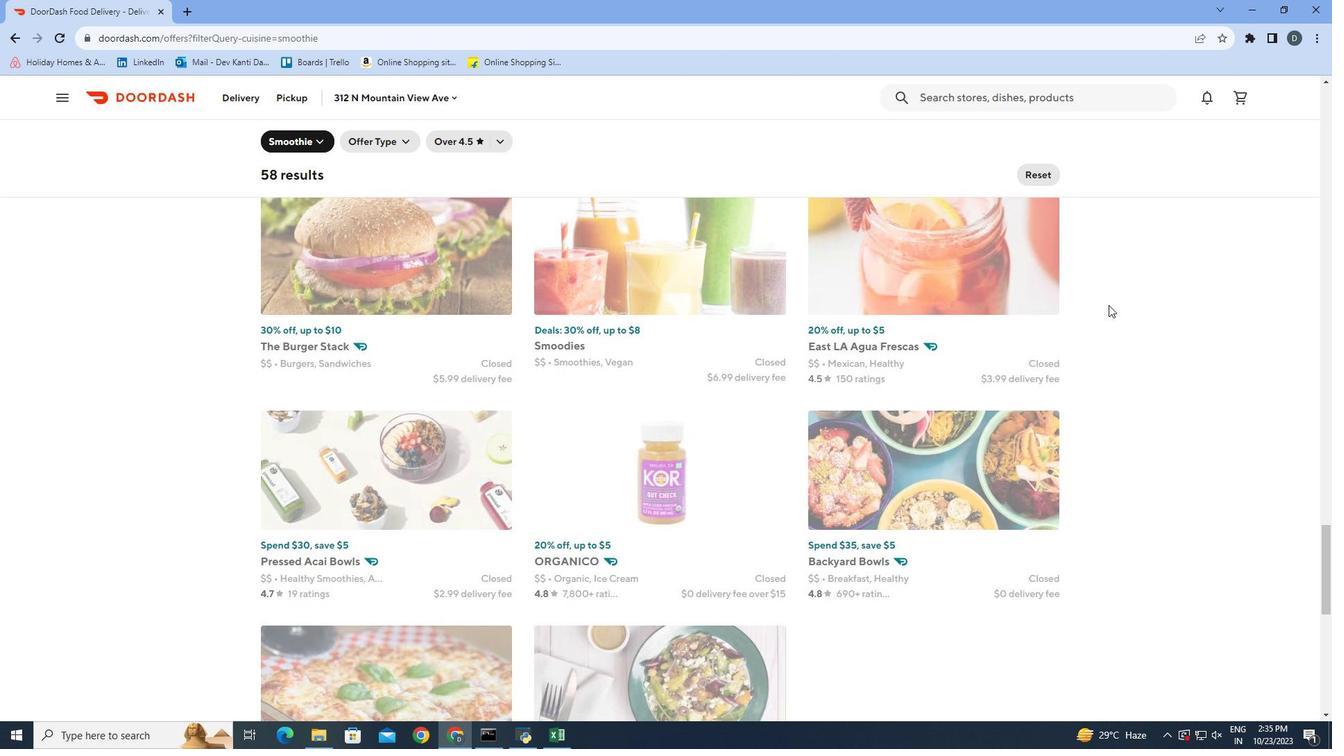 
Action: Mouse scrolled (1109, 304) with delta (0, 0)
Screenshot: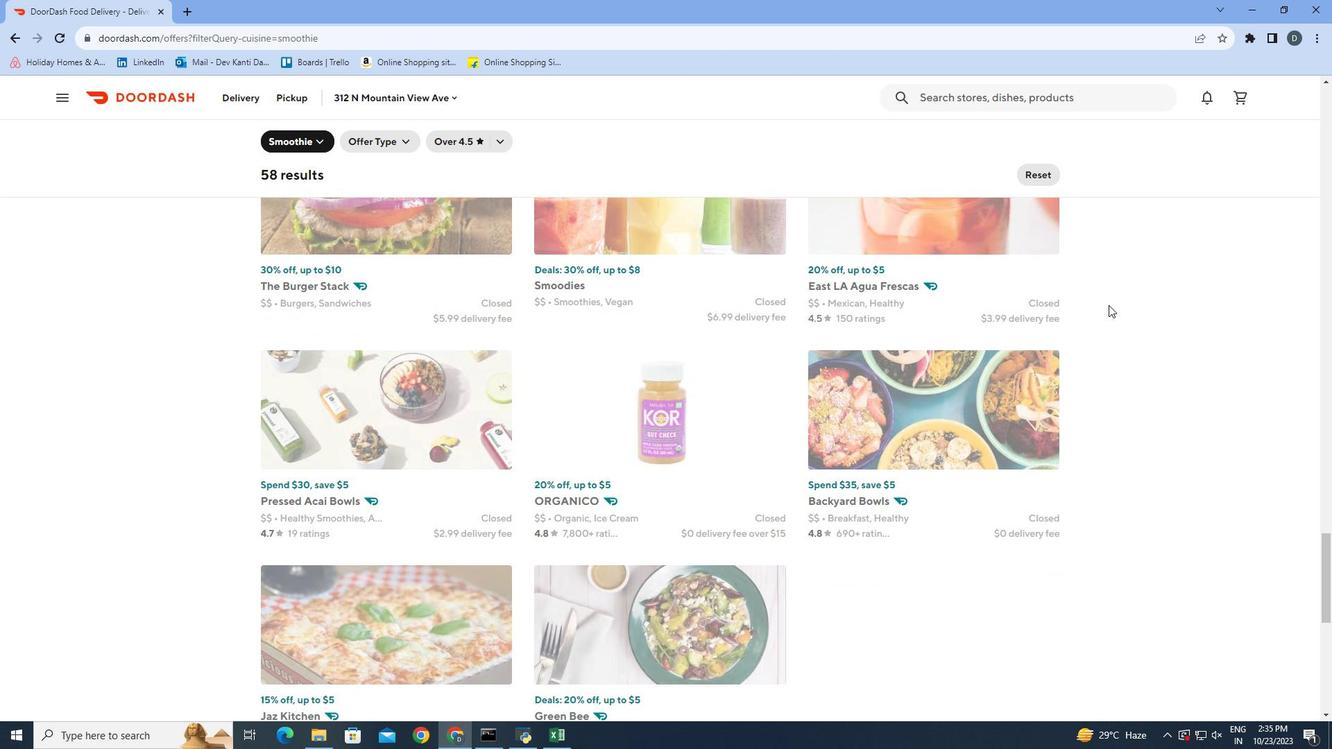 
Action: Mouse scrolled (1109, 304) with delta (0, 0)
Screenshot: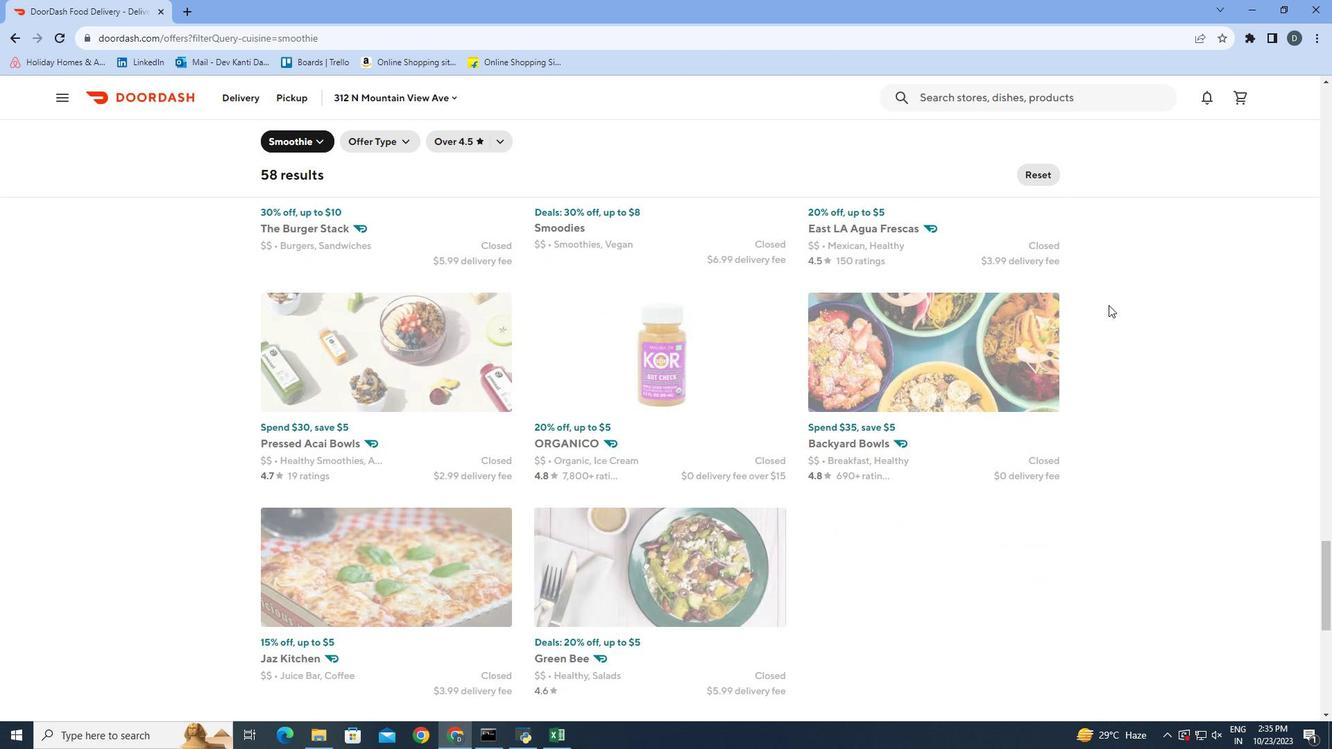 
Action: Mouse moved to (1109, 301)
Screenshot: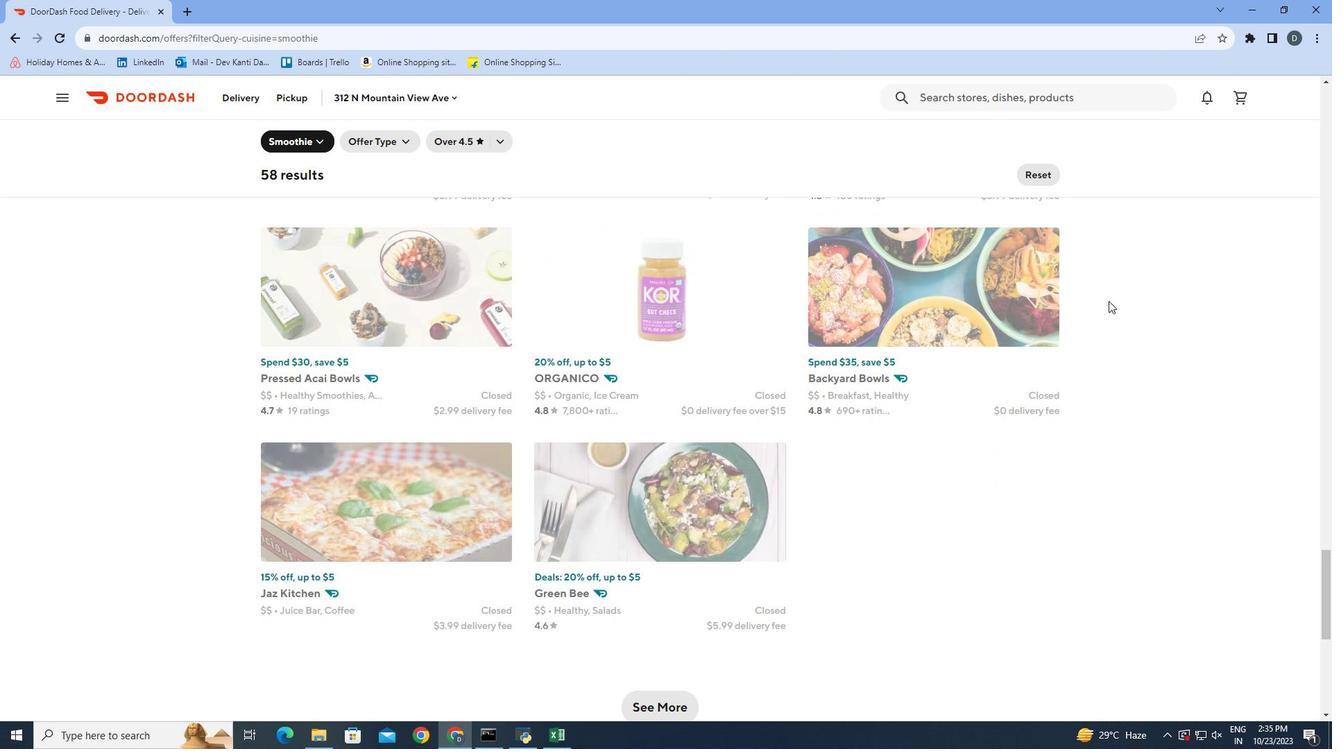 
Action: Mouse scrolled (1109, 300) with delta (0, 0)
Screenshot: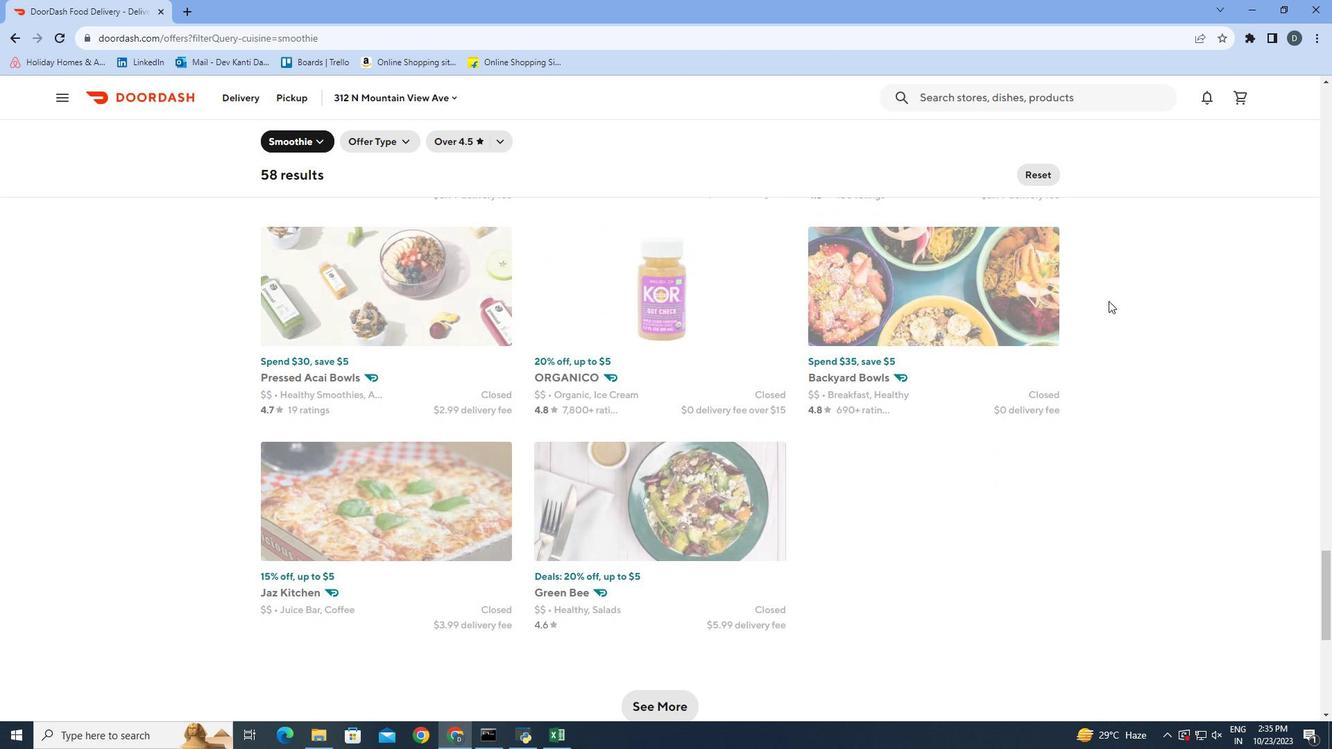 
Action: Mouse moved to (1109, 301)
Screenshot: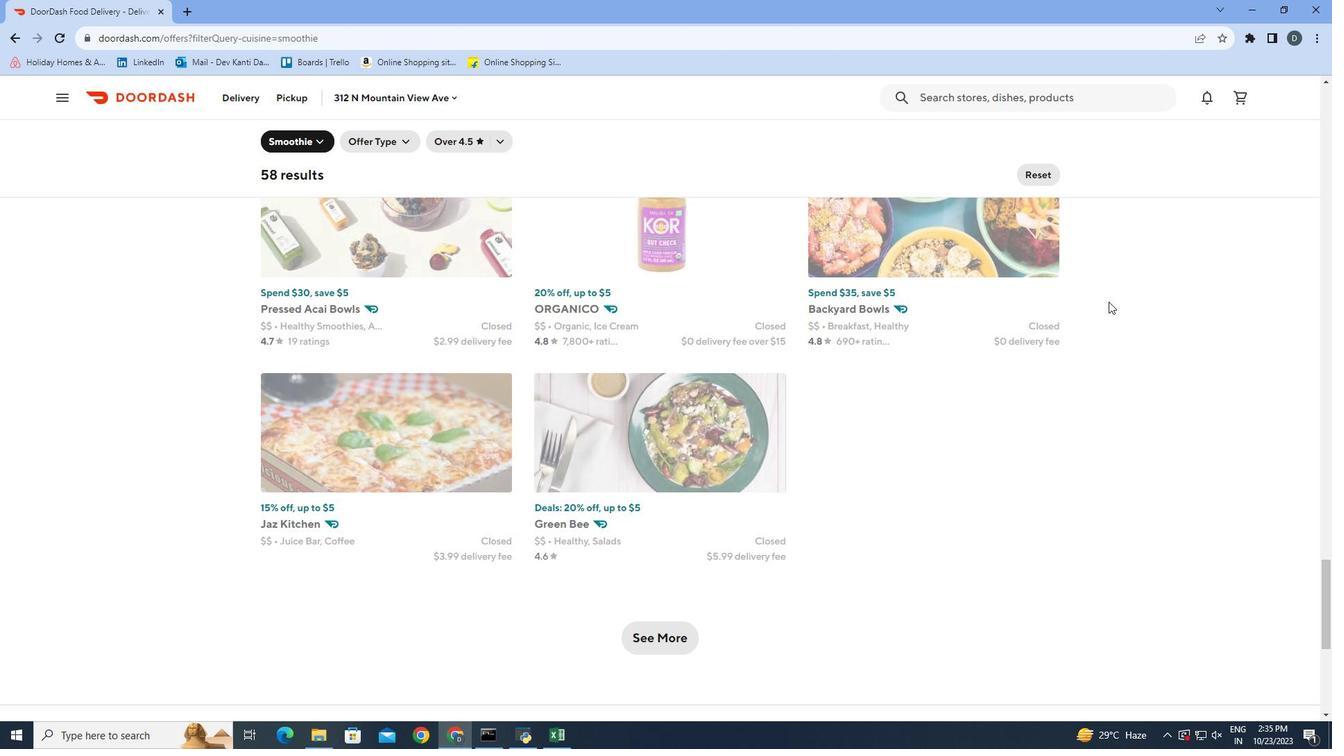 
Action: Mouse scrolled (1109, 301) with delta (0, 0)
Screenshot: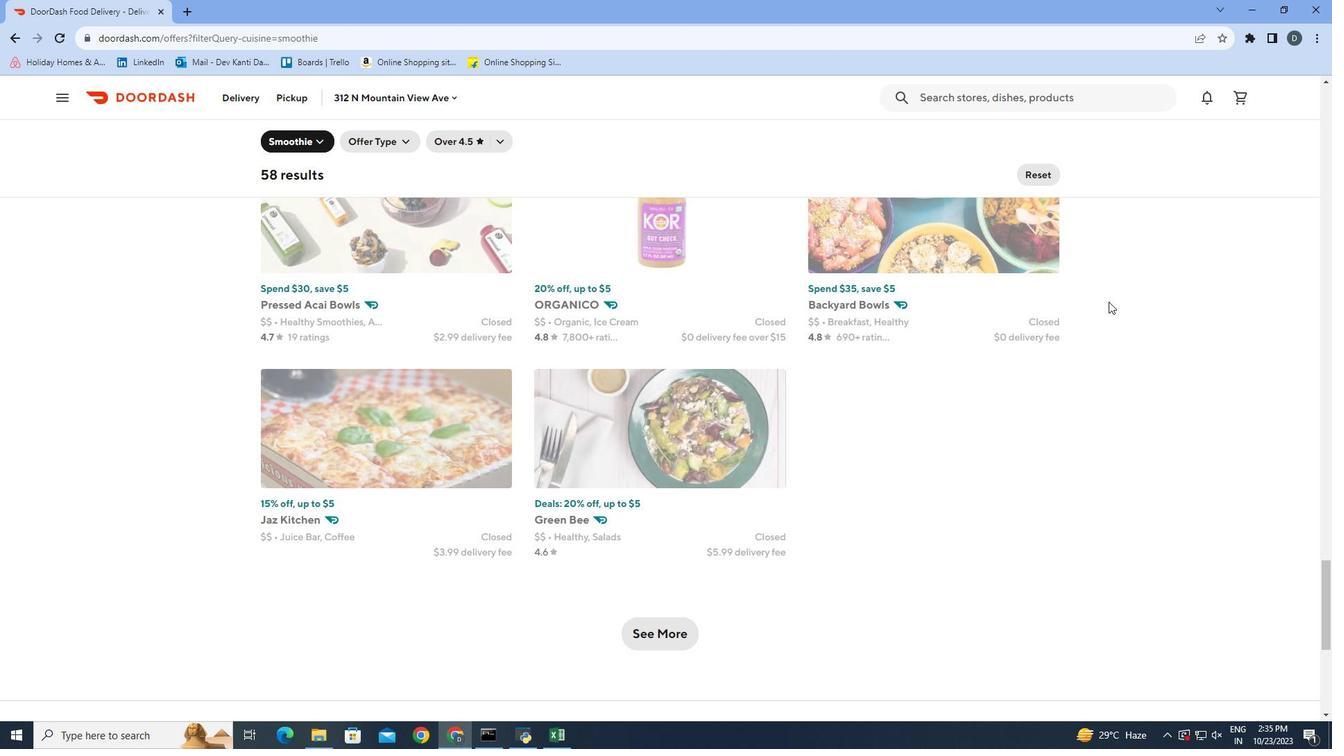 
Action: Mouse moved to (1104, 305)
Screenshot: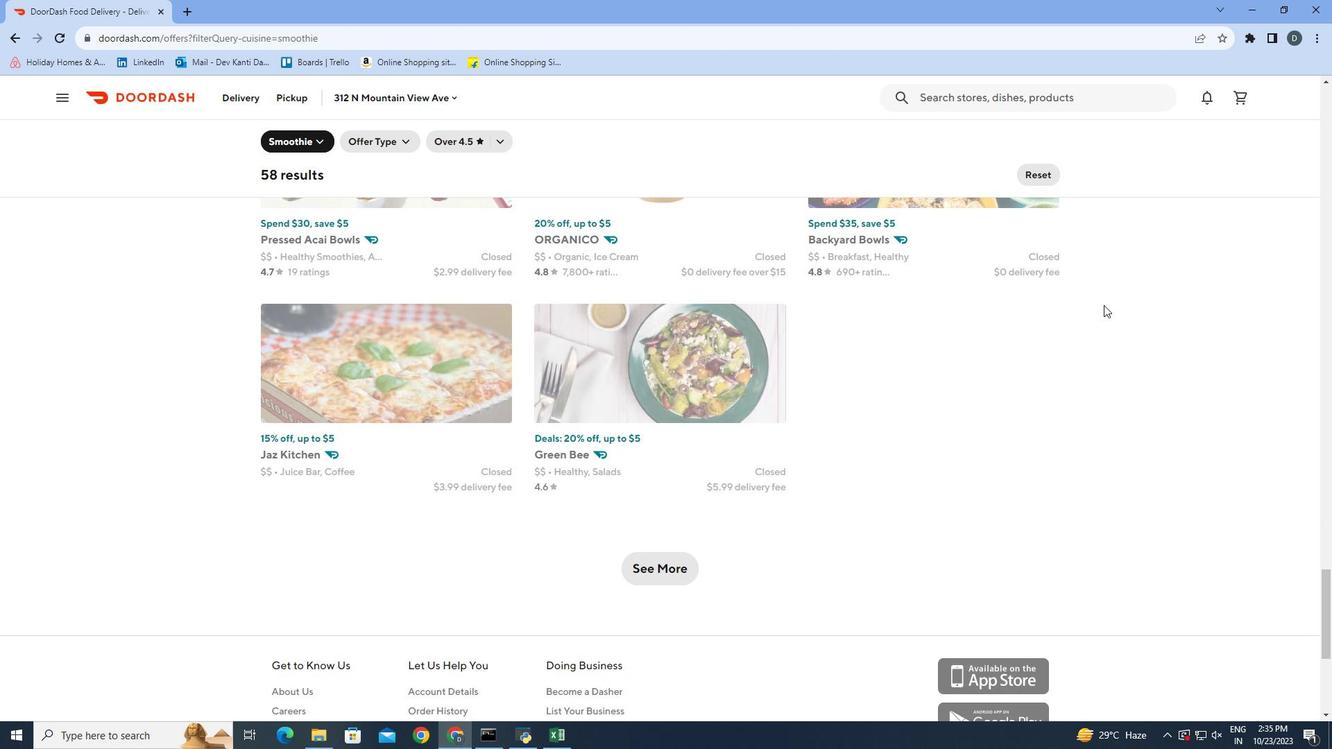 
Action: Mouse scrolled (1104, 304) with delta (0, 0)
Screenshot: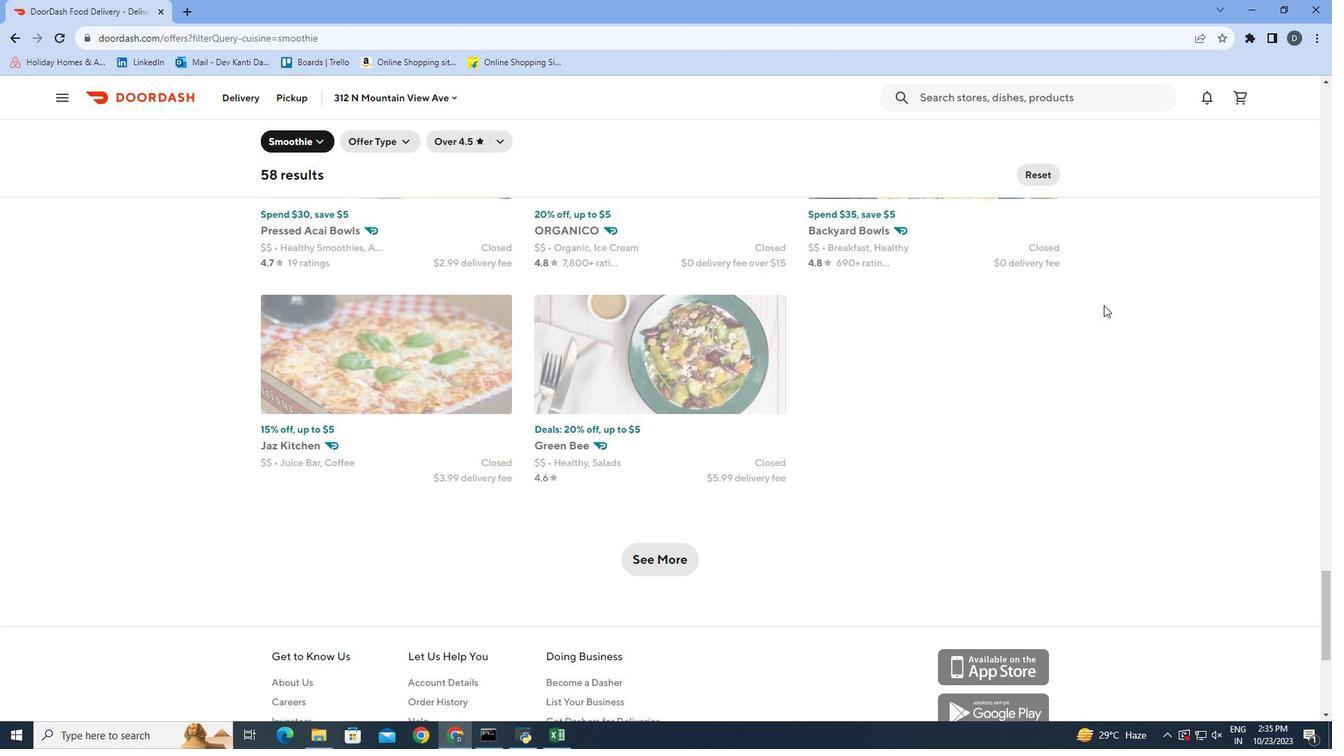 
Action: Mouse moved to (672, 491)
Screenshot: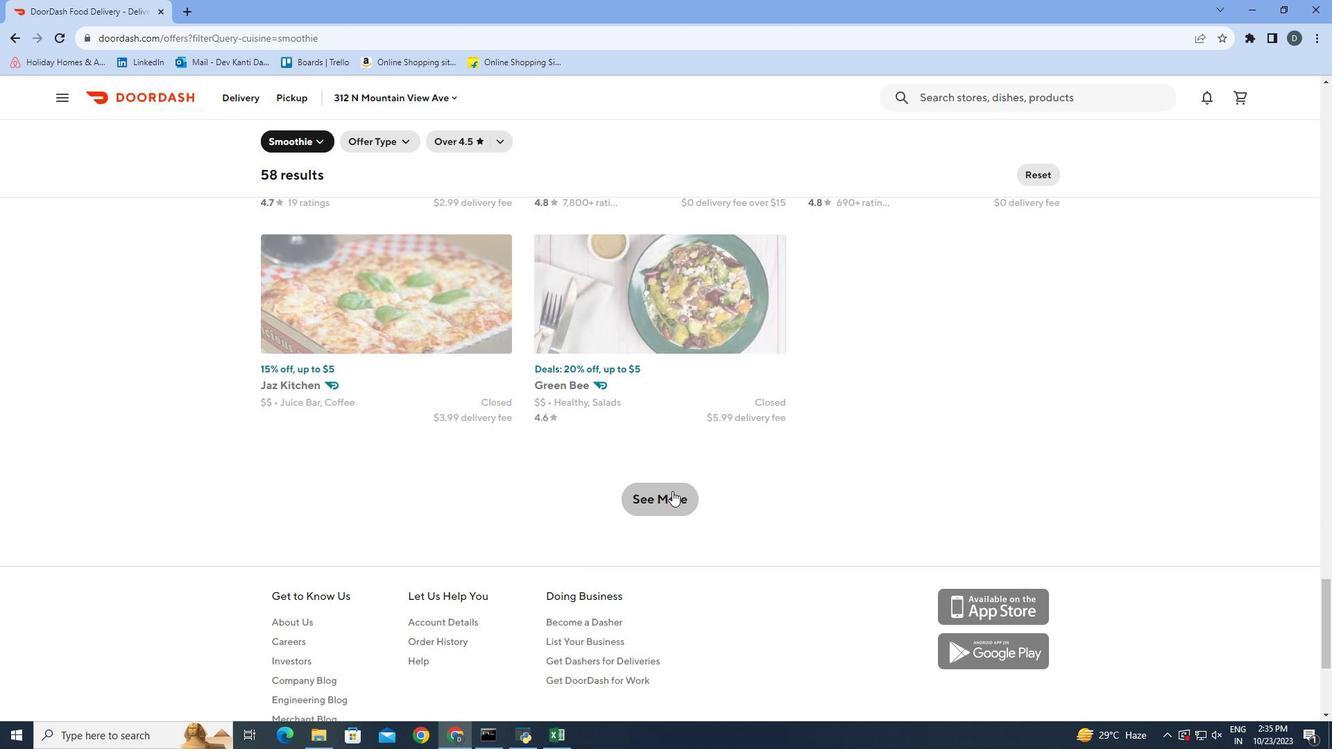 
Action: Mouse pressed left at (672, 491)
Screenshot: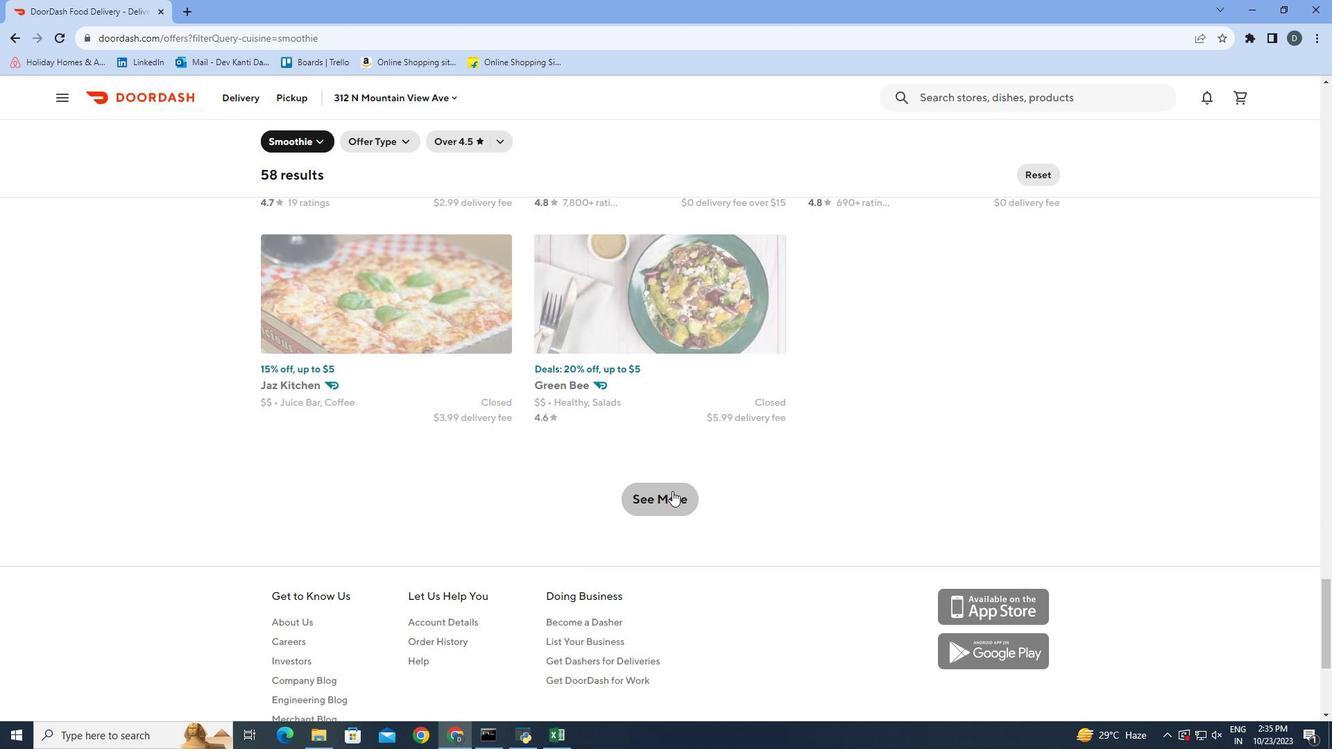 
Action: Mouse moved to (1132, 312)
Screenshot: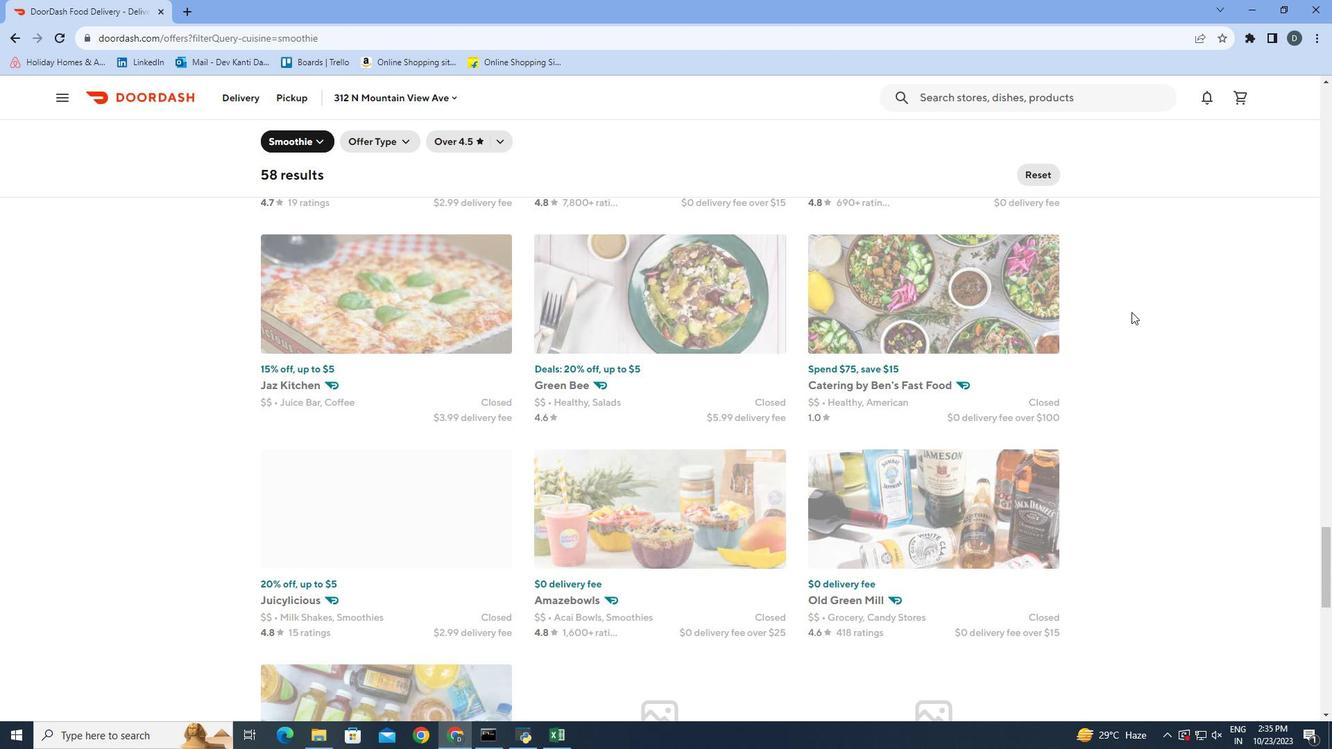 
Action: Mouse scrolled (1132, 311) with delta (0, 0)
Screenshot: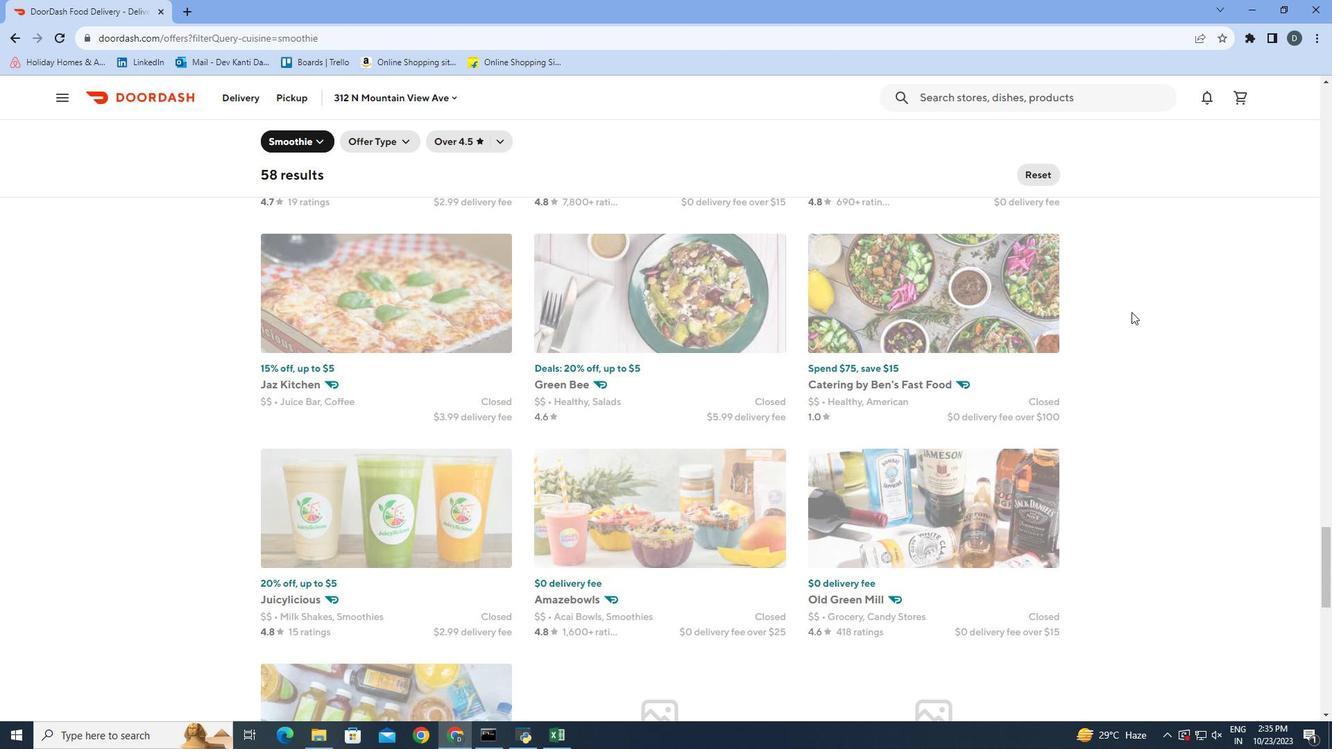 
Action: Mouse moved to (1124, 329)
Screenshot: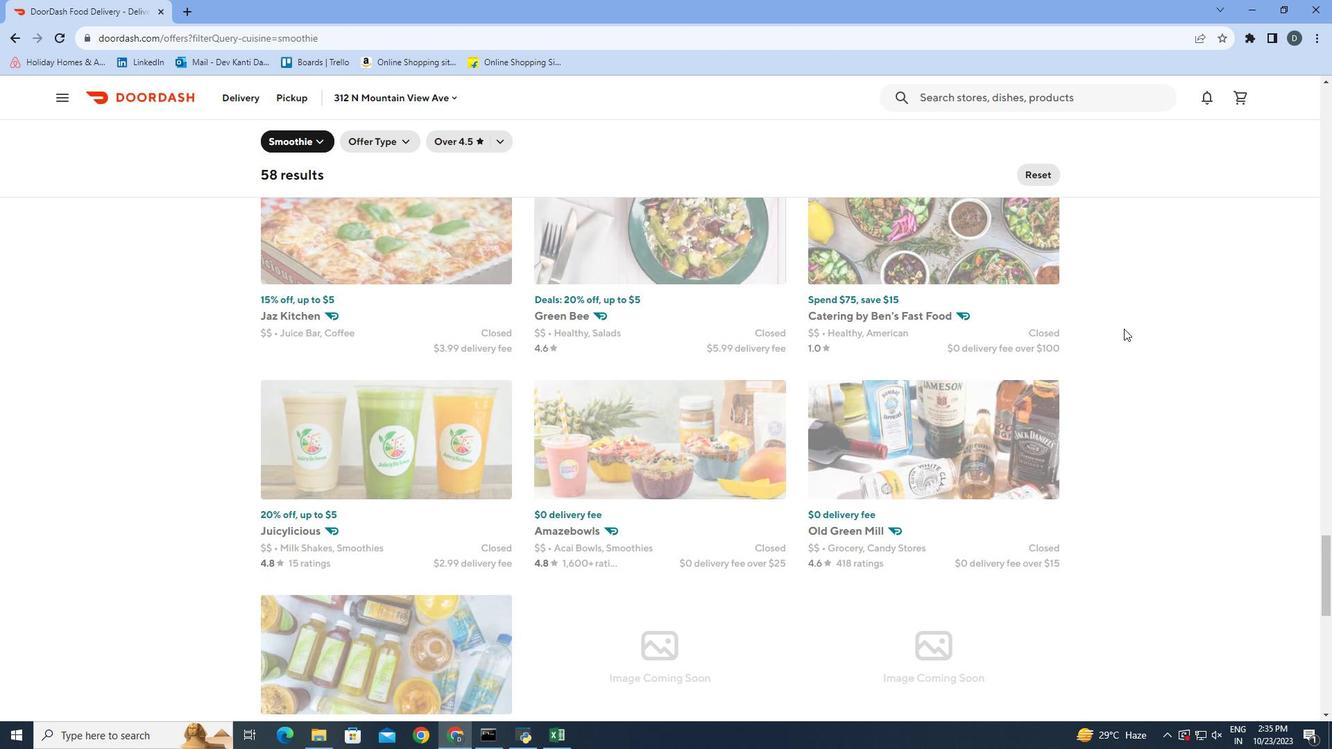
Action: Mouse scrolled (1124, 328) with delta (0, 0)
Screenshot: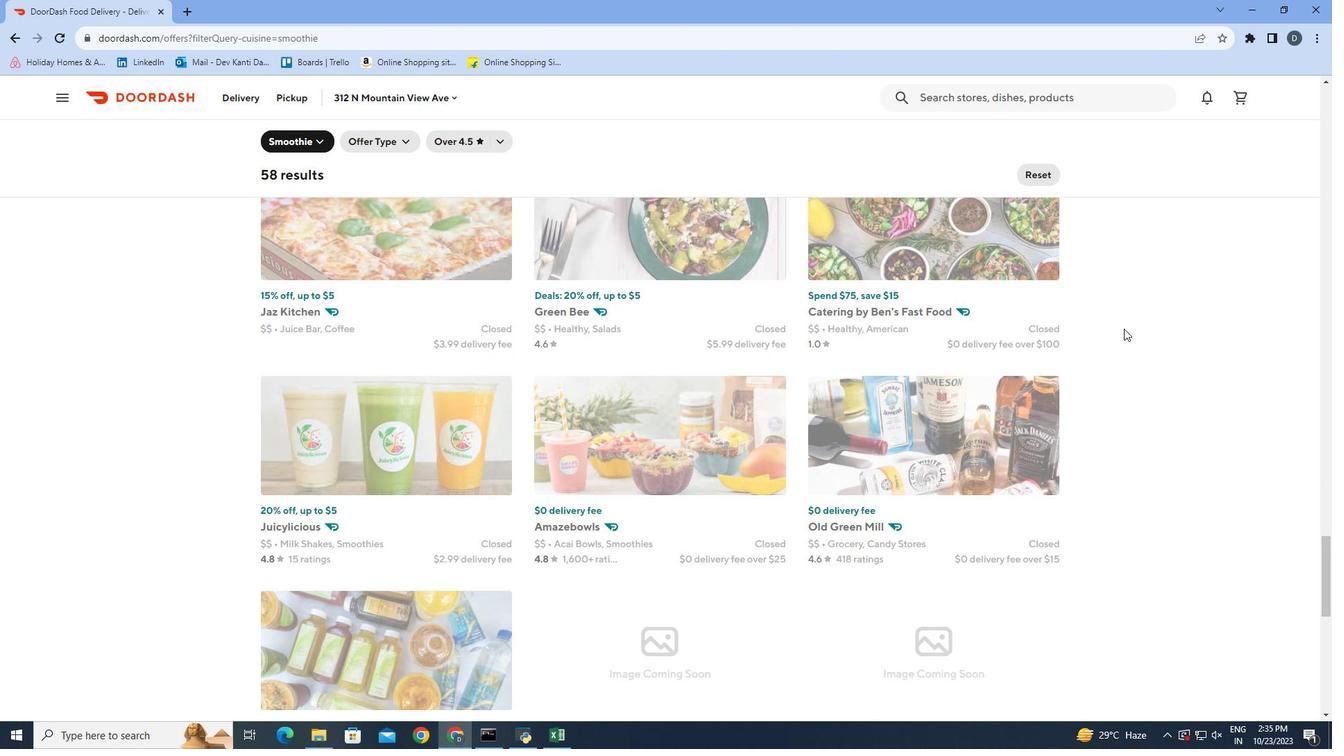 
Action: Mouse moved to (1103, 336)
Screenshot: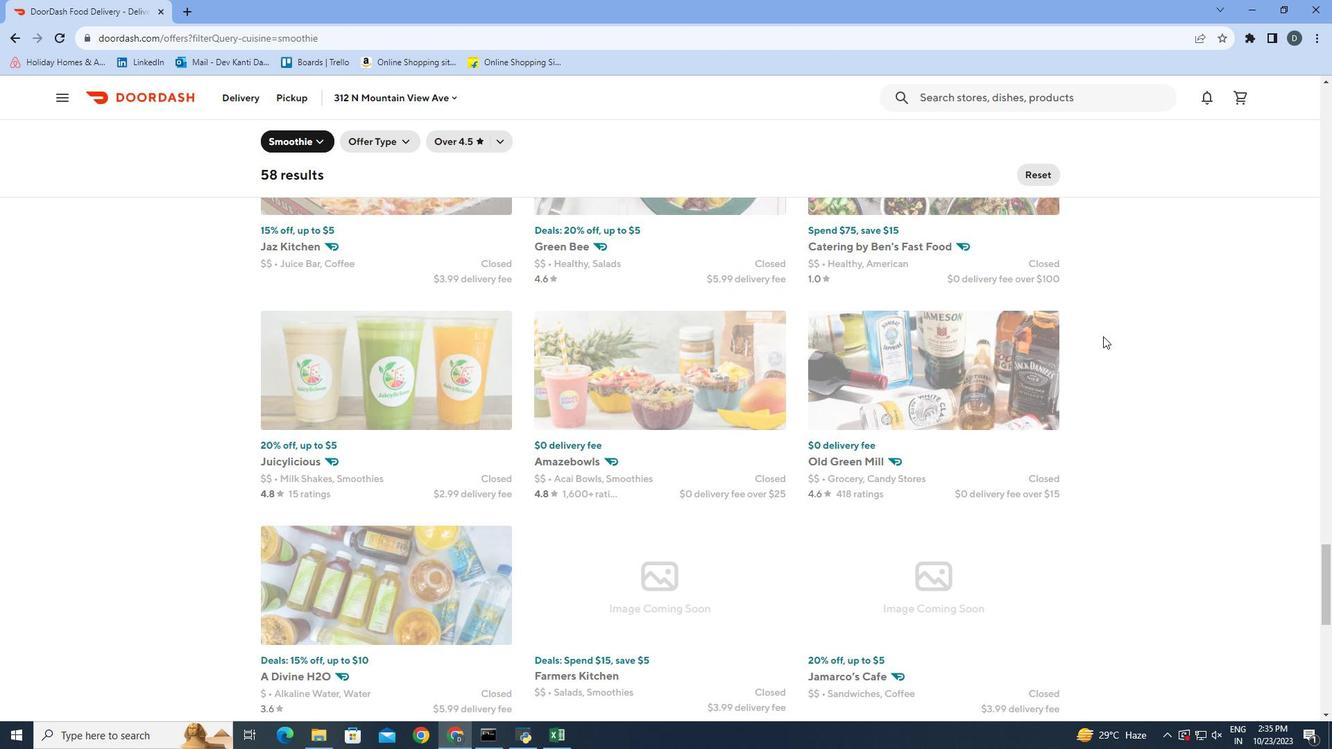 
Action: Mouse scrolled (1103, 336) with delta (0, 0)
Screenshot: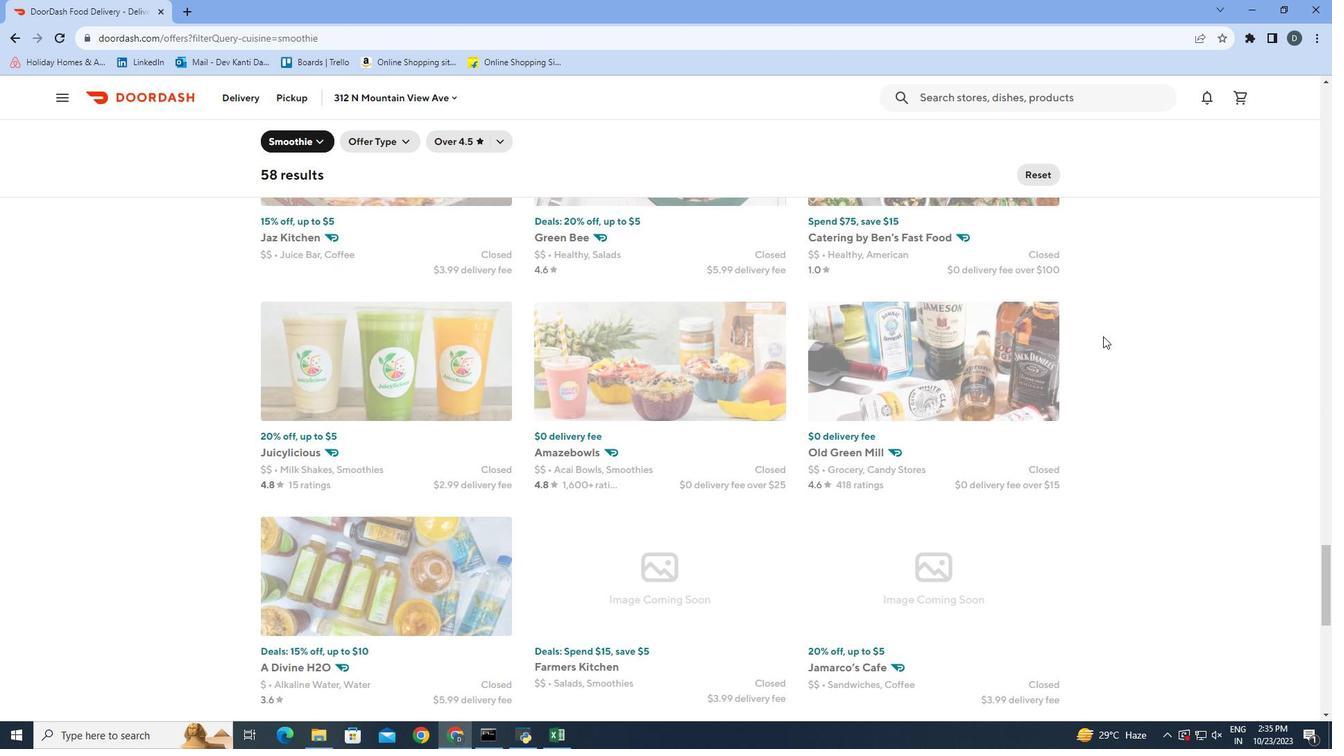
Action: Mouse scrolled (1103, 336) with delta (0, 0)
Screenshot: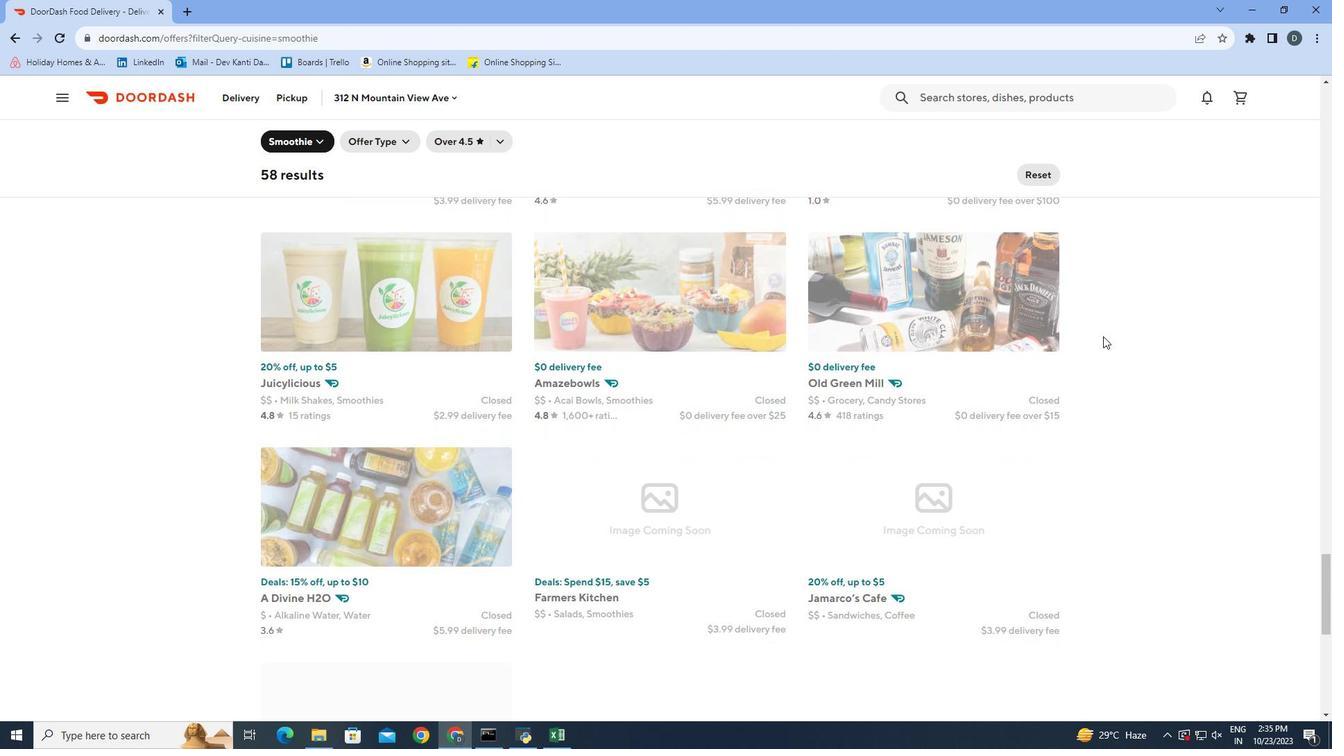 
Action: Mouse moved to (1122, 315)
Screenshot: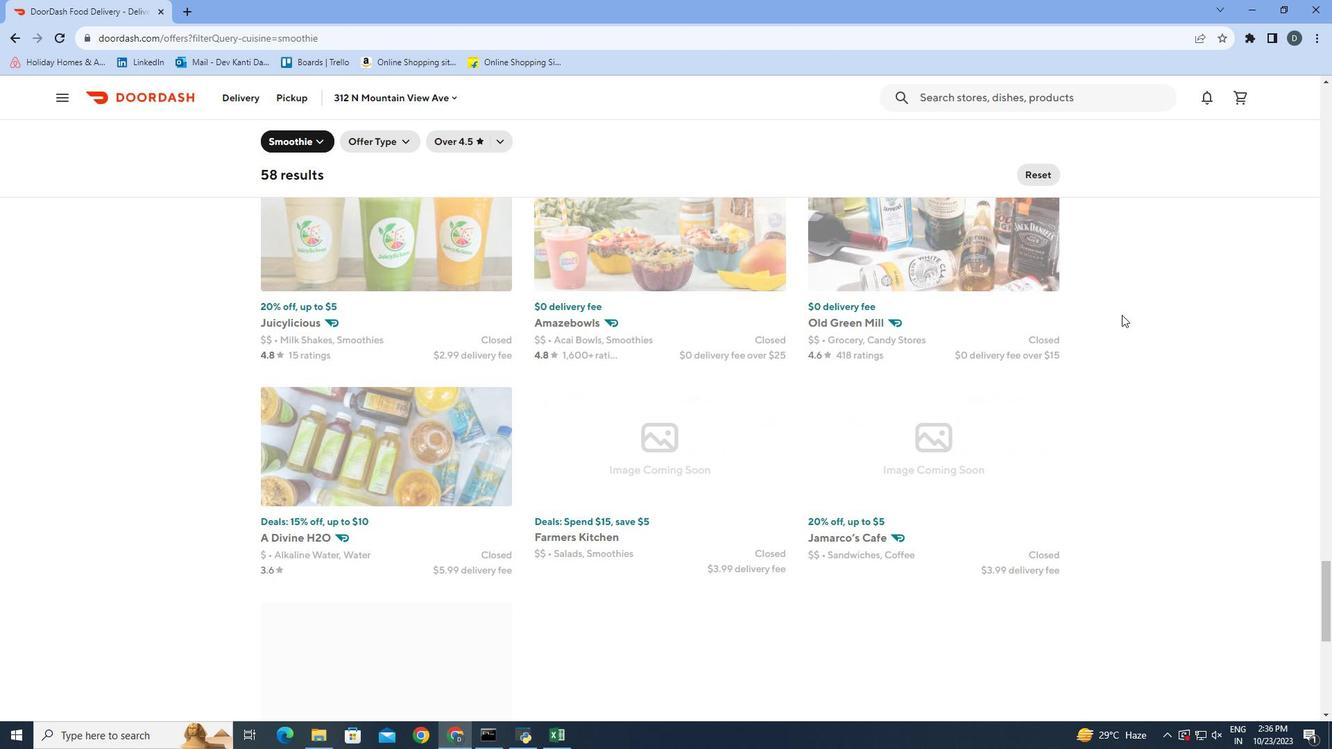 
Action: Mouse scrolled (1122, 314) with delta (0, 0)
Screenshot: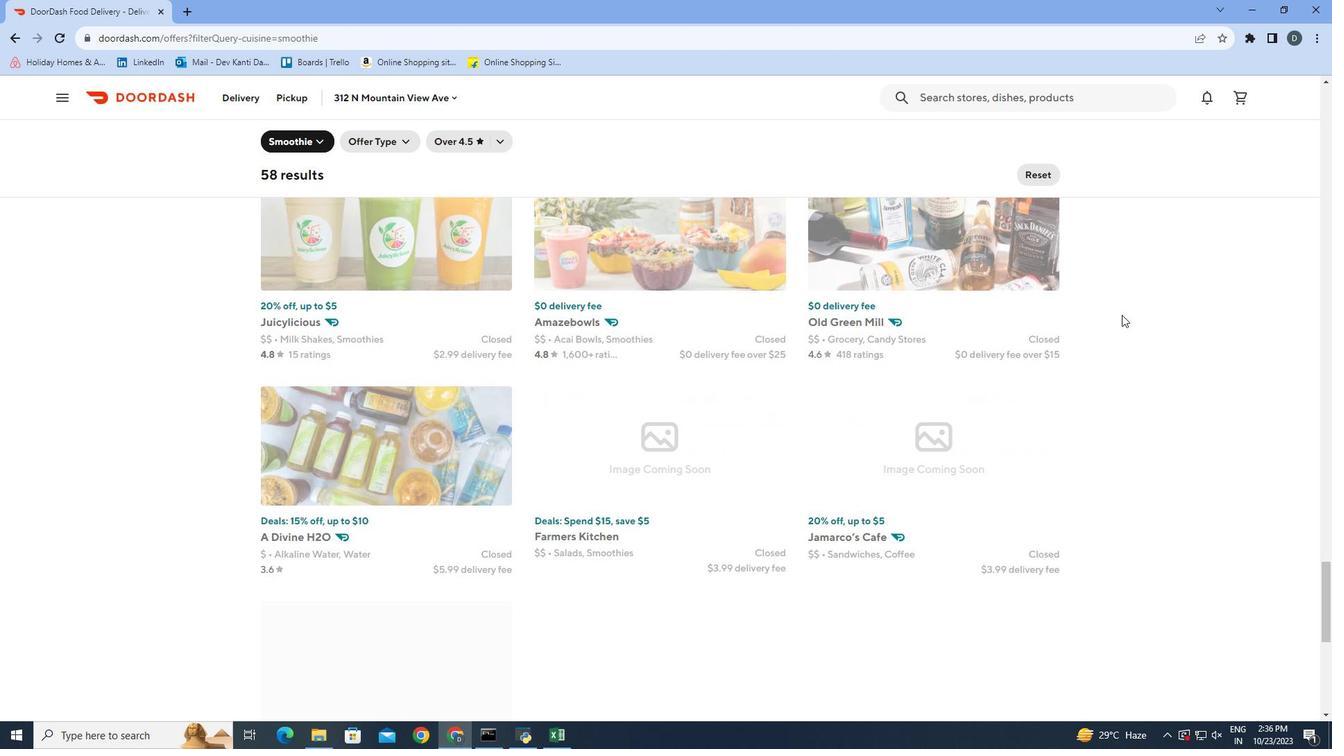 
Action: Mouse moved to (1135, 302)
Screenshot: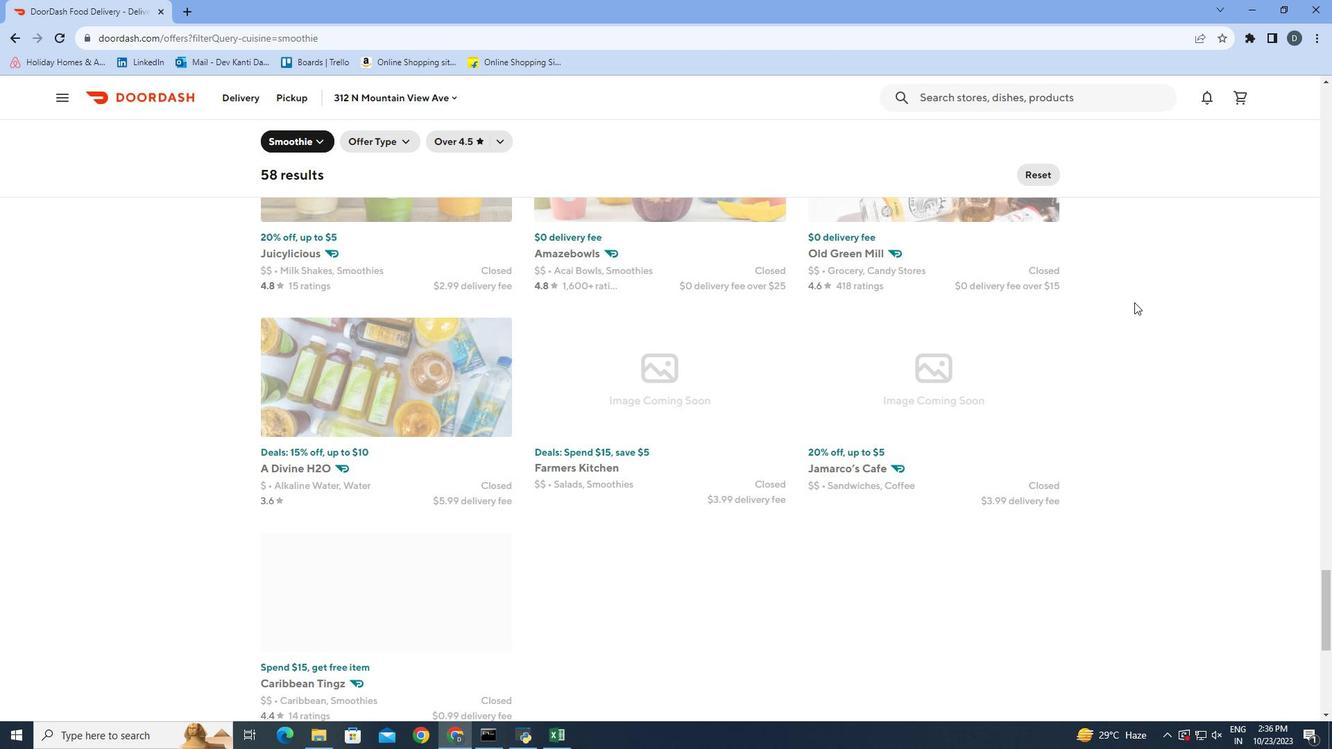 
Action: Mouse scrolled (1135, 301) with delta (0, 0)
Screenshot: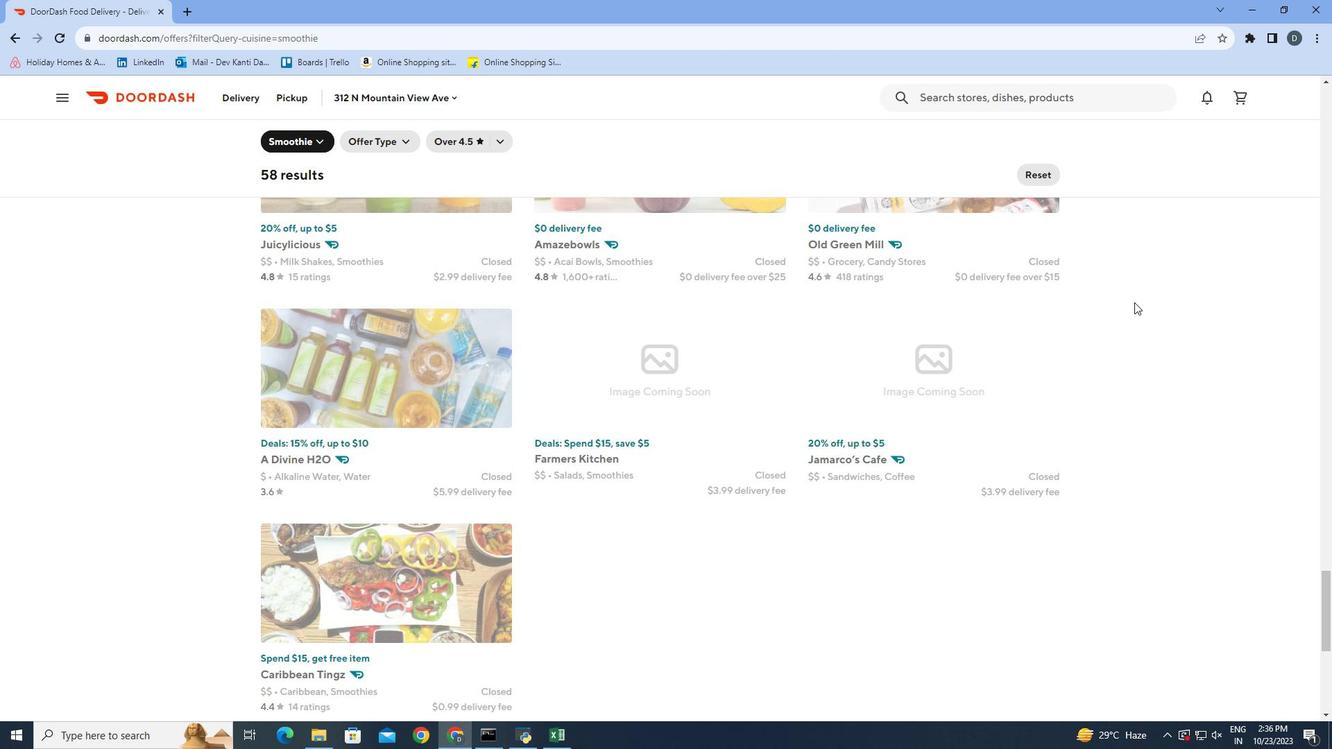 
Action: Mouse moved to (1135, 313)
Screenshot: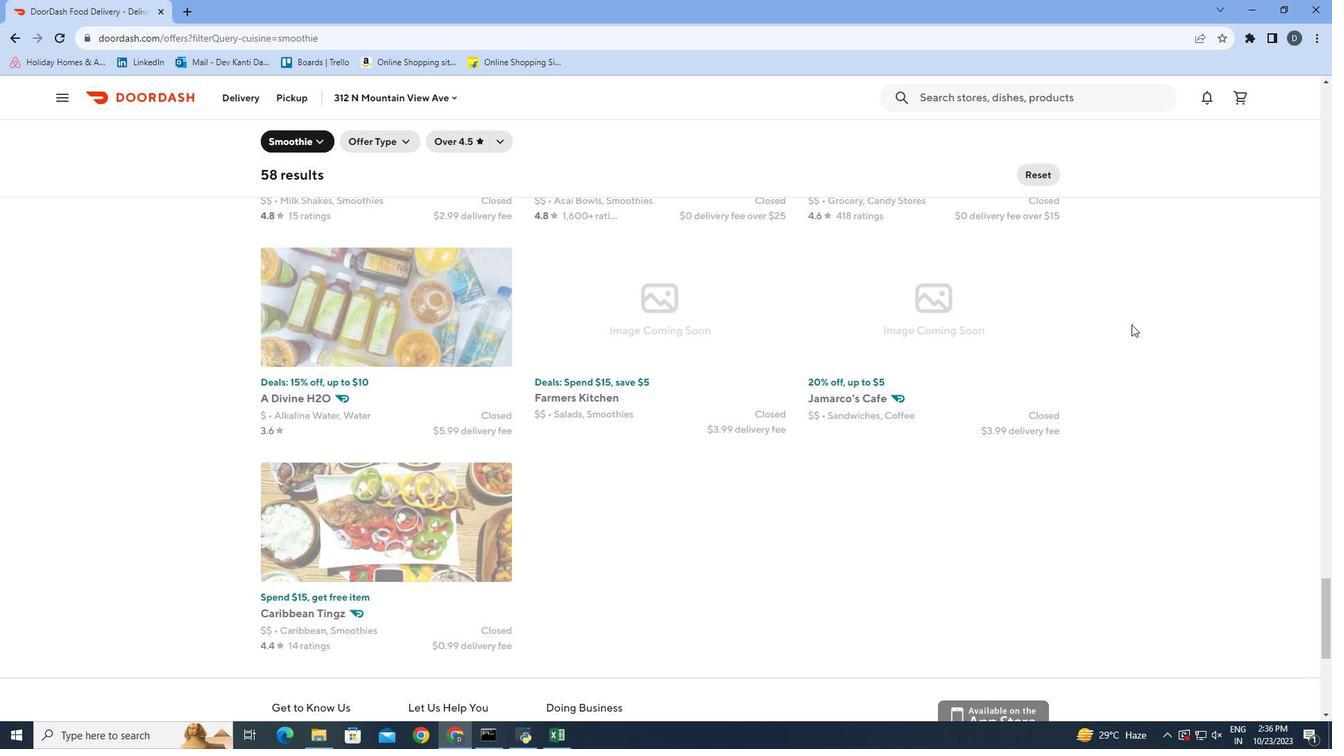 
Action: Mouse scrolled (1135, 312) with delta (0, 0)
Screenshot: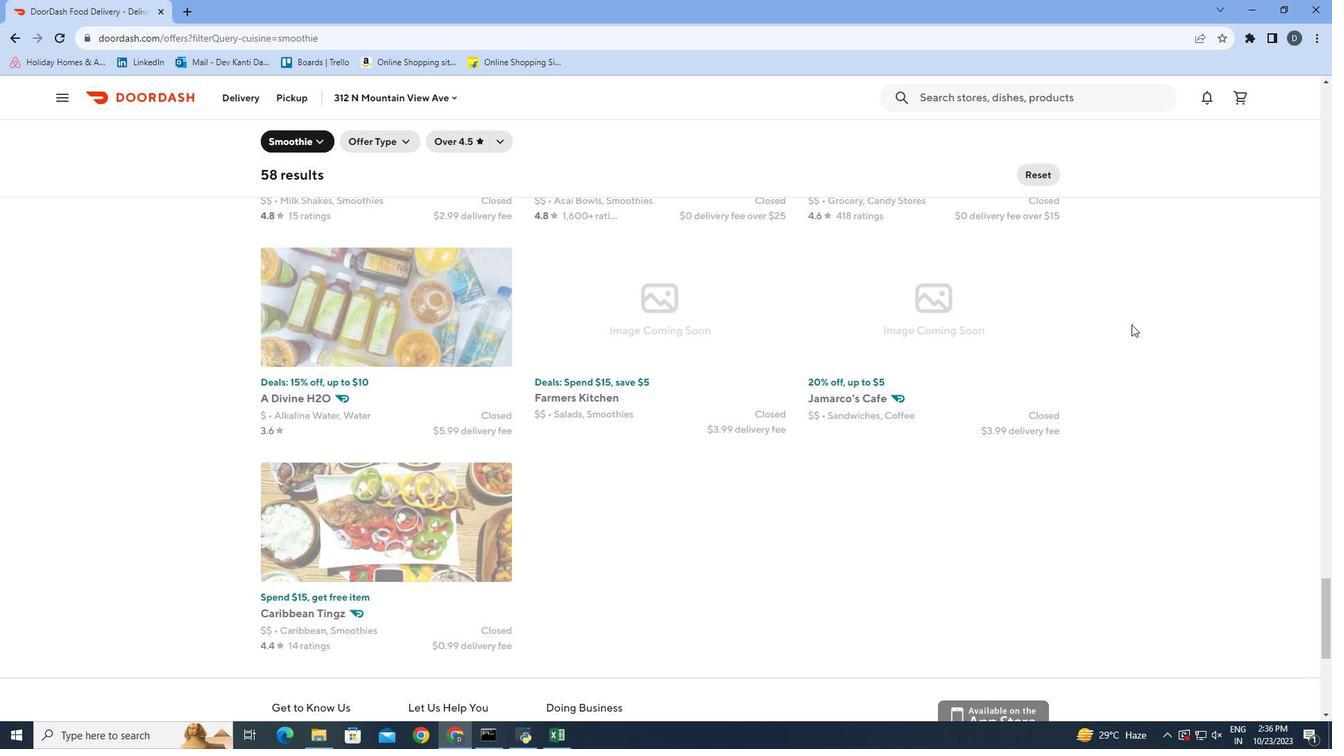 
Action: Mouse moved to (1103, 386)
Screenshot: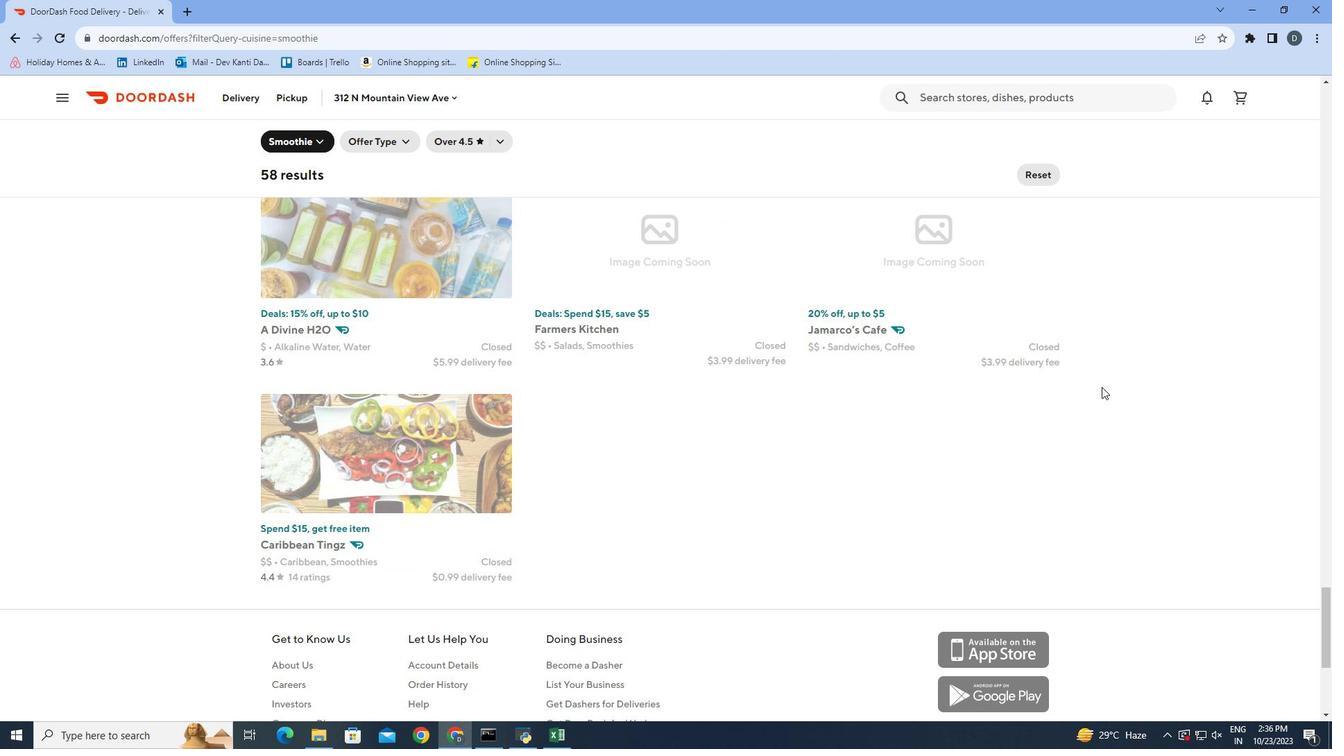 
